 Task: Look for space in Maracena, Spain from 5th September, 2023 to 12th September, 2023 for 2 adults in price range Rs.10000 to Rs.15000.  With 1  bedroom having 1 bed and 1 bathroom. Property type can be house, flat, guest house, hotel. Booking option can be shelf check-in. Required host language is English.
Action: Mouse moved to (367, 181)
Screenshot: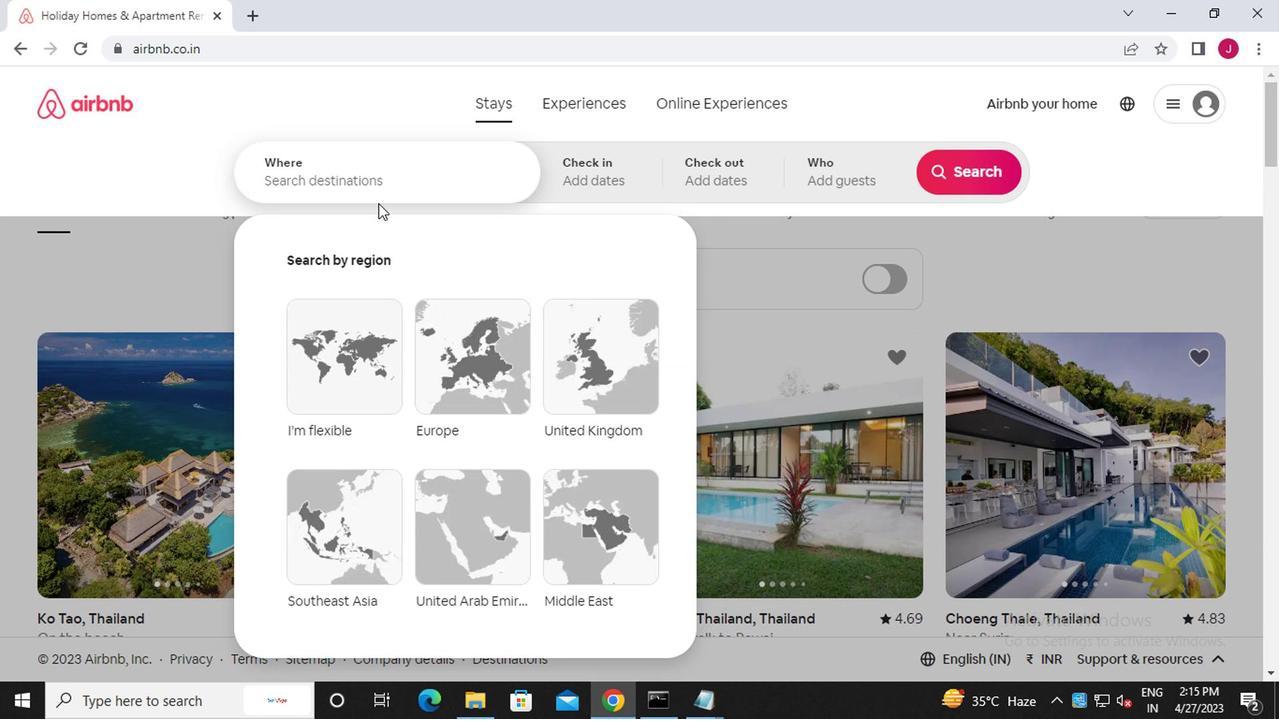 
Action: Mouse pressed left at (367, 181)
Screenshot: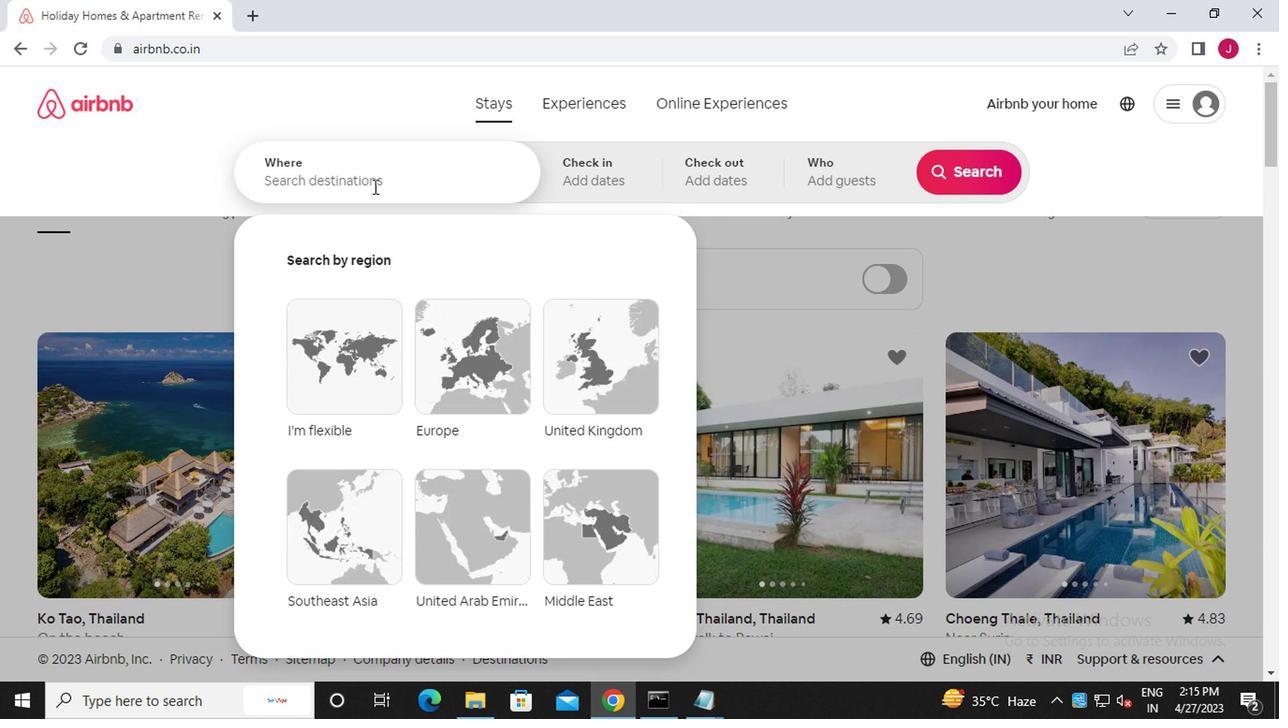 
Action: Mouse moved to (367, 181)
Screenshot: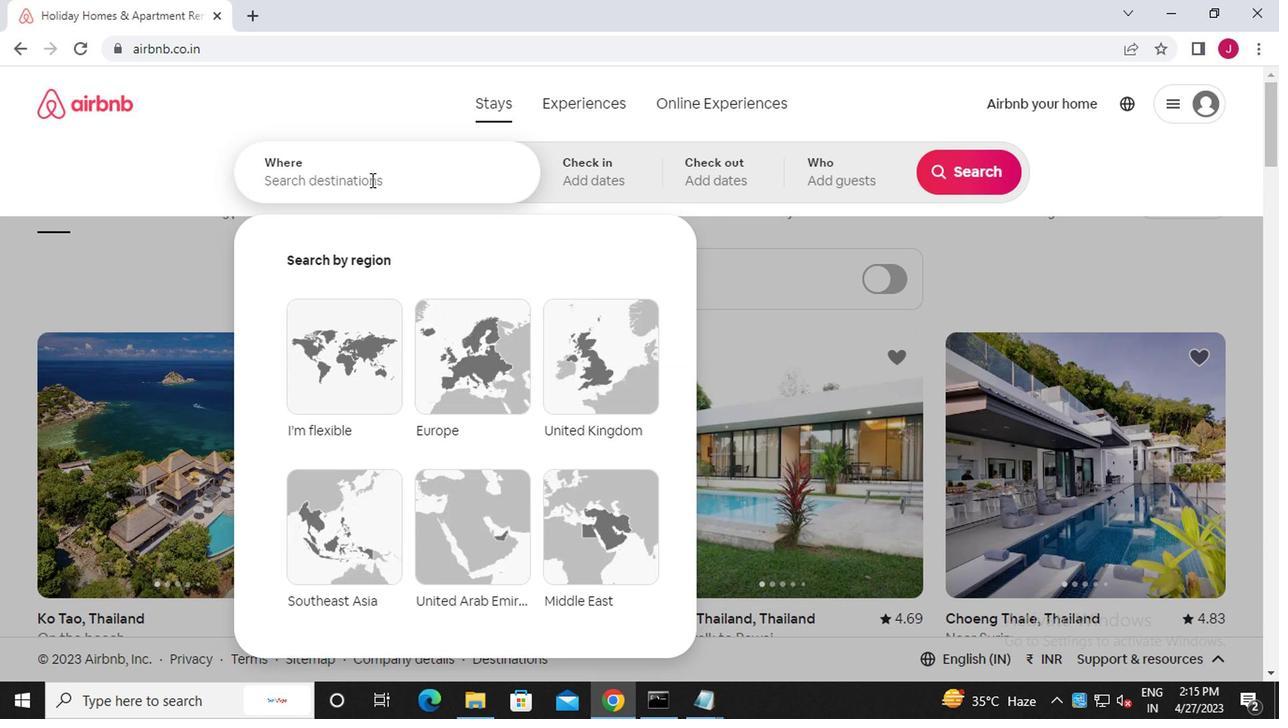 
Action: Key pressed m<Key.caps_lock>aracena
Screenshot: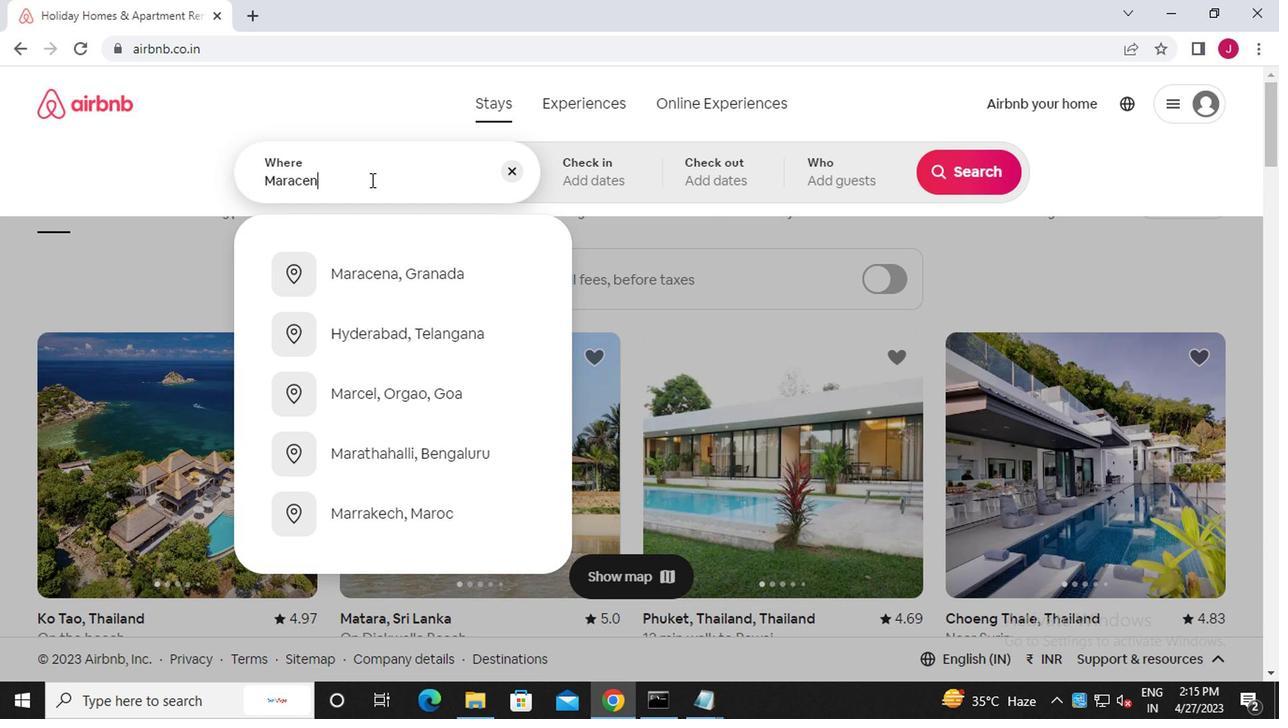 
Action: Mouse moved to (434, 335)
Screenshot: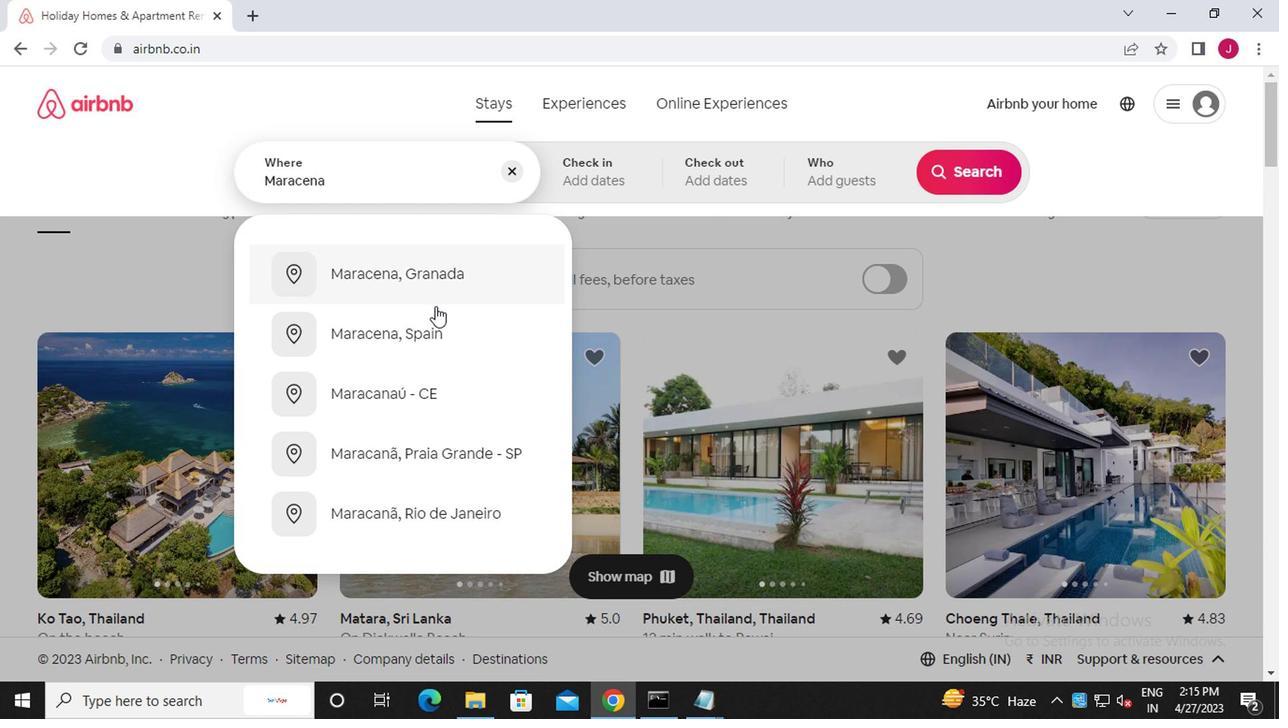 
Action: Mouse pressed left at (434, 335)
Screenshot: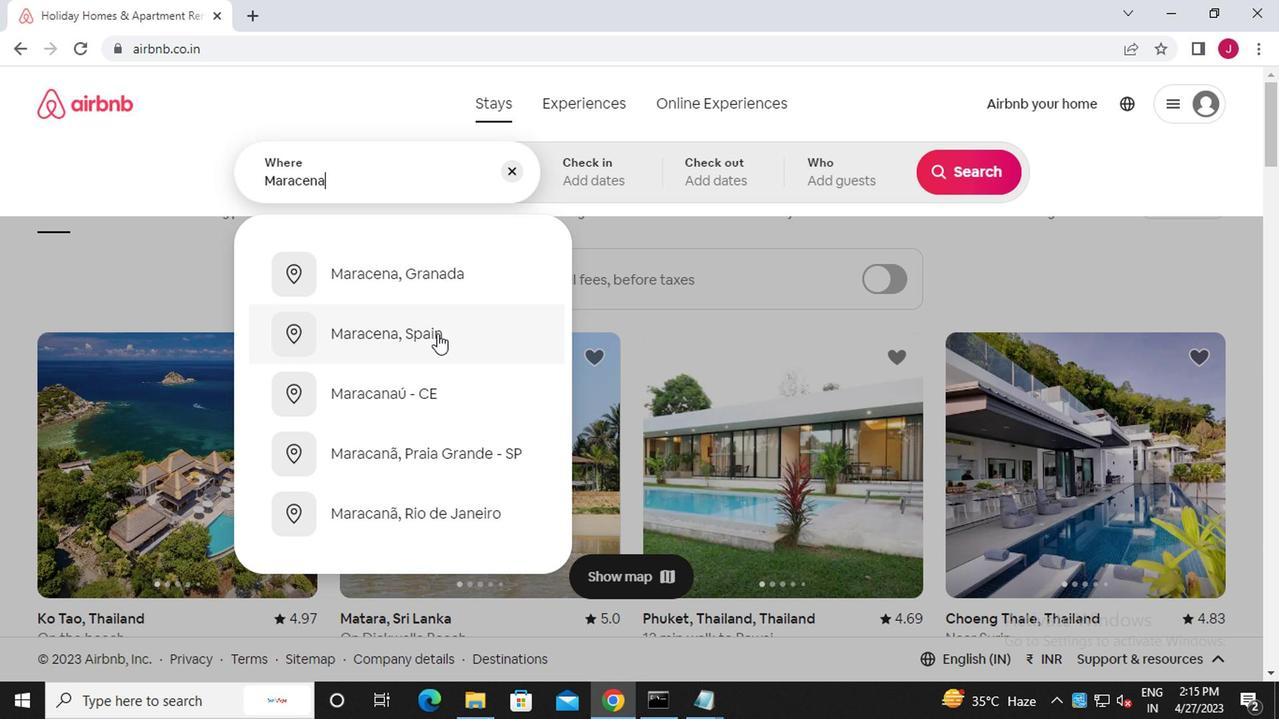 
Action: Mouse moved to (964, 324)
Screenshot: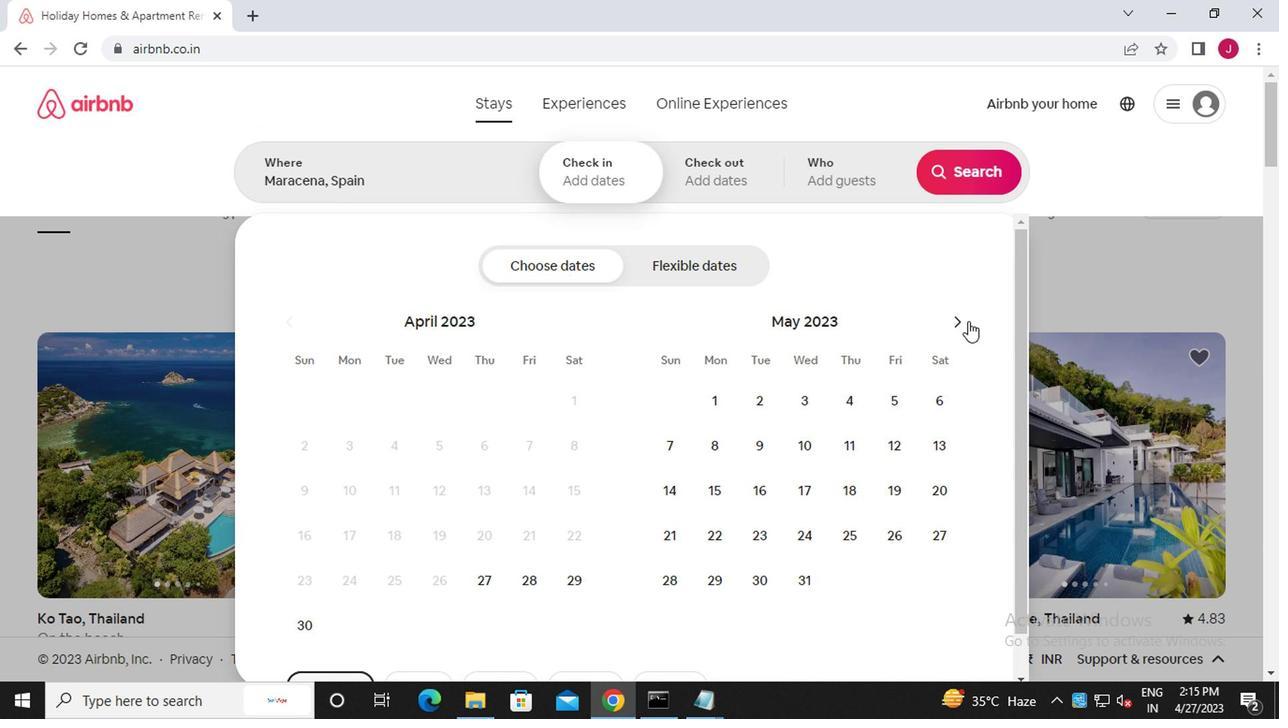 
Action: Mouse pressed left at (964, 324)
Screenshot: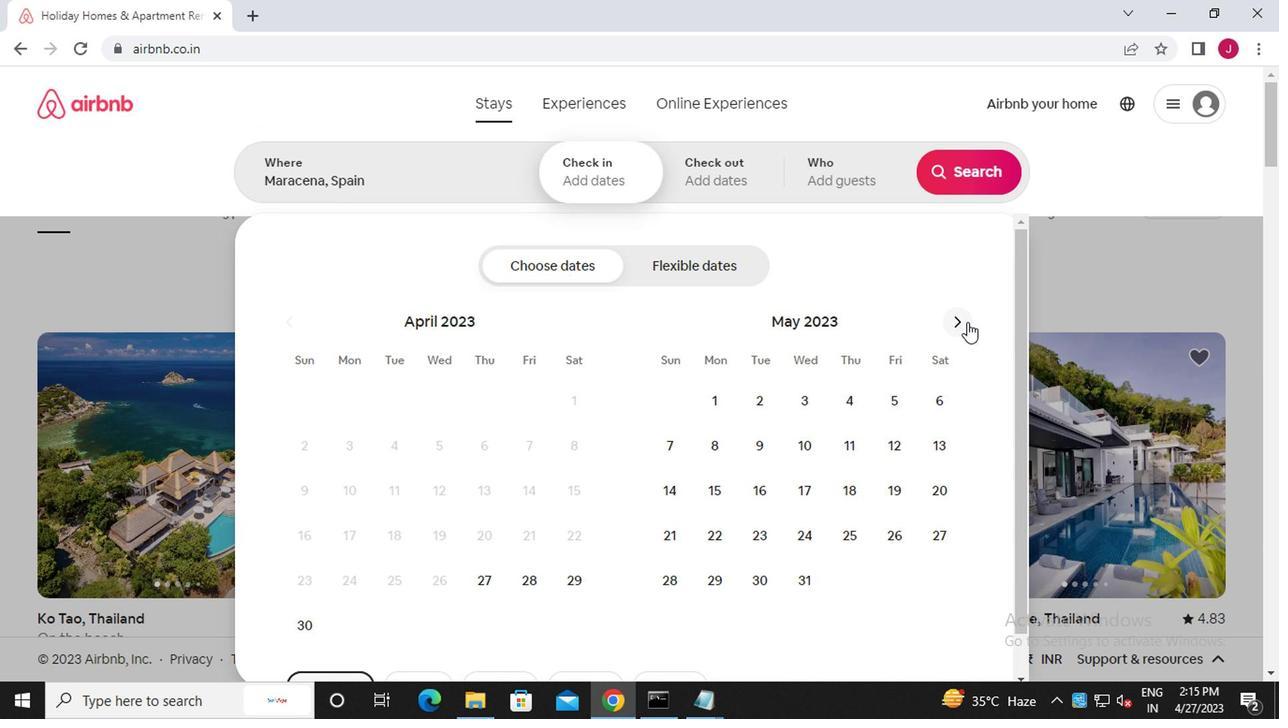 
Action: Mouse moved to (966, 324)
Screenshot: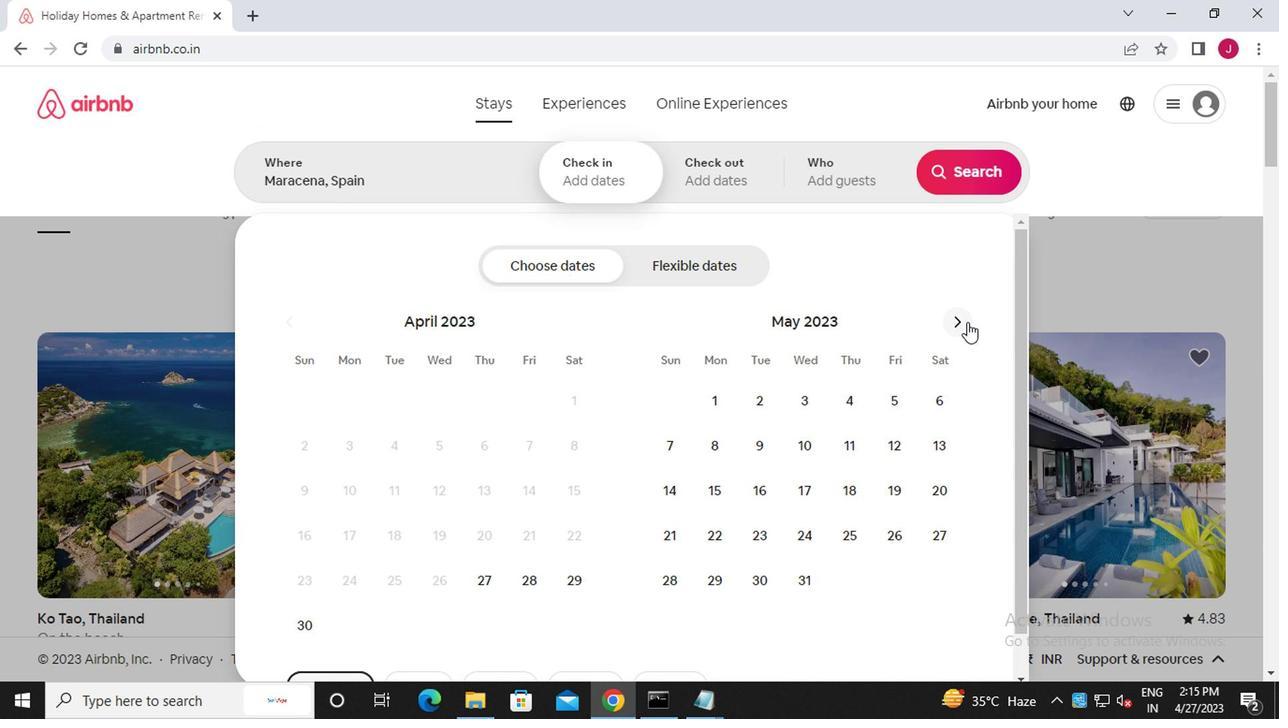 
Action: Mouse pressed left at (966, 324)
Screenshot: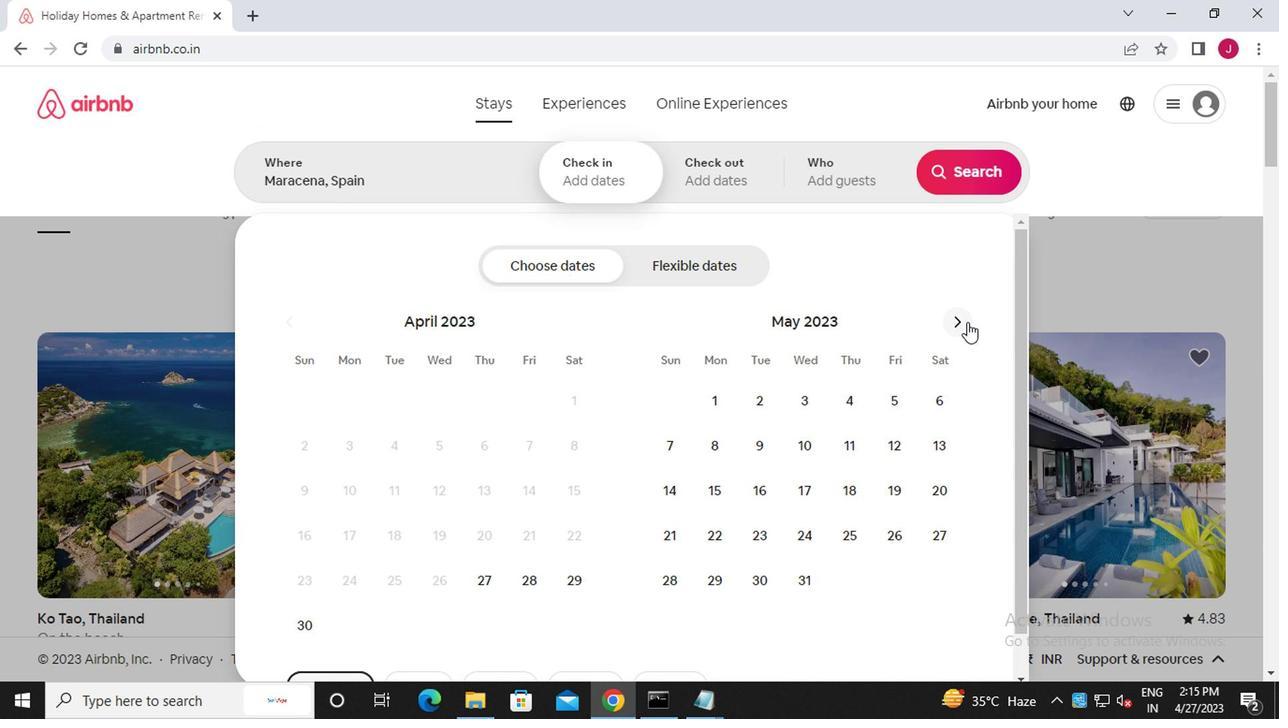 
Action: Mouse pressed left at (966, 324)
Screenshot: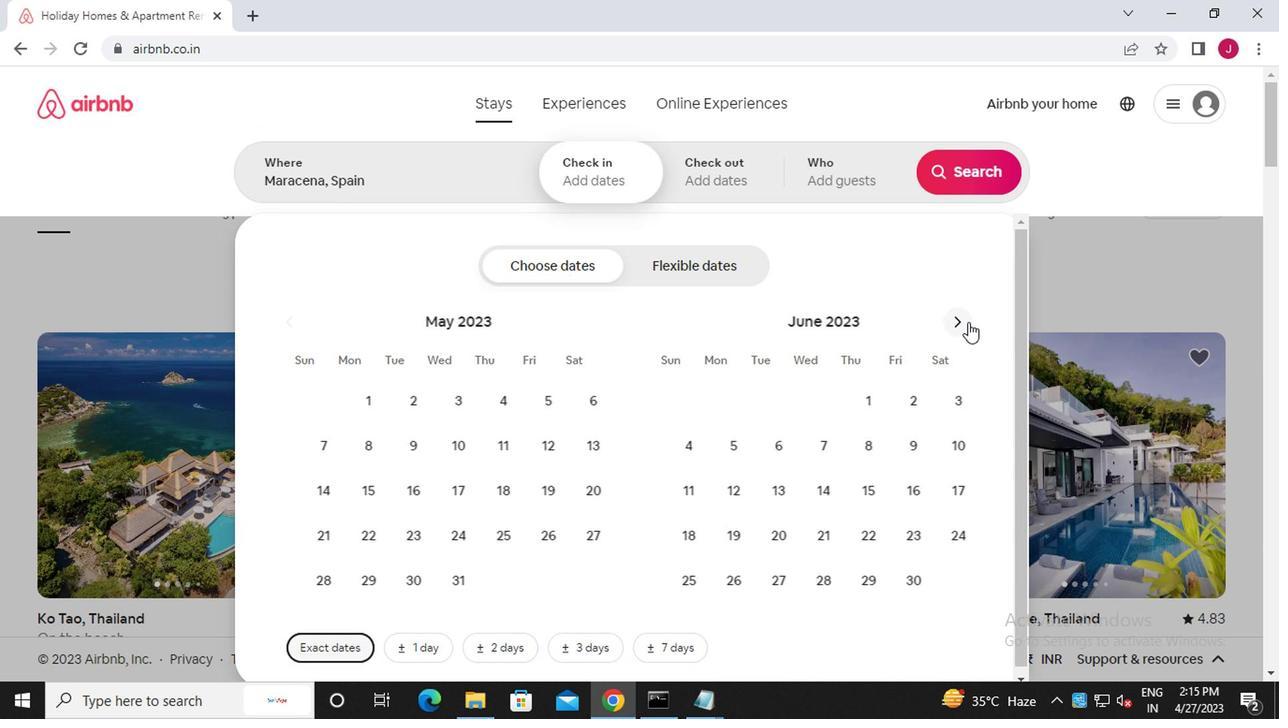 
Action: Mouse pressed left at (966, 324)
Screenshot: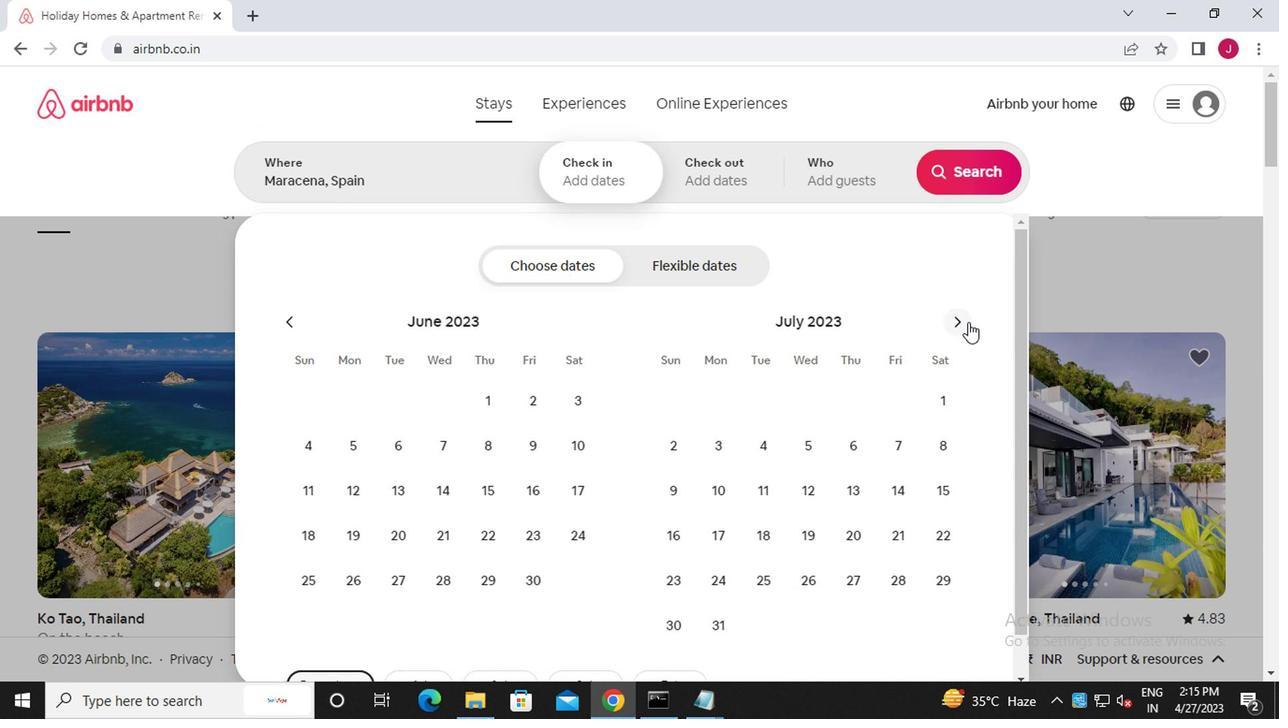 
Action: Mouse moved to (762, 439)
Screenshot: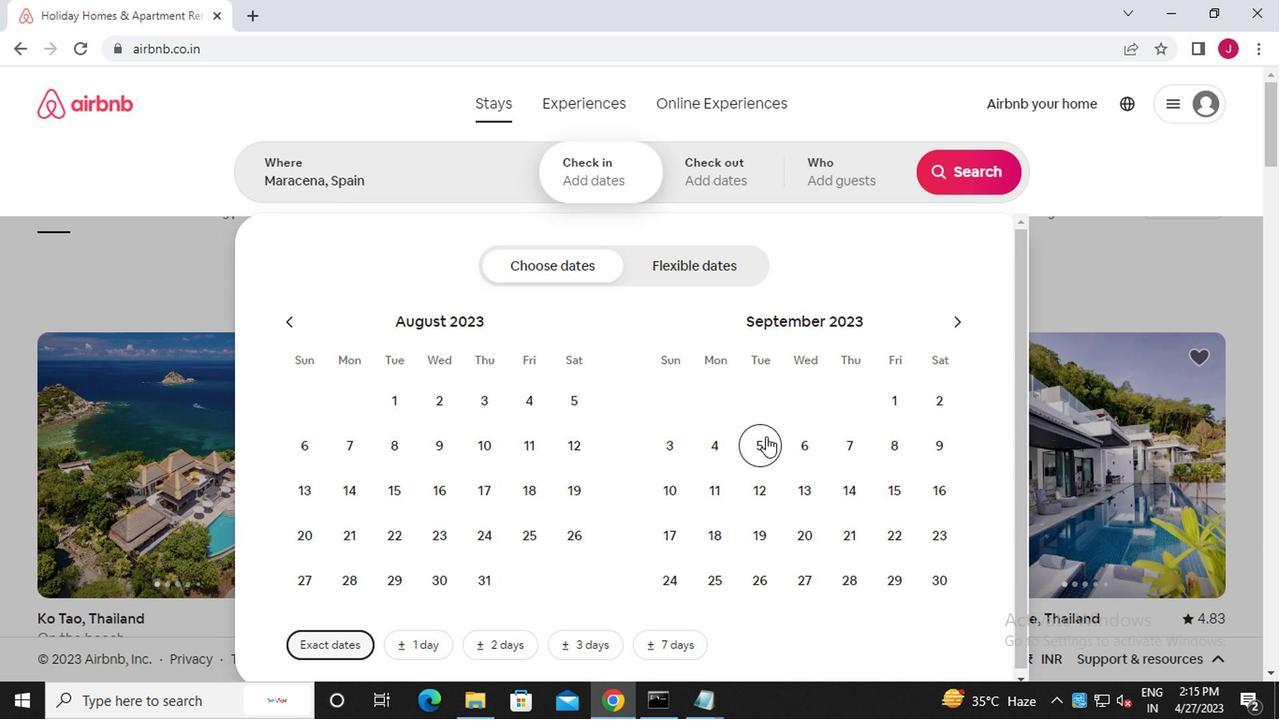 
Action: Mouse pressed left at (762, 439)
Screenshot: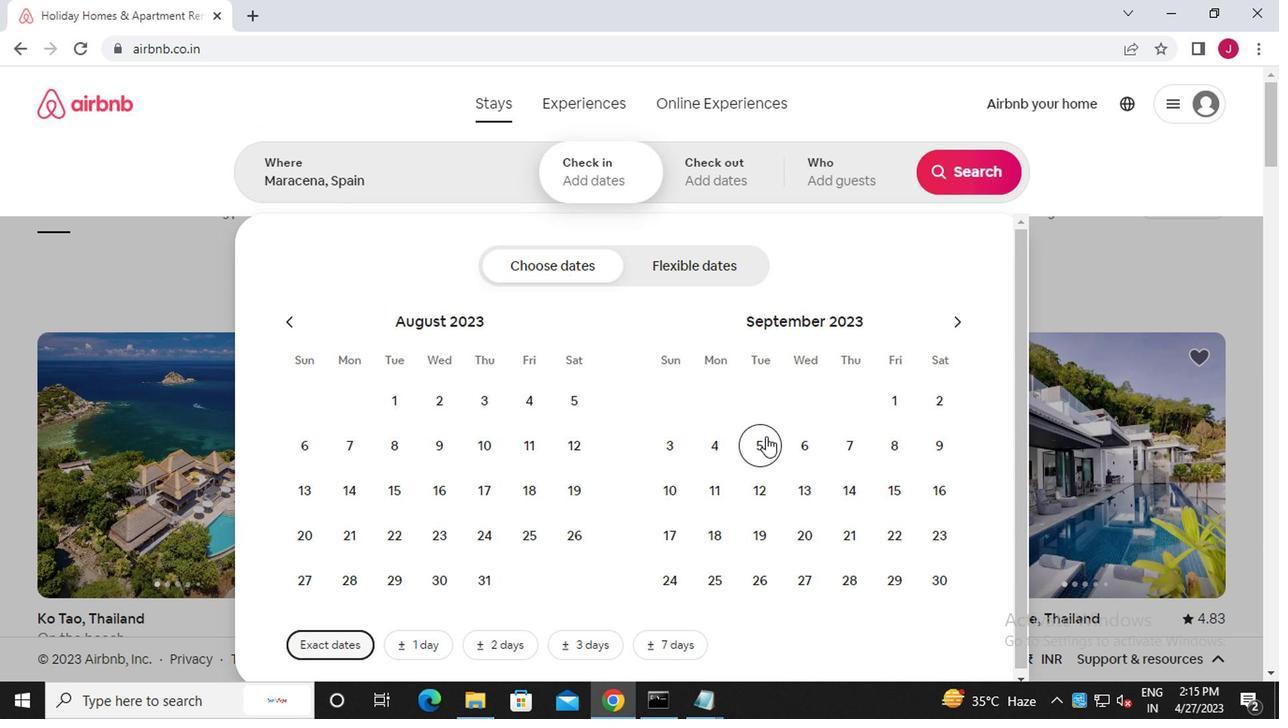
Action: Mouse moved to (757, 484)
Screenshot: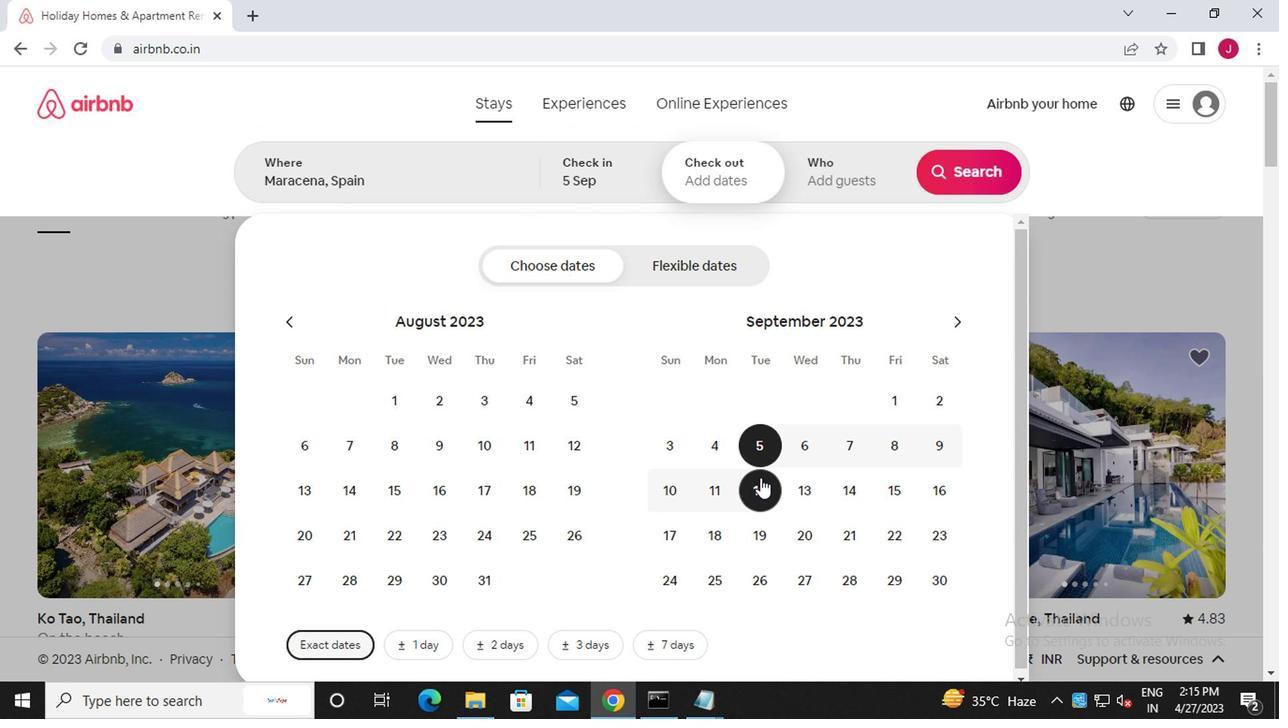 
Action: Mouse pressed left at (757, 484)
Screenshot: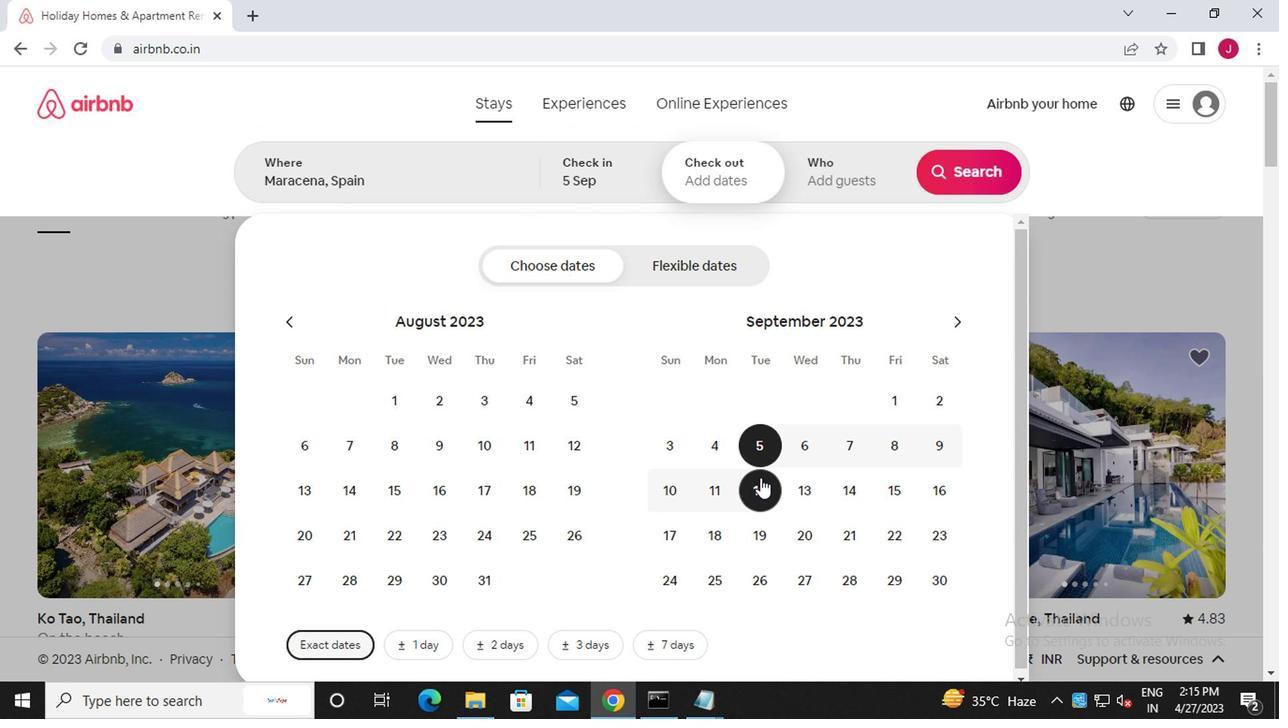 
Action: Mouse moved to (840, 187)
Screenshot: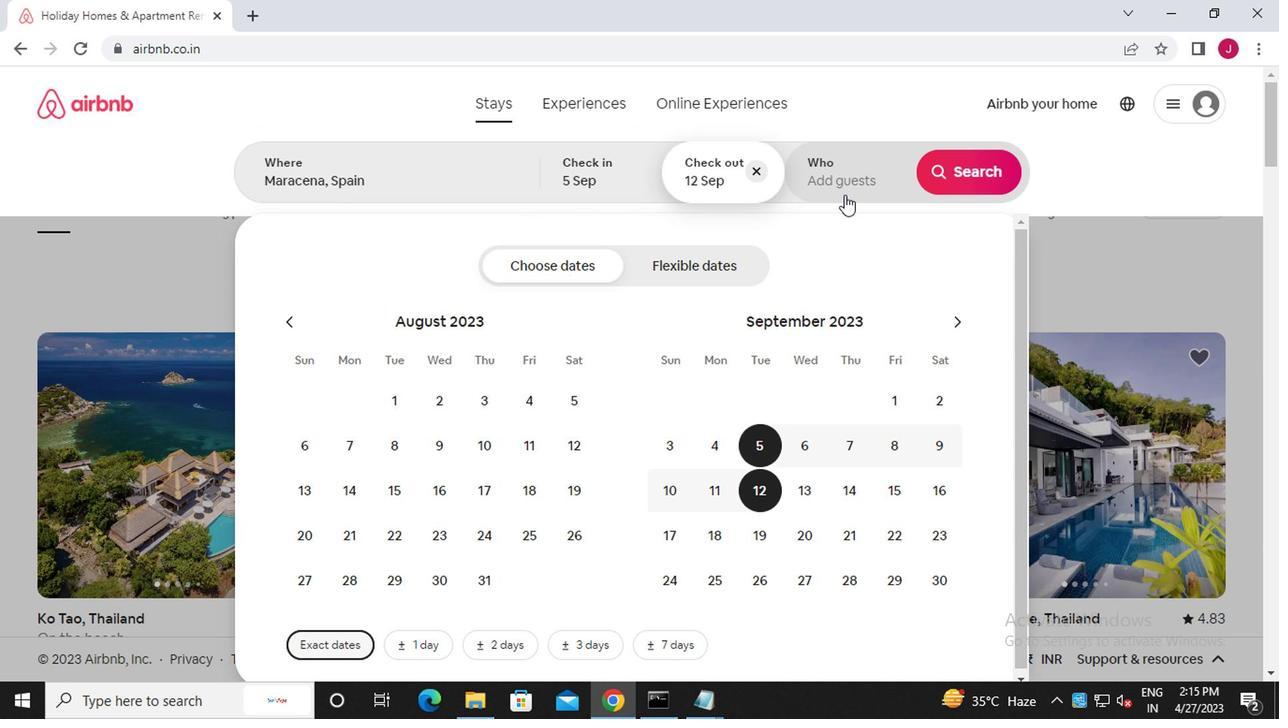 
Action: Mouse pressed left at (840, 187)
Screenshot: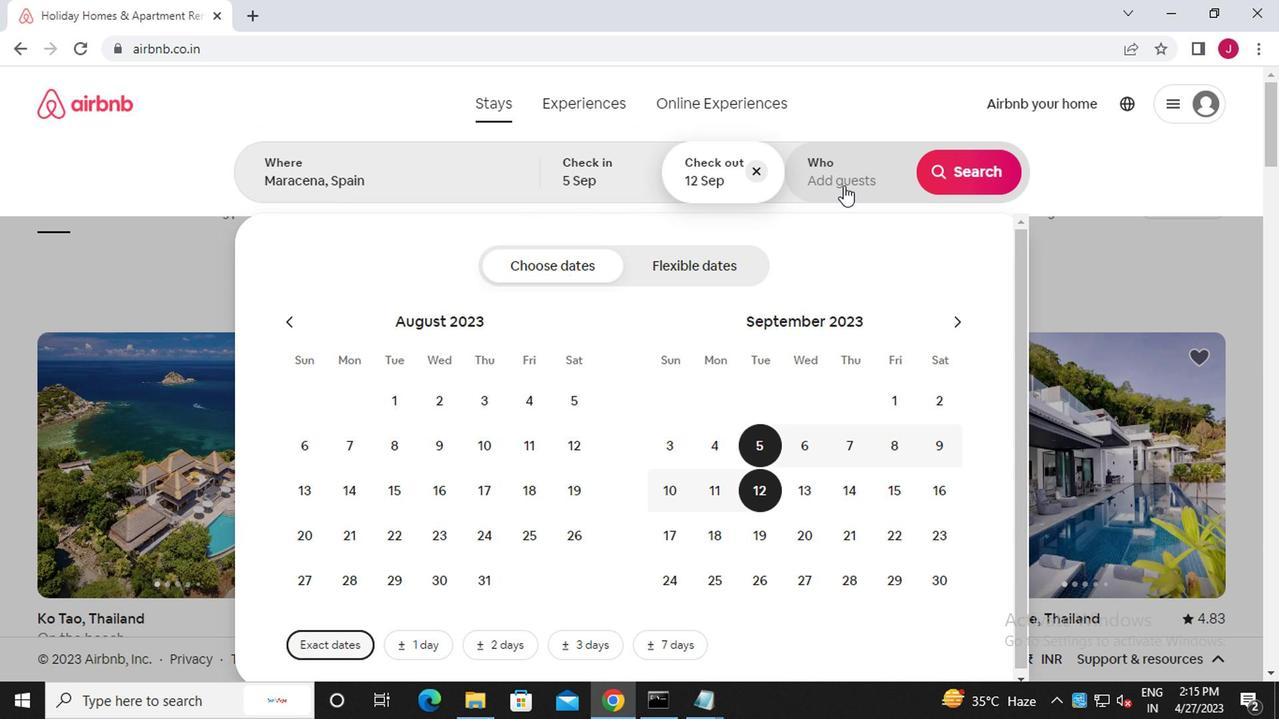 
Action: Mouse moved to (961, 275)
Screenshot: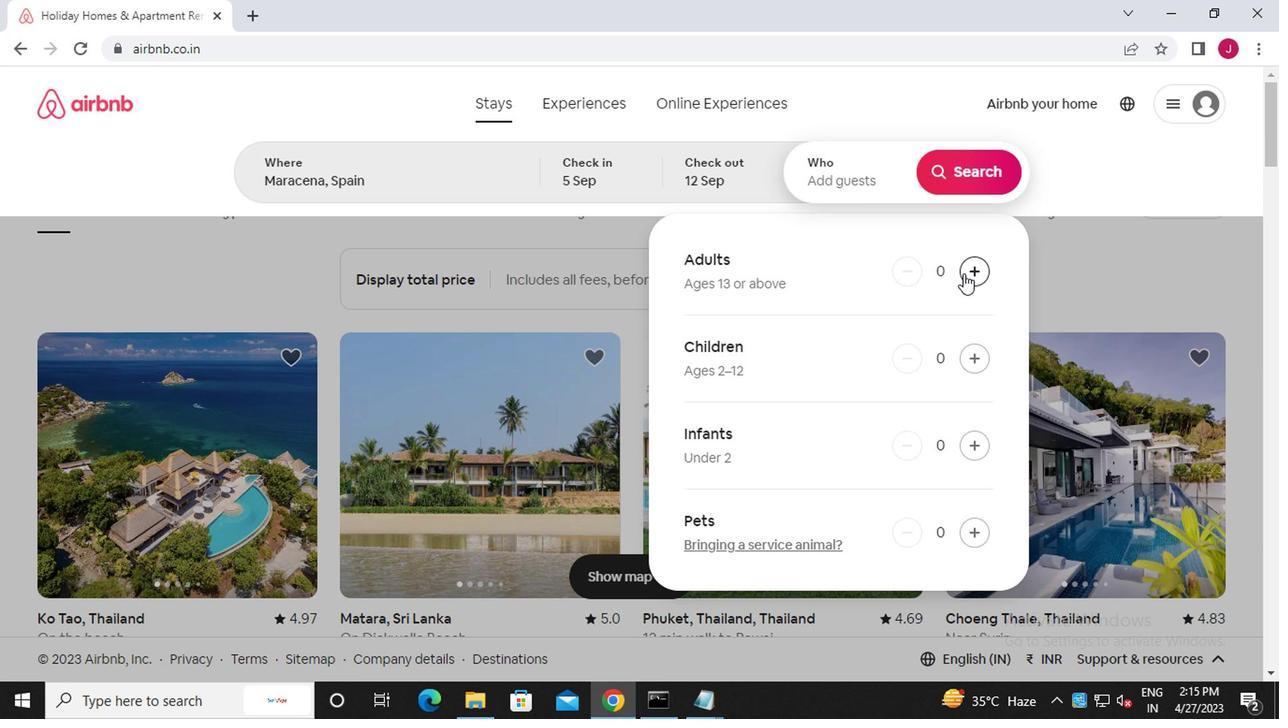 
Action: Mouse pressed left at (961, 275)
Screenshot: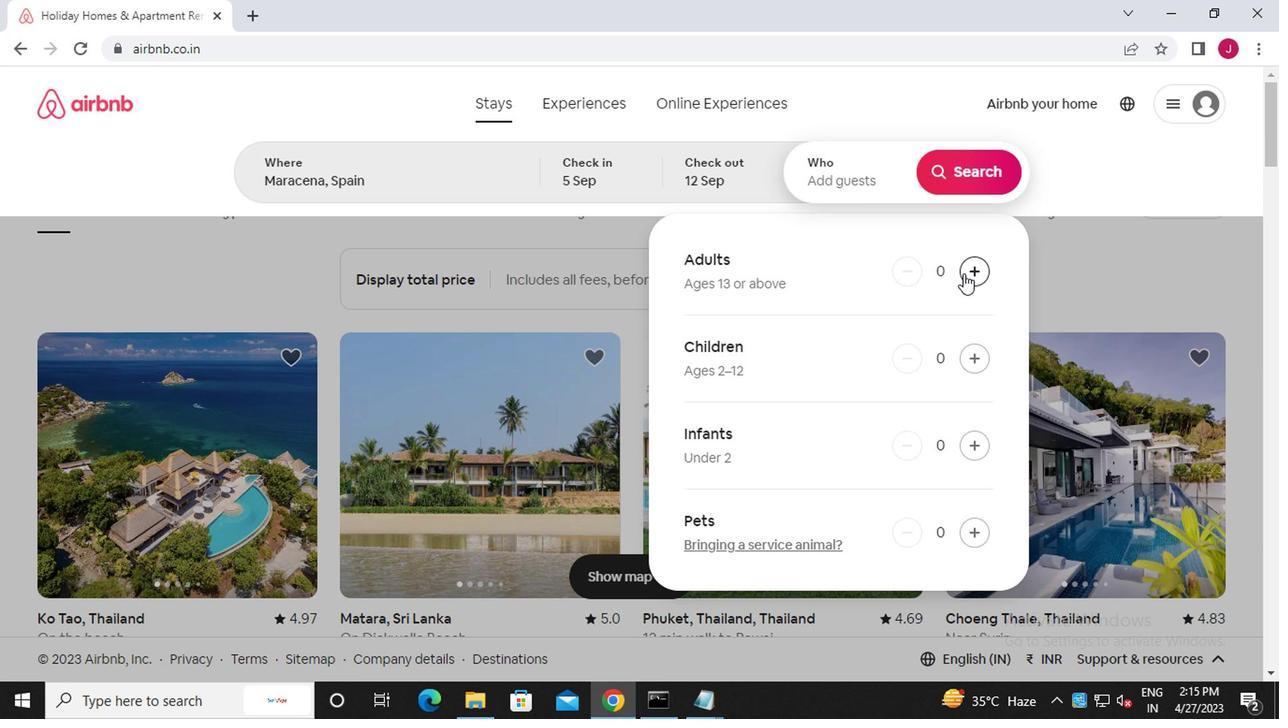
Action: Mouse moved to (964, 275)
Screenshot: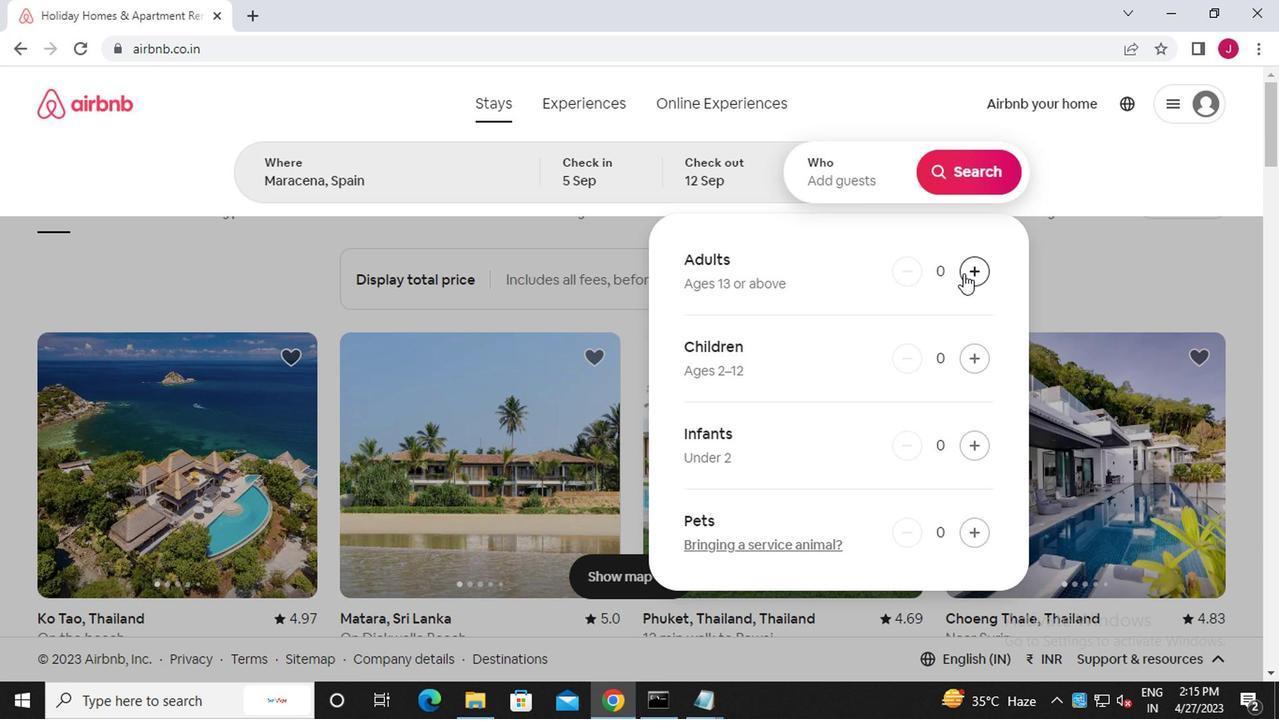 
Action: Mouse pressed left at (964, 275)
Screenshot: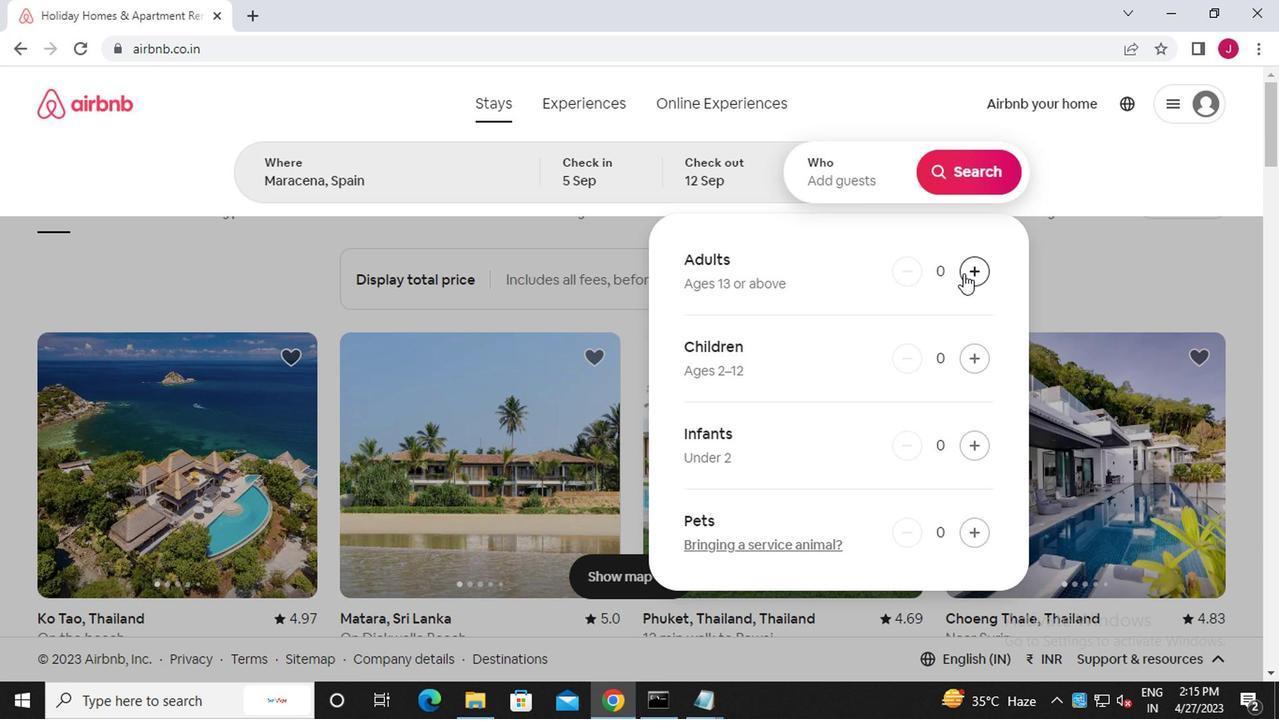 
Action: Mouse moved to (972, 175)
Screenshot: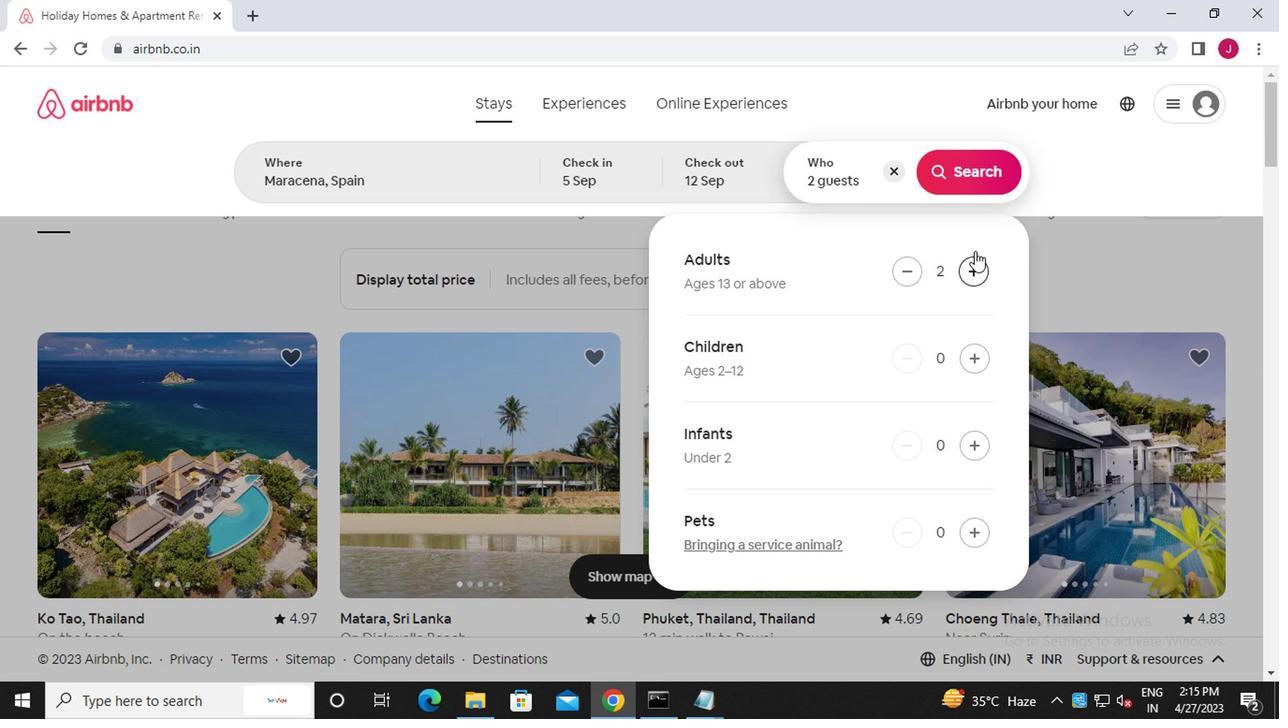 
Action: Mouse pressed left at (972, 175)
Screenshot: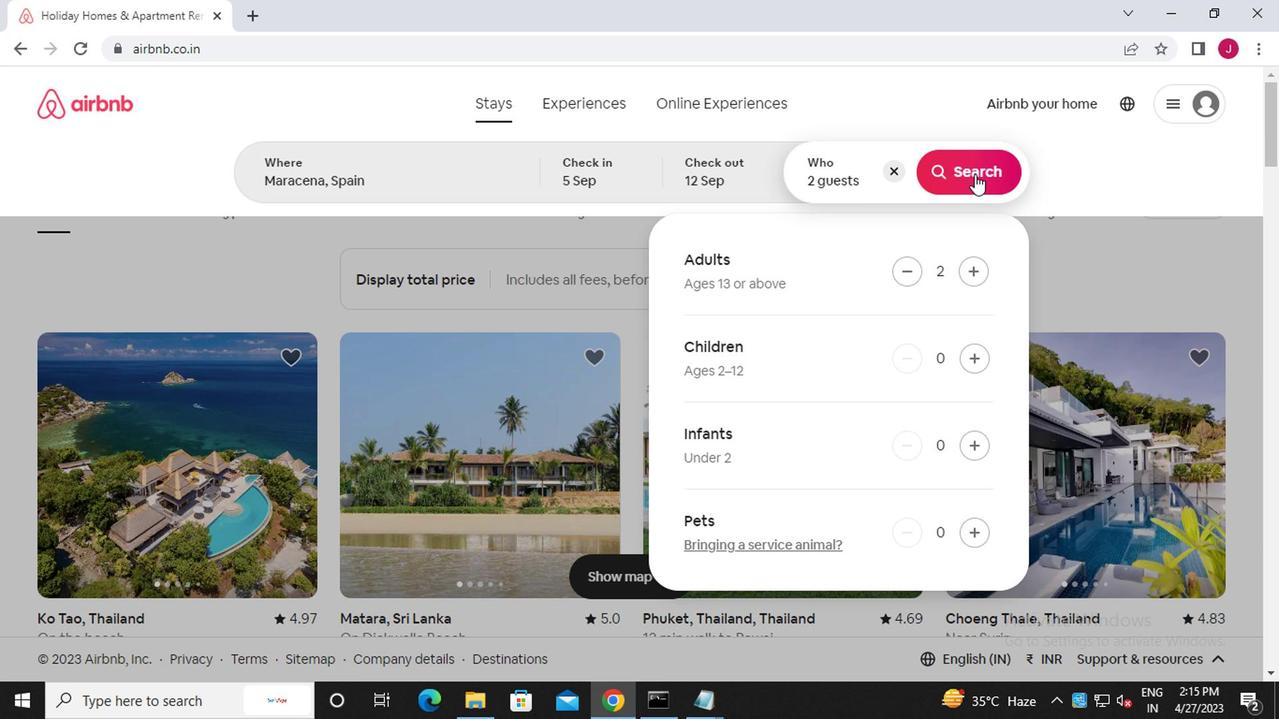 
Action: Mouse moved to (1201, 179)
Screenshot: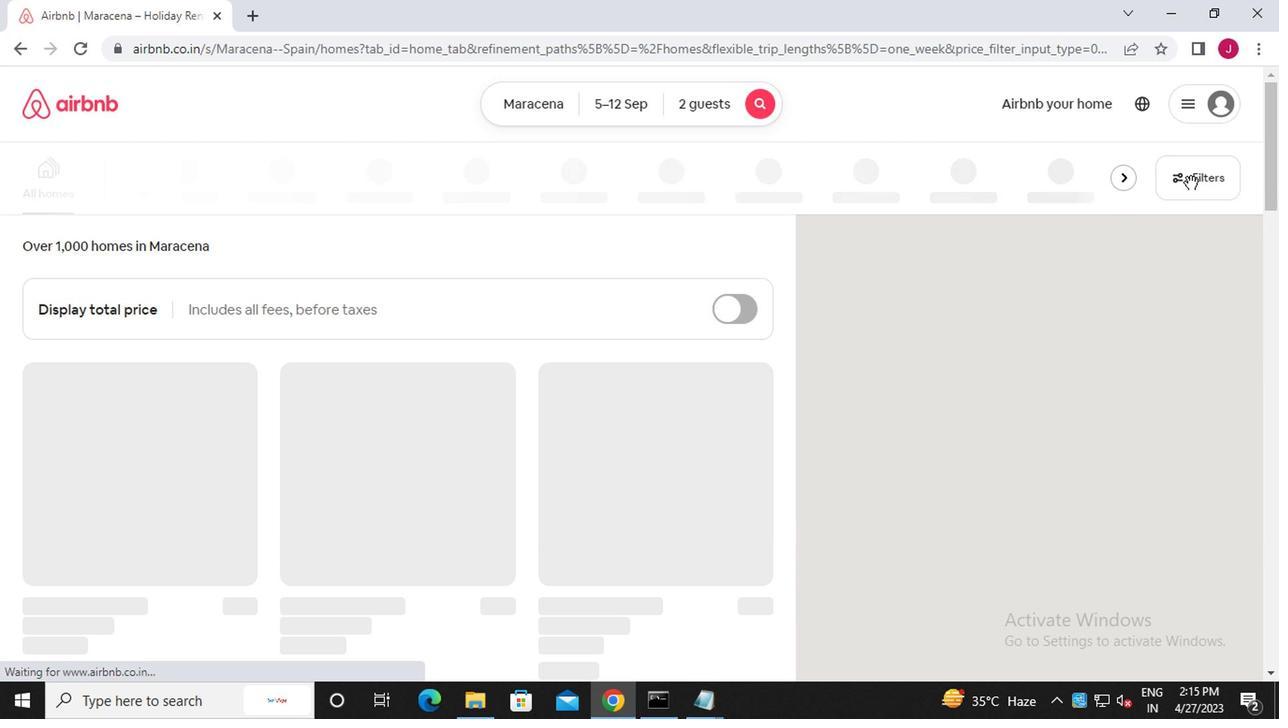 
Action: Mouse pressed left at (1201, 179)
Screenshot: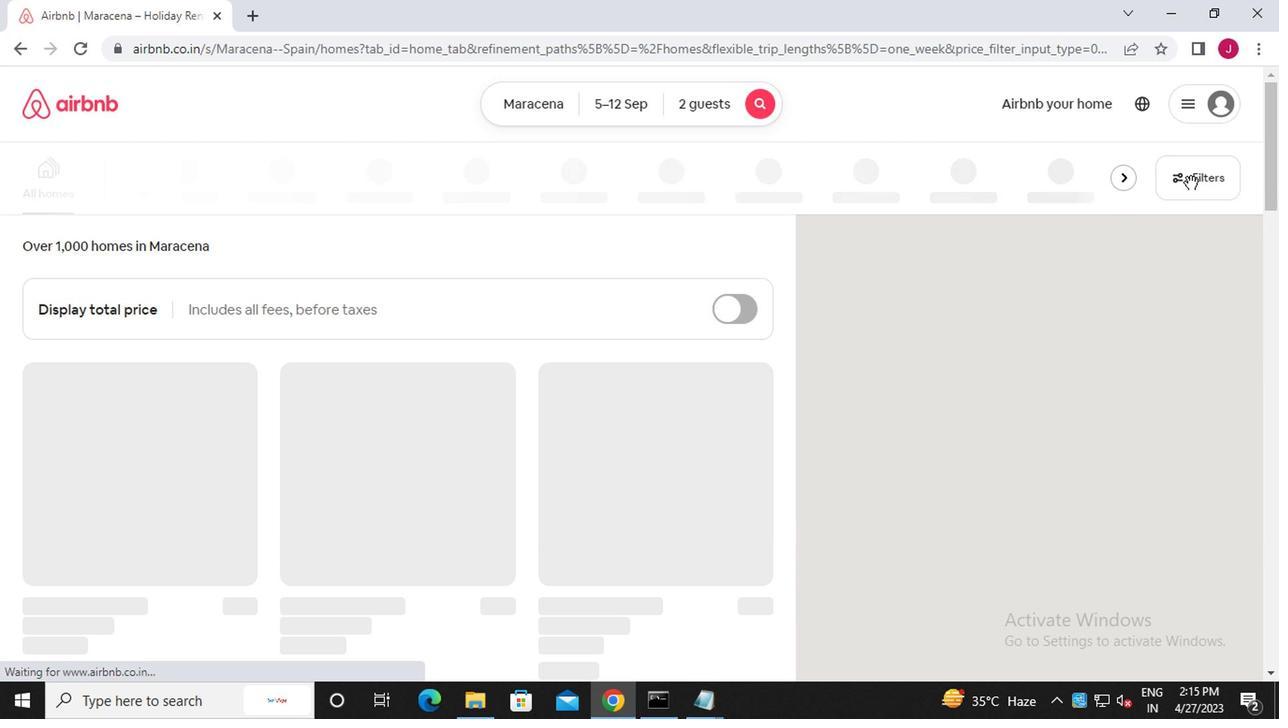 
Action: Mouse moved to (412, 453)
Screenshot: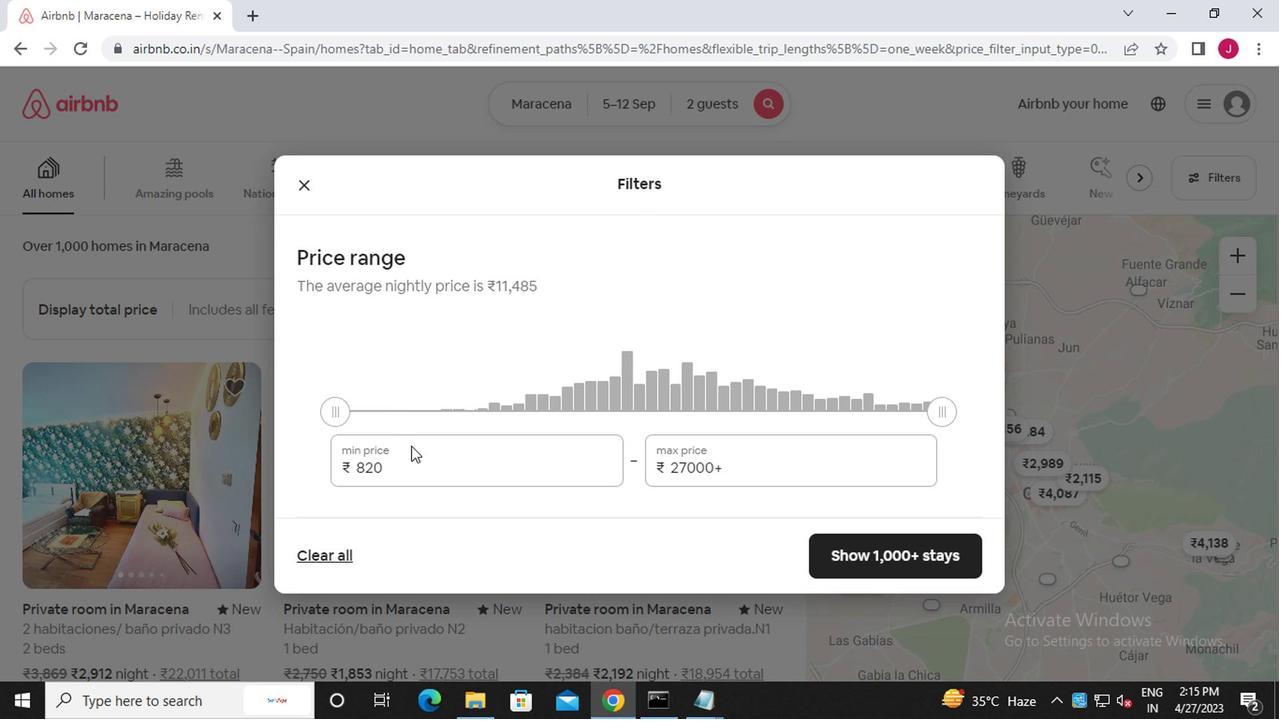 
Action: Mouse pressed left at (412, 453)
Screenshot: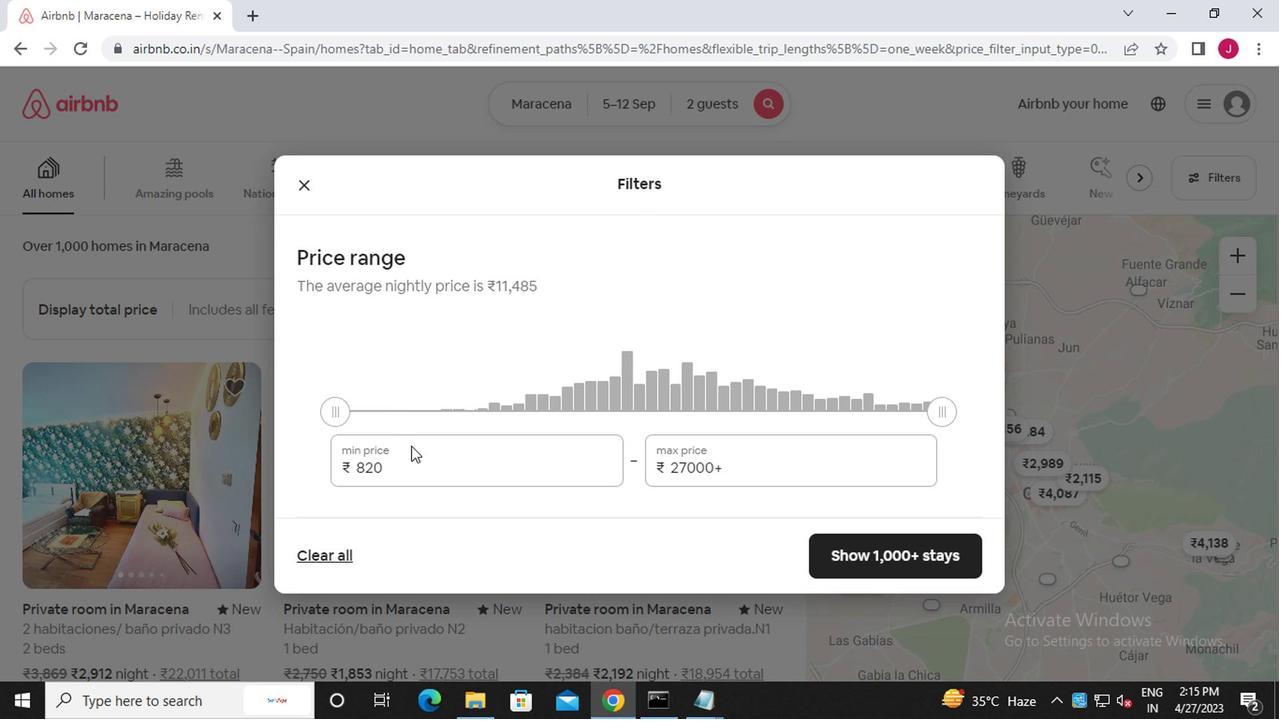 
Action: Mouse moved to (426, 423)
Screenshot: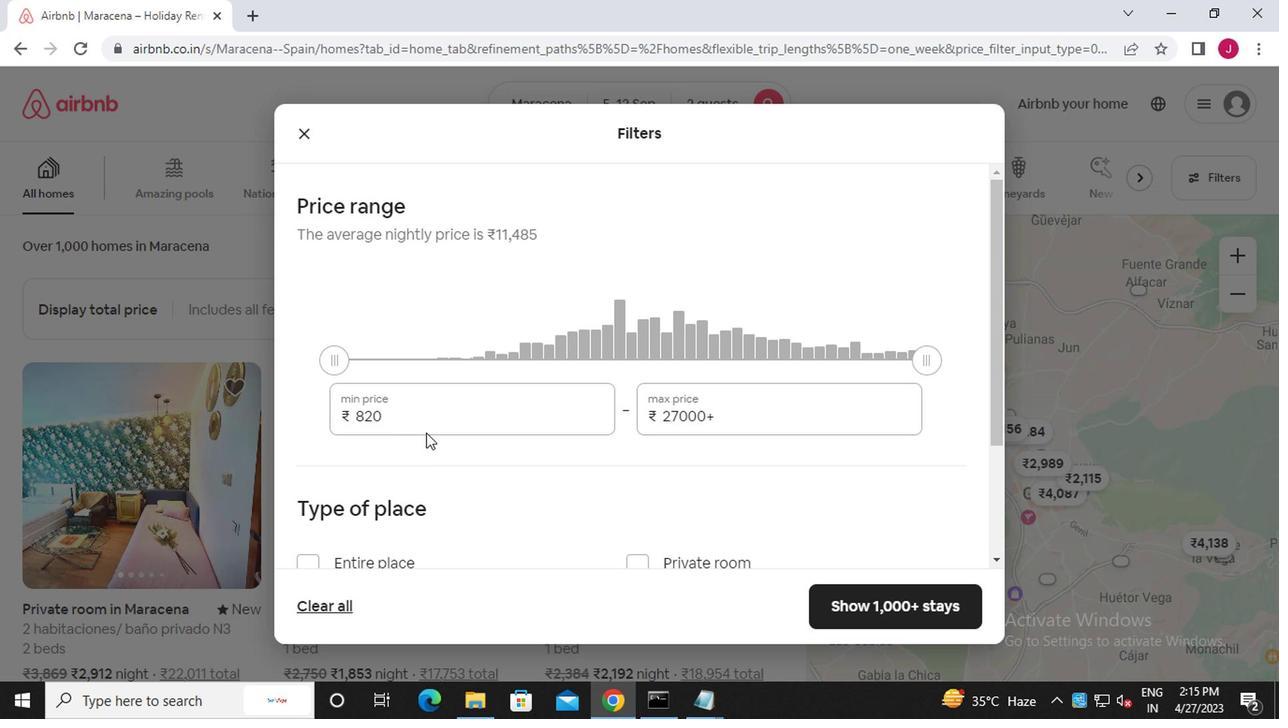 
Action: Mouse pressed left at (426, 423)
Screenshot: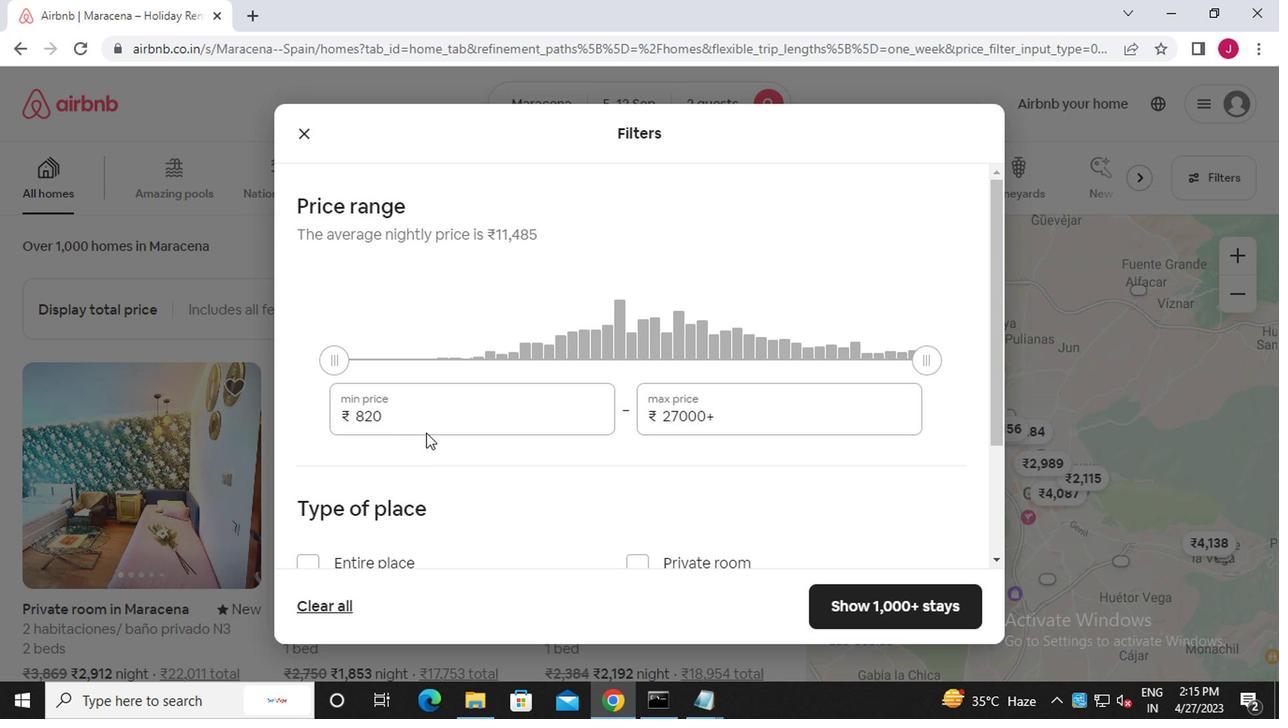 
Action: Mouse moved to (423, 417)
Screenshot: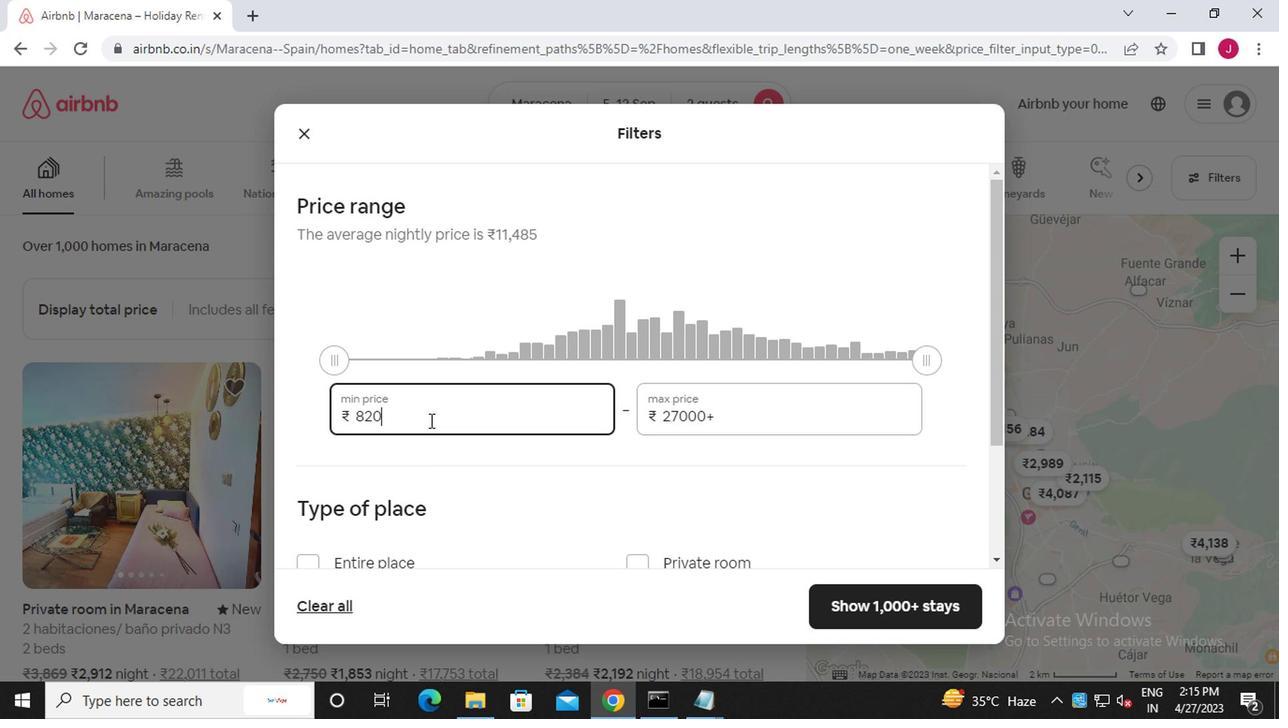 
Action: Key pressed <Key.backspace><Key.backspace><Key.backspace><Key.backspace><Key.backspace><Key.backspace><Key.backspace><Key.backspace><Key.backspace><<97>><<96>><<96>><<96>><<96>>
Screenshot: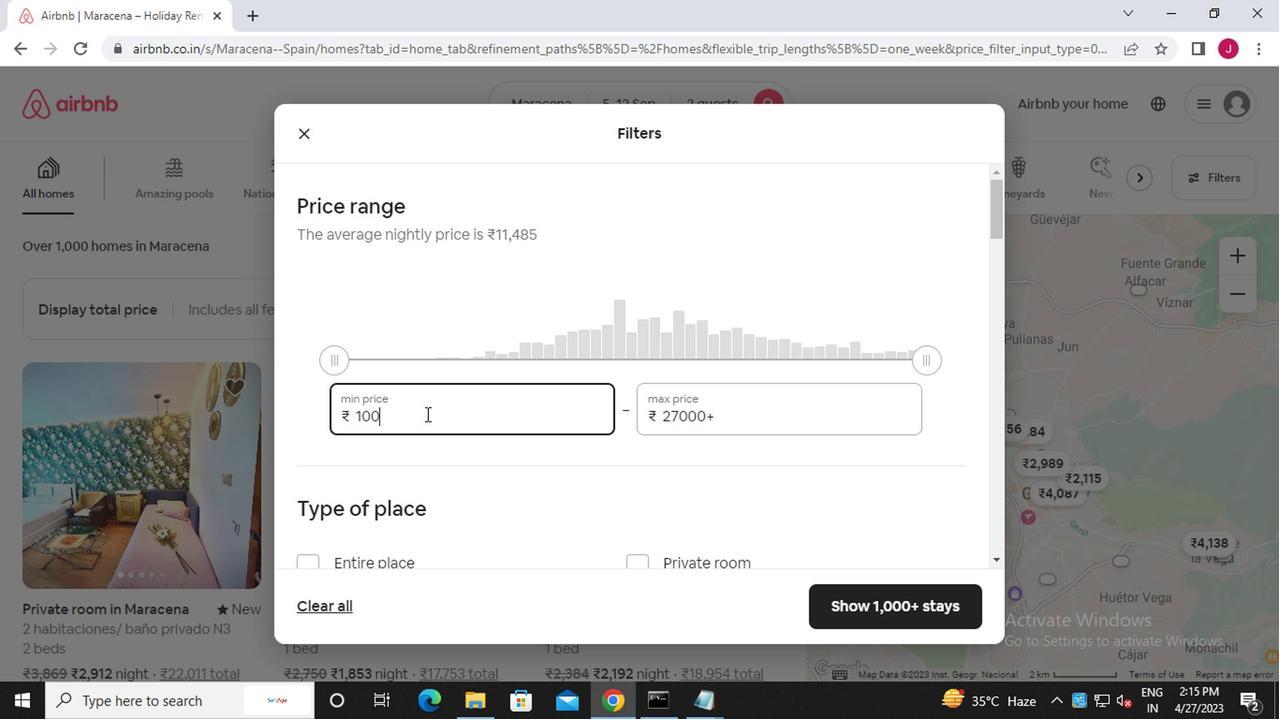 
Action: Mouse moved to (782, 413)
Screenshot: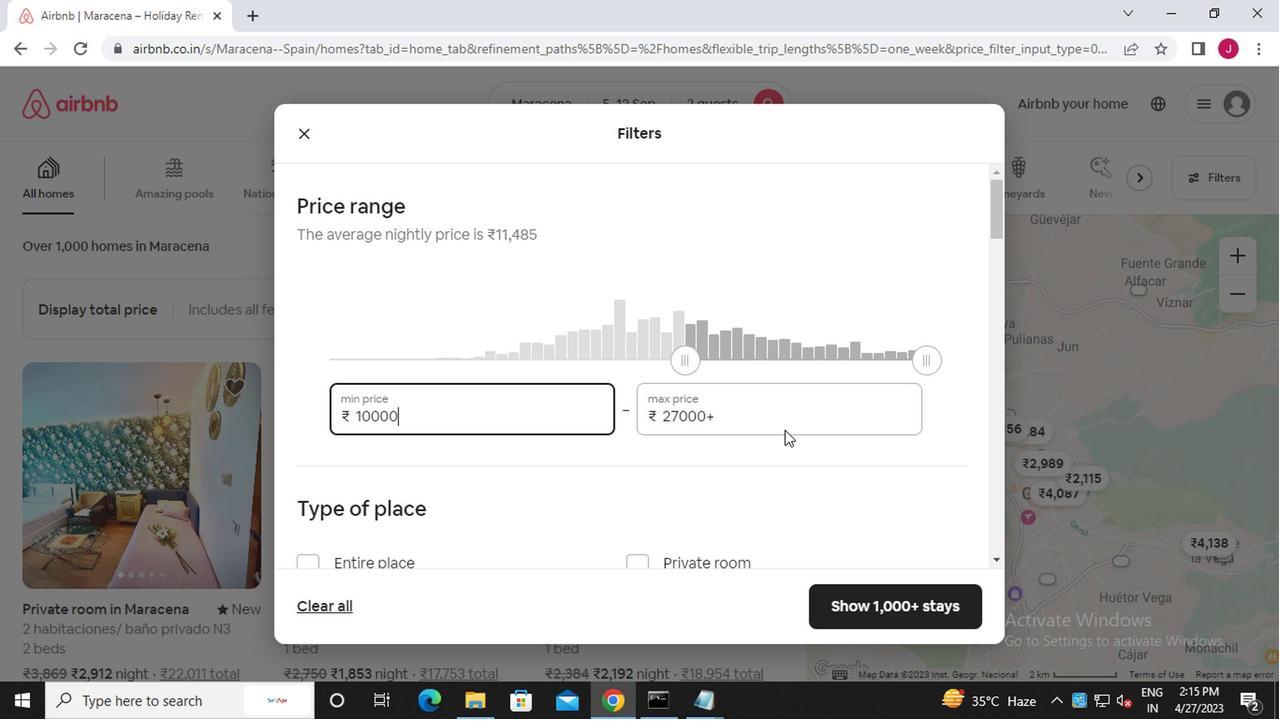 
Action: Mouse pressed left at (782, 413)
Screenshot: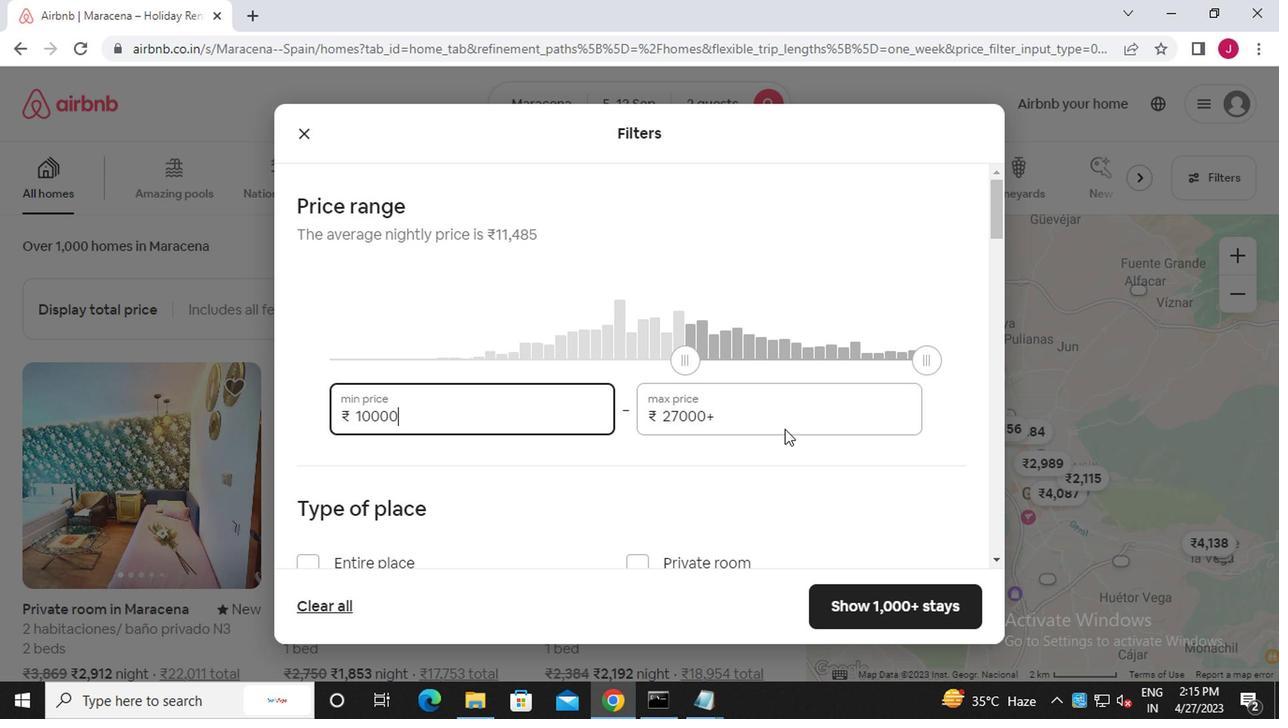 
Action: Mouse moved to (784, 413)
Screenshot: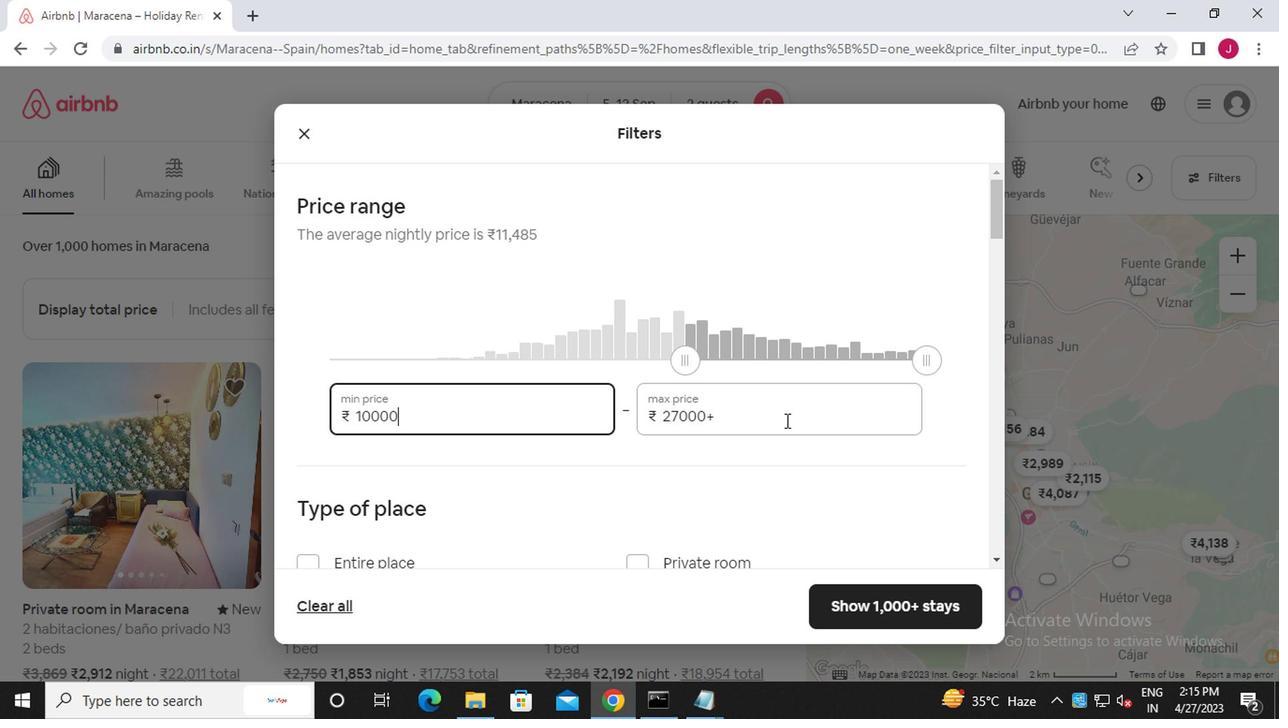 
Action: Key pressed <Key.backspace><Key.backspace><Key.backspace><Key.backspace><Key.backspace><Key.backspace><Key.backspace><Key.backspace><Key.backspace><Key.backspace><Key.backspace><Key.backspace><<97>><<101>><<96>><<96>><<96>>
Screenshot: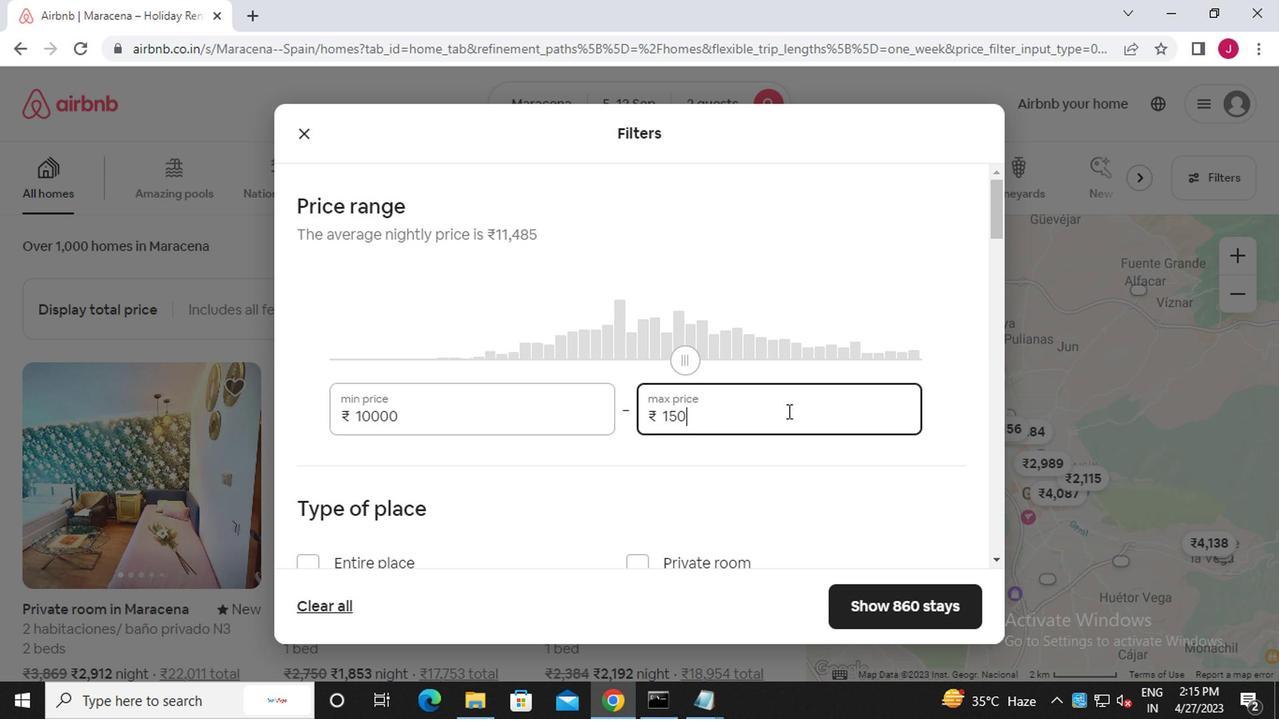 
Action: Mouse scrolled (784, 413) with delta (0, 0)
Screenshot: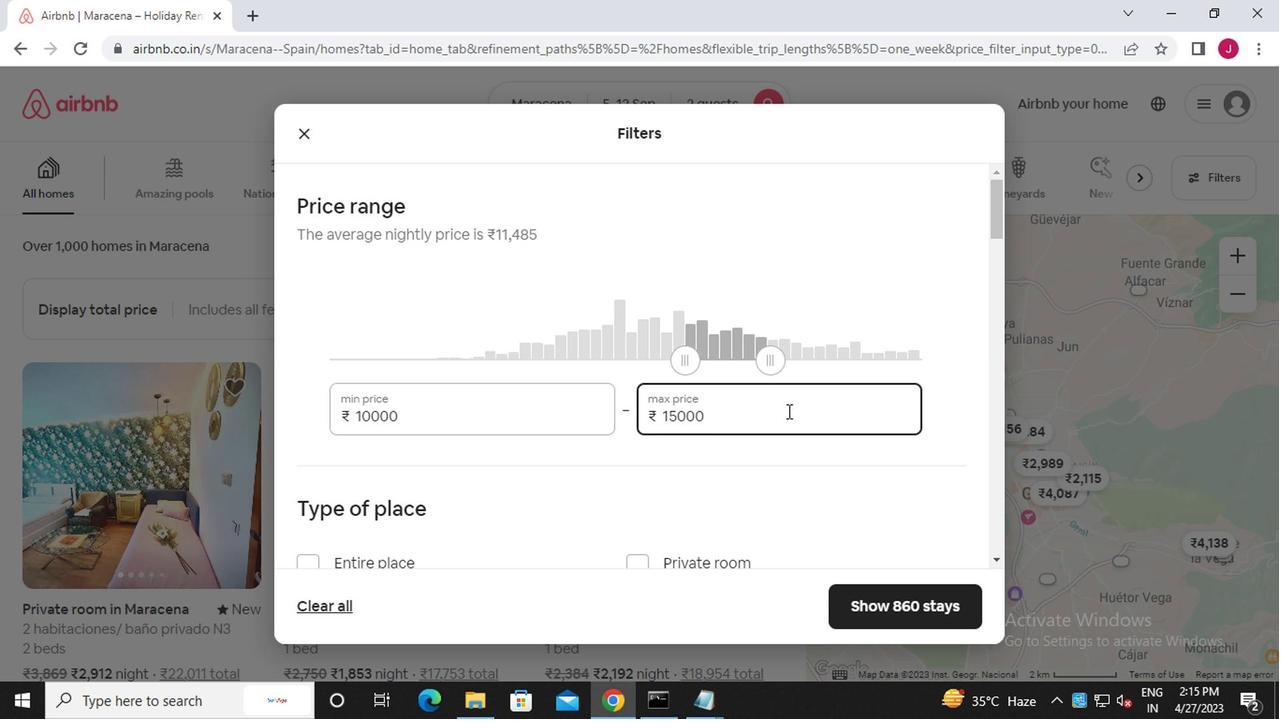 
Action: Mouse scrolled (784, 413) with delta (0, 0)
Screenshot: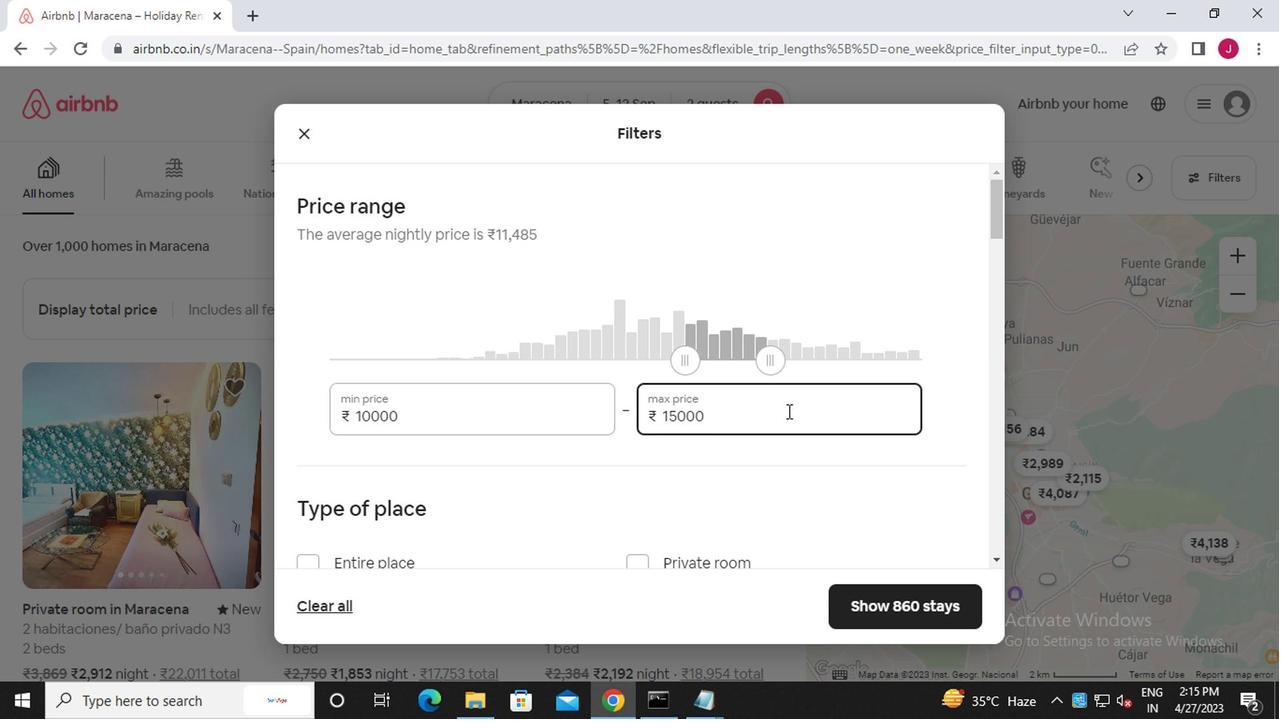 
Action: Mouse moved to (784, 413)
Screenshot: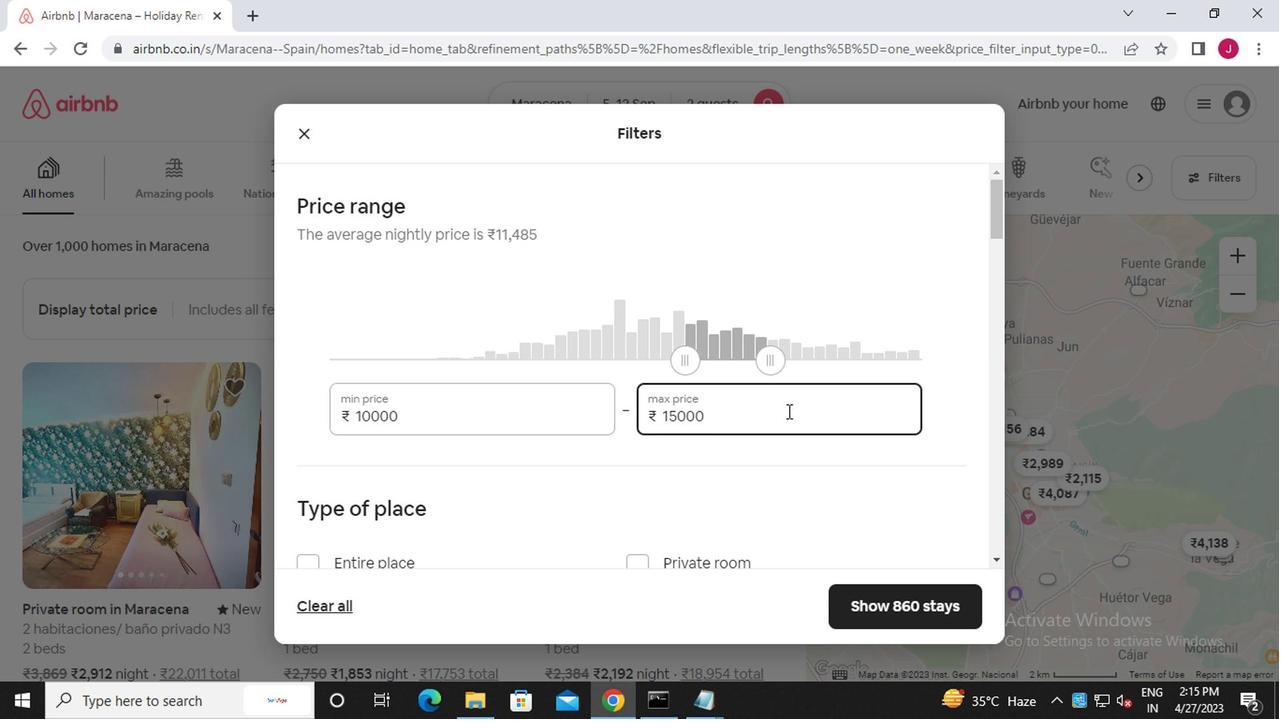 
Action: Mouse scrolled (784, 413) with delta (0, 0)
Screenshot: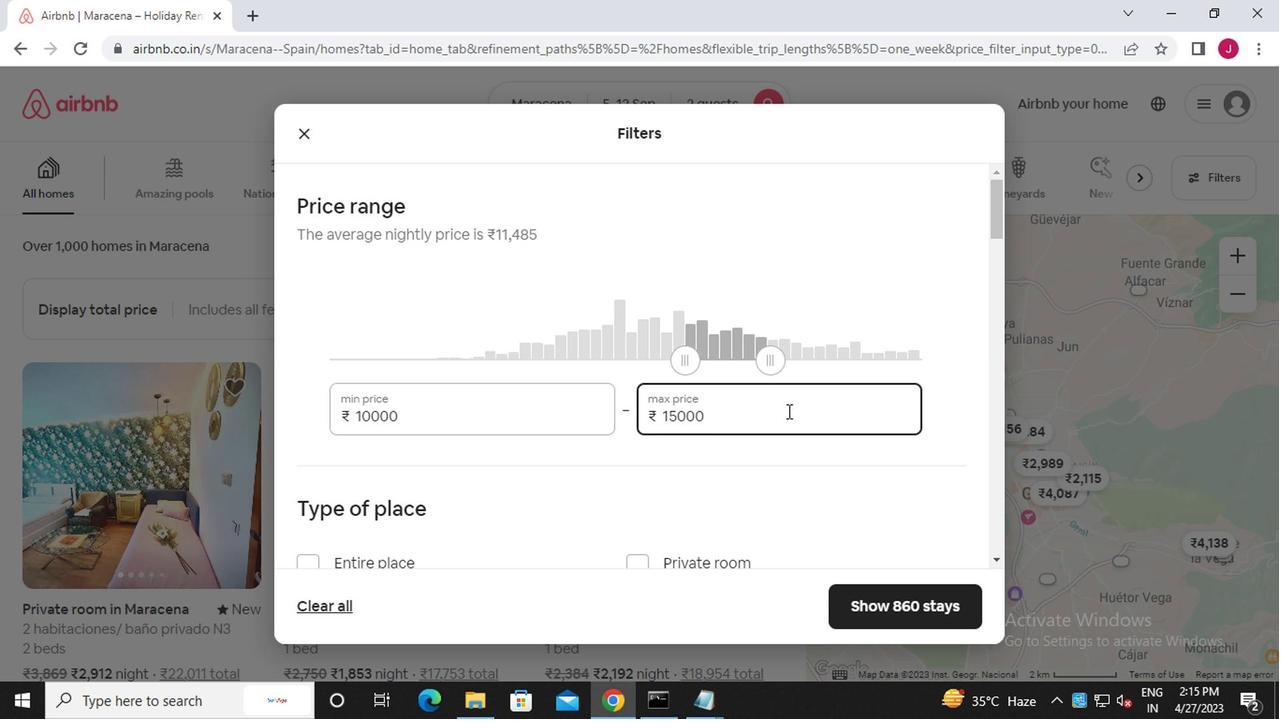 
Action: Mouse moved to (489, 389)
Screenshot: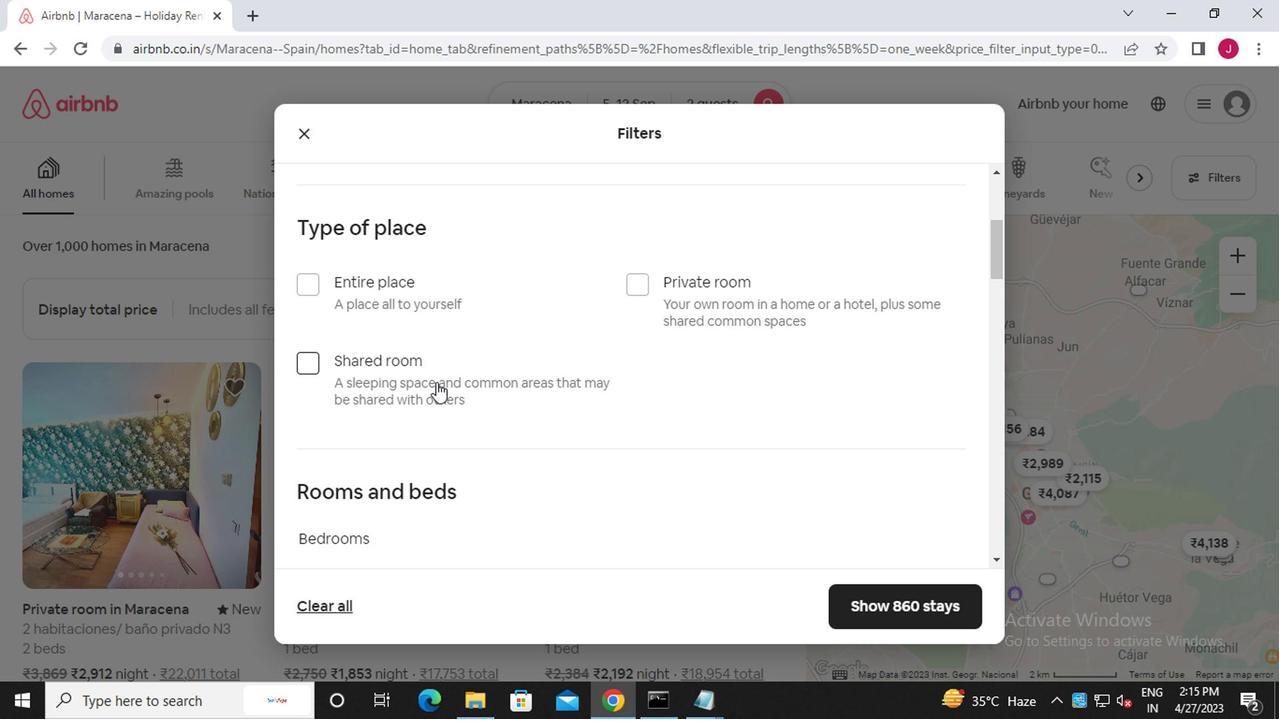 
Action: Mouse scrolled (489, 388) with delta (0, -1)
Screenshot: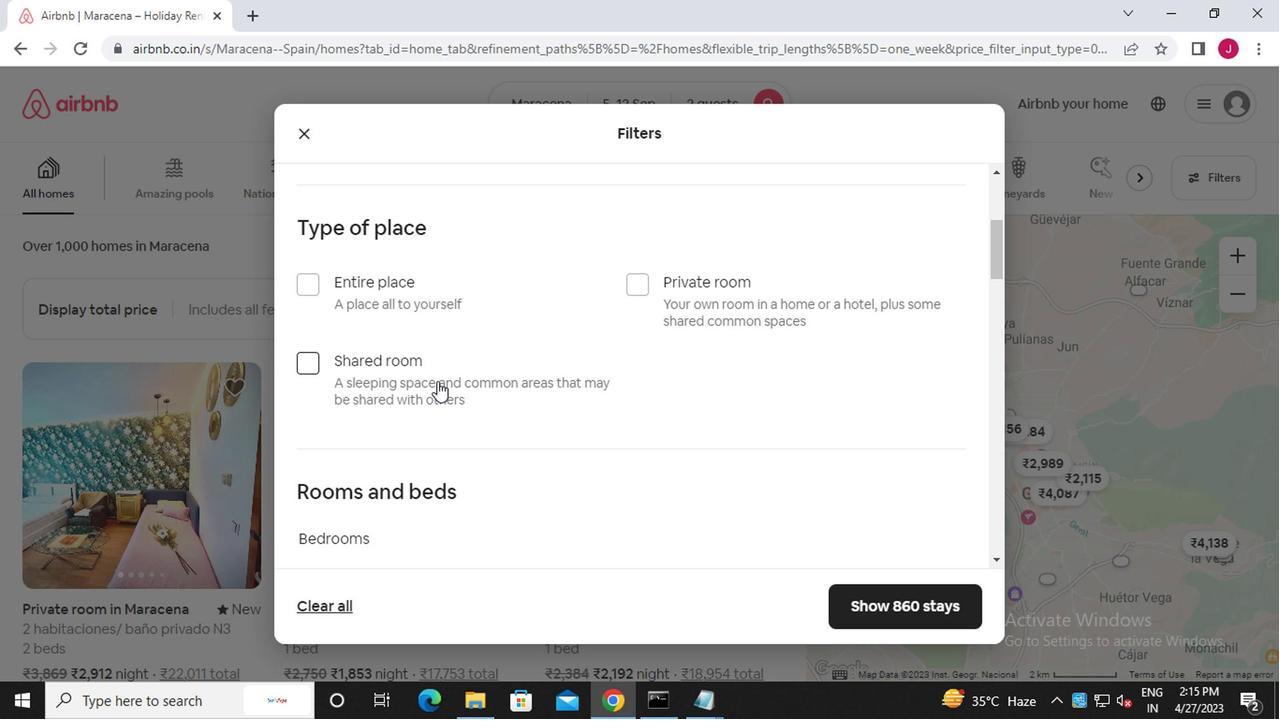 
Action: Mouse moved to (489, 389)
Screenshot: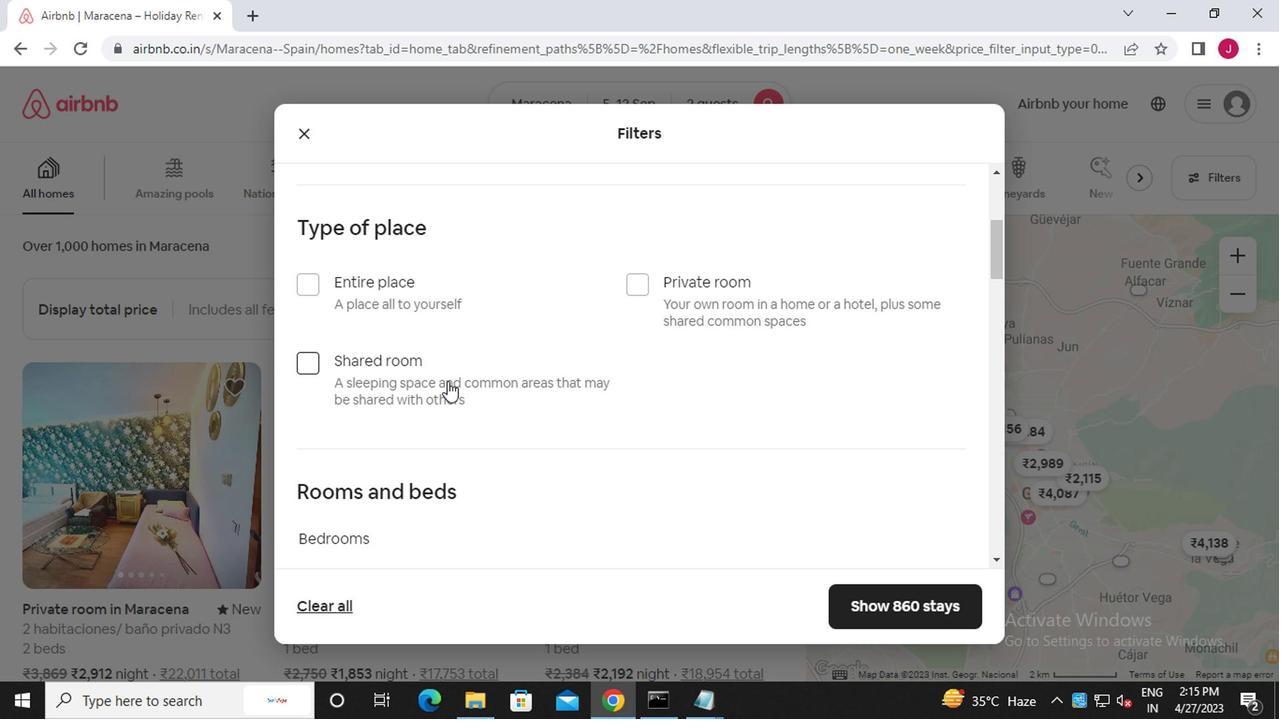 
Action: Mouse scrolled (489, 388) with delta (0, -1)
Screenshot: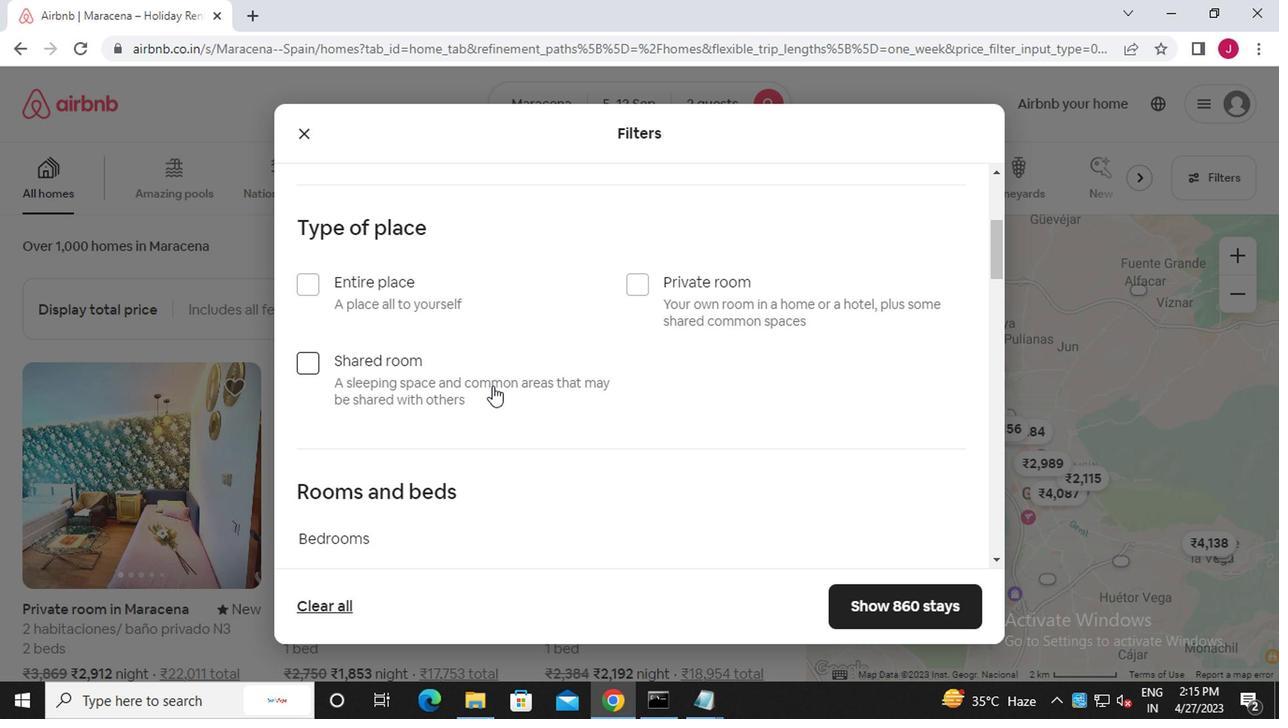 
Action: Mouse scrolled (489, 388) with delta (0, -1)
Screenshot: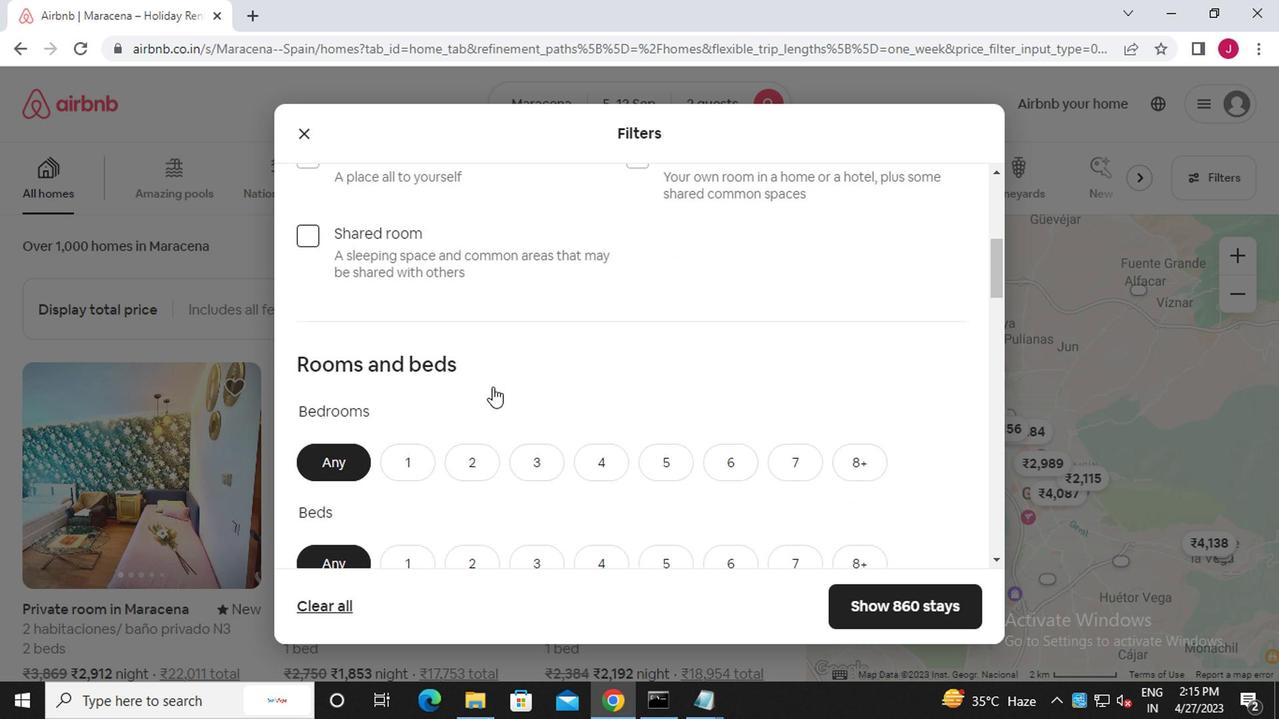 
Action: Mouse moved to (414, 309)
Screenshot: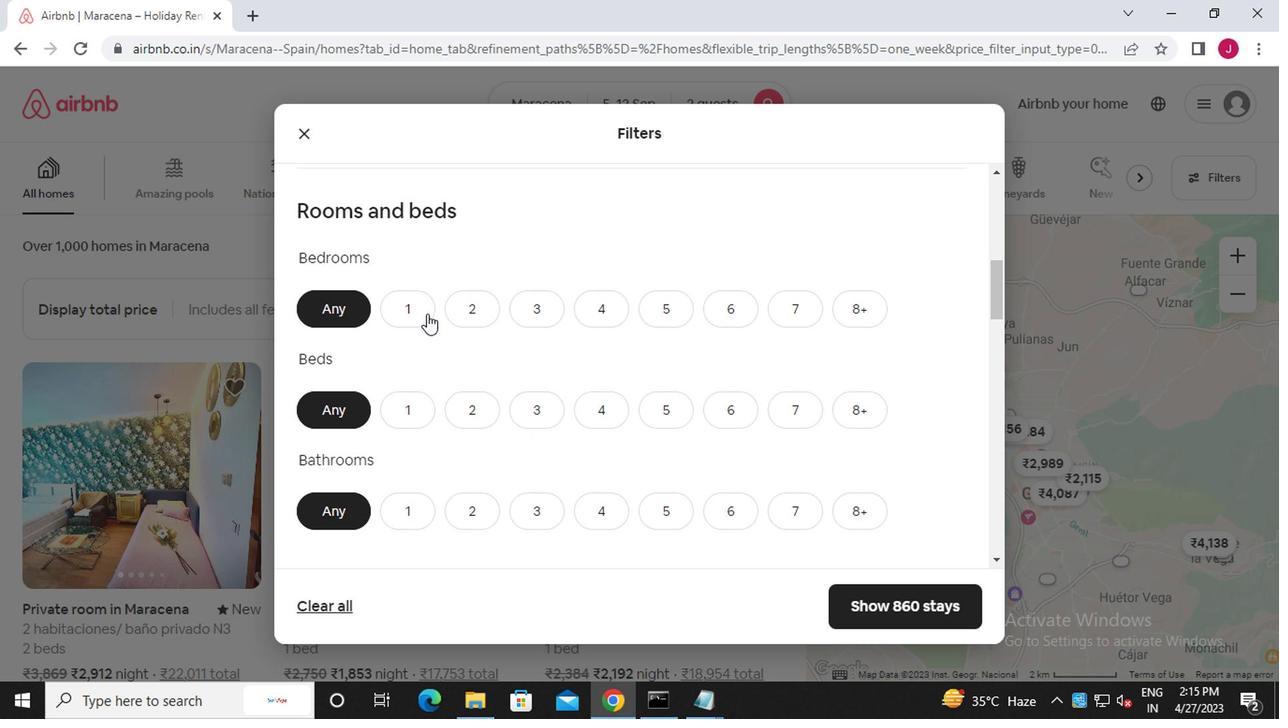 
Action: Mouse pressed left at (414, 309)
Screenshot: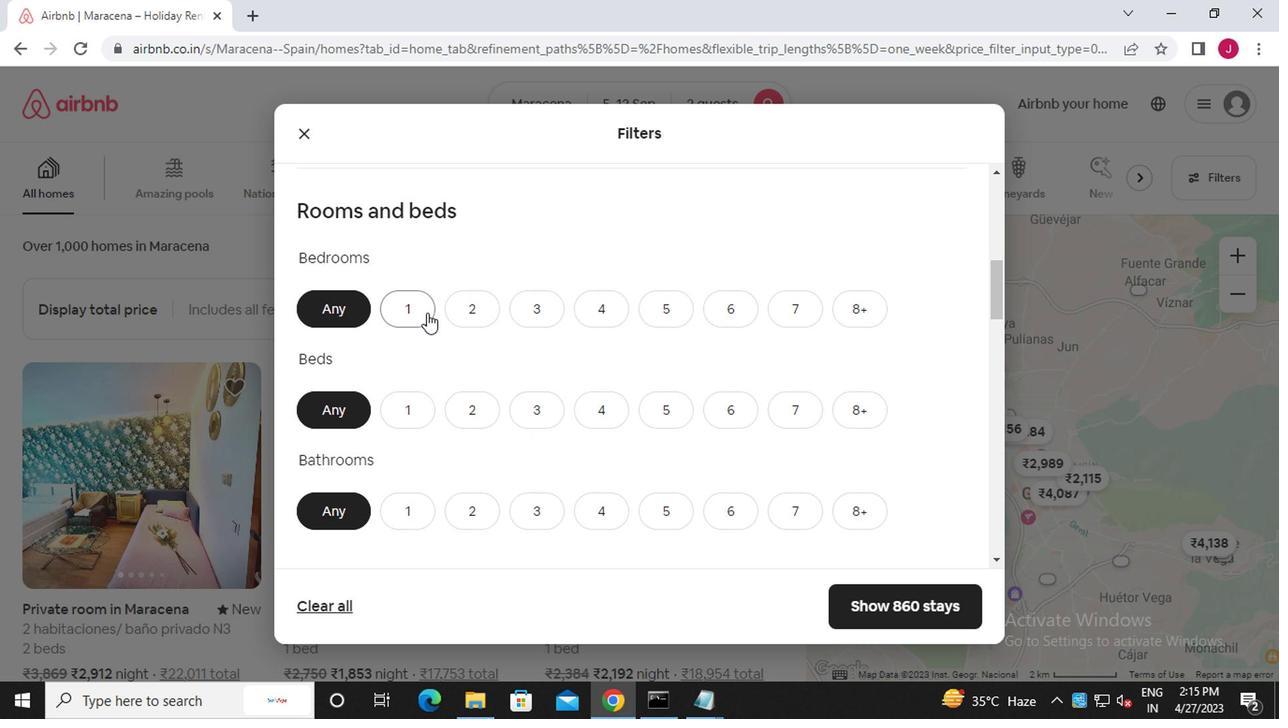 
Action: Mouse moved to (415, 401)
Screenshot: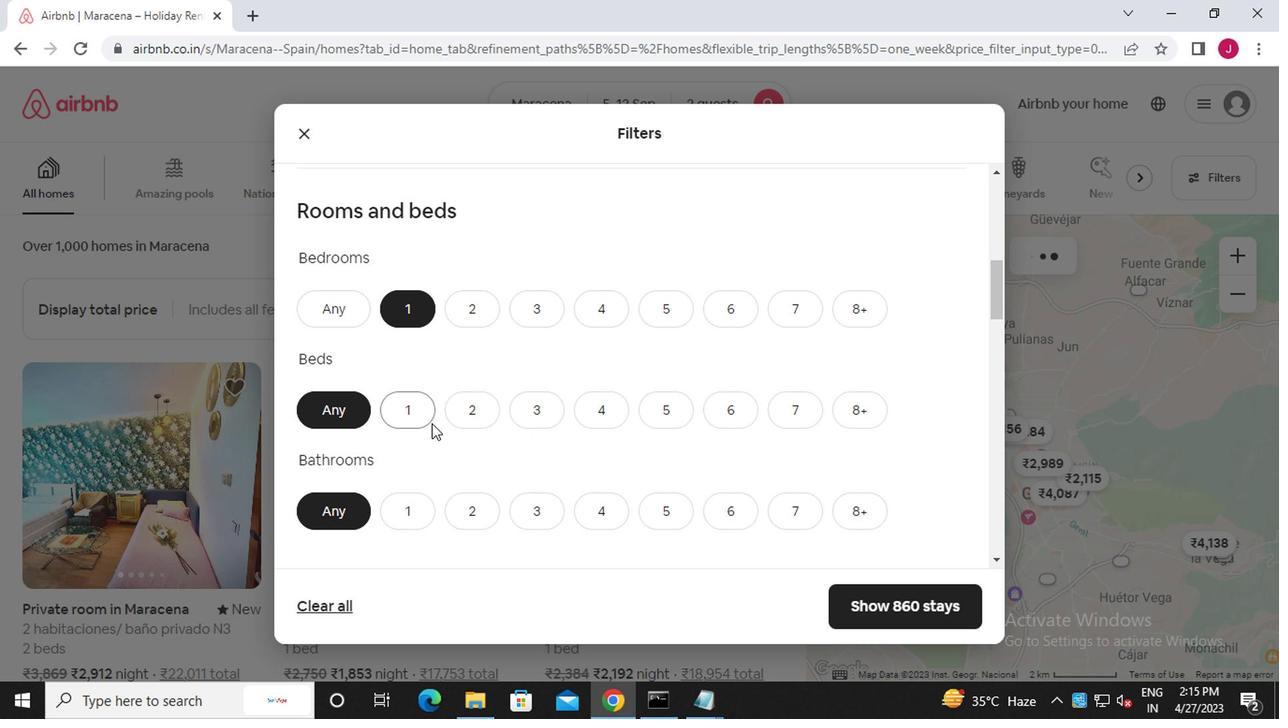 
Action: Mouse pressed left at (415, 401)
Screenshot: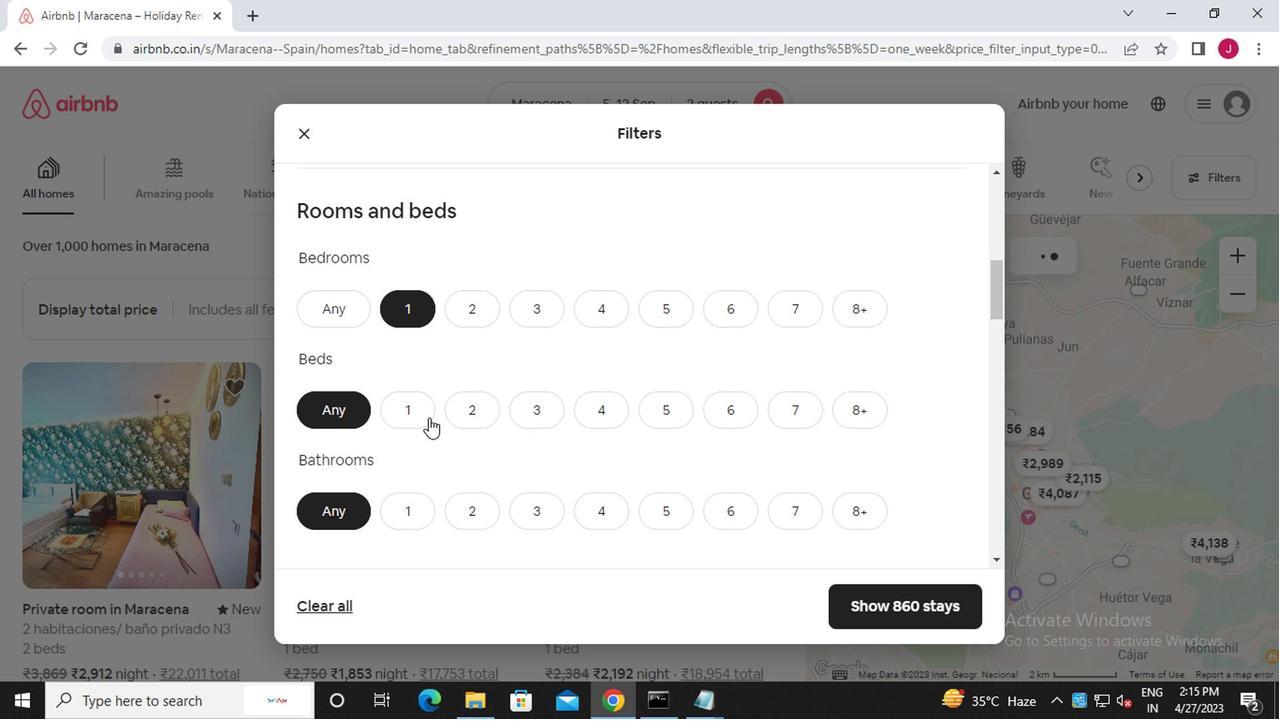 
Action: Mouse moved to (413, 516)
Screenshot: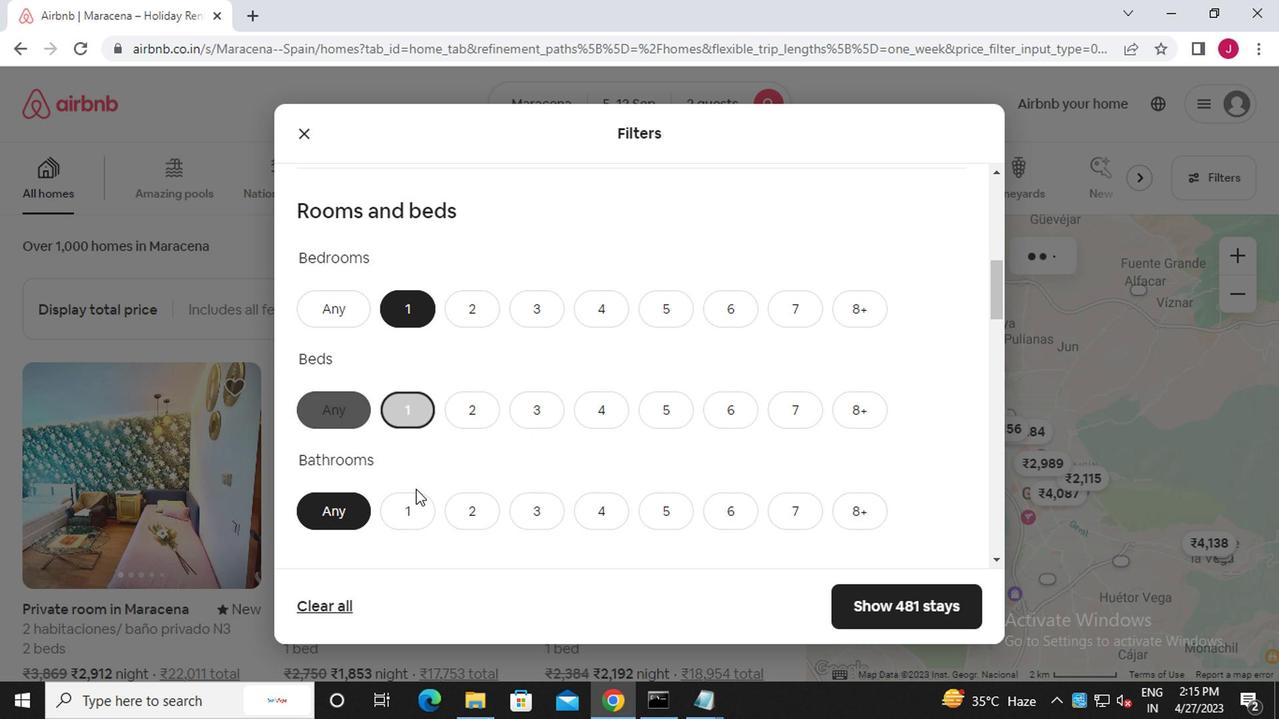 
Action: Mouse pressed left at (413, 516)
Screenshot: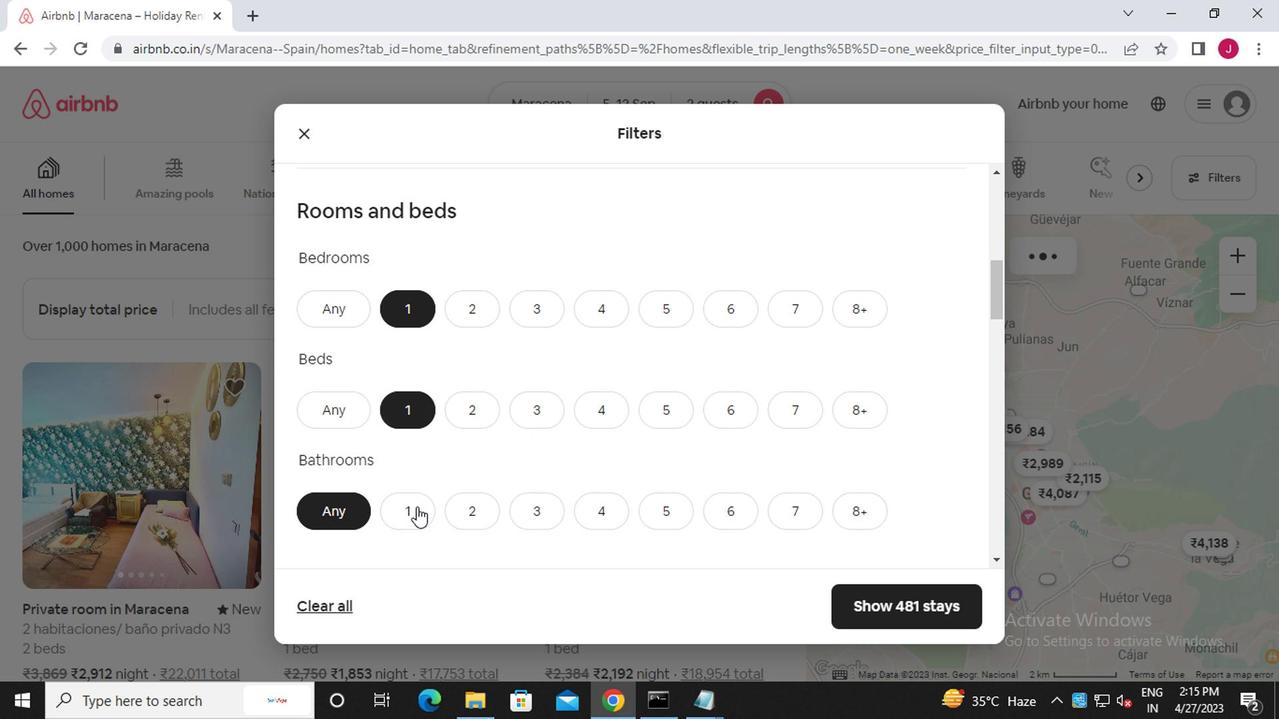 
Action: Mouse moved to (457, 497)
Screenshot: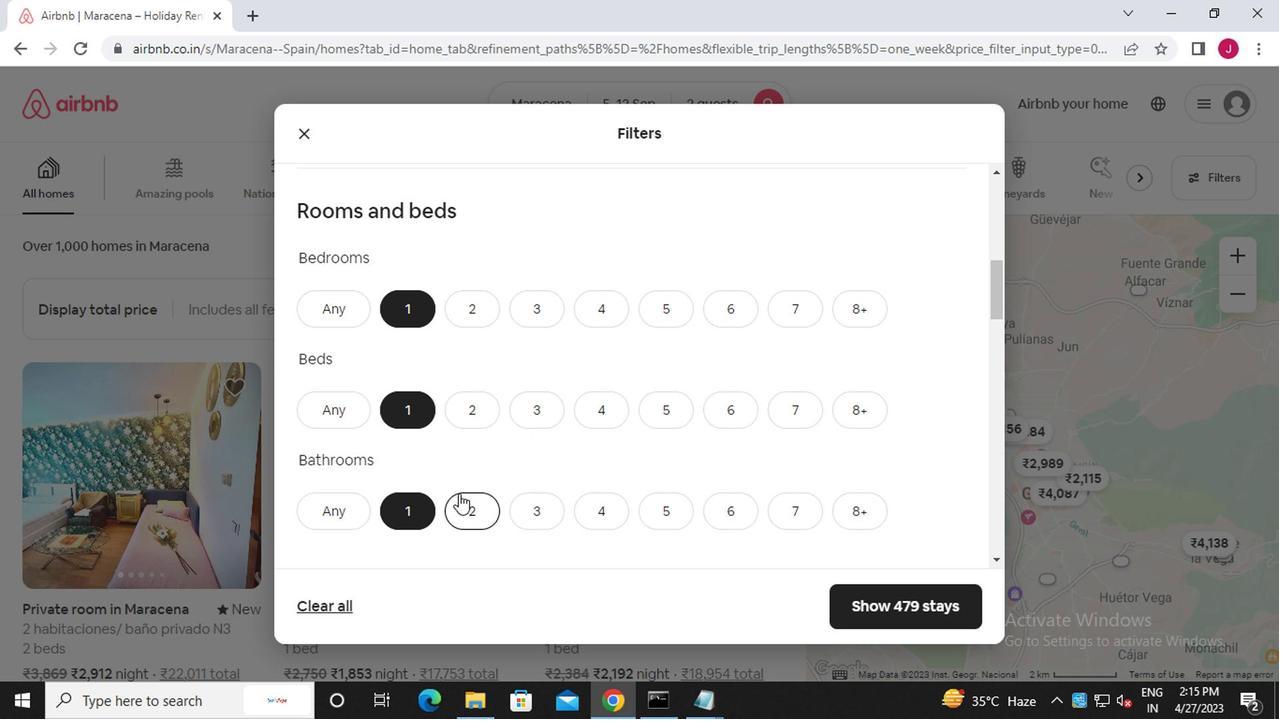 
Action: Mouse scrolled (457, 495) with delta (0, -1)
Screenshot: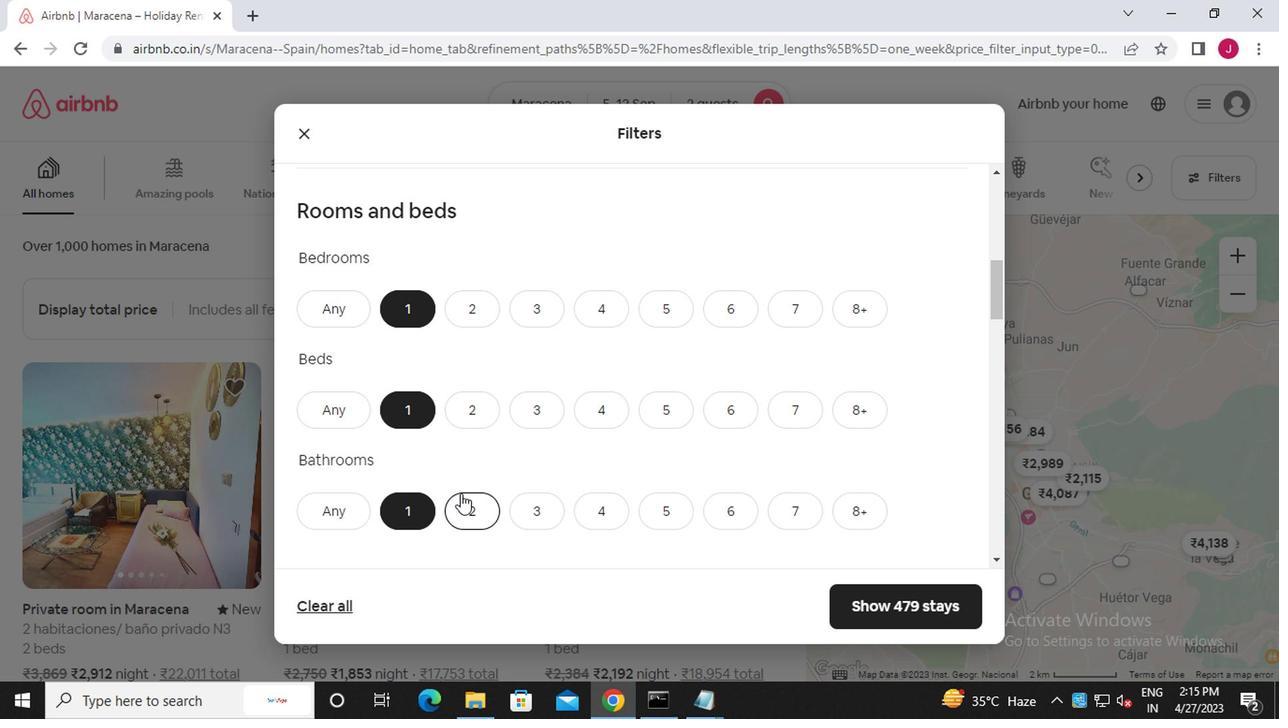 
Action: Mouse scrolled (457, 495) with delta (0, -1)
Screenshot: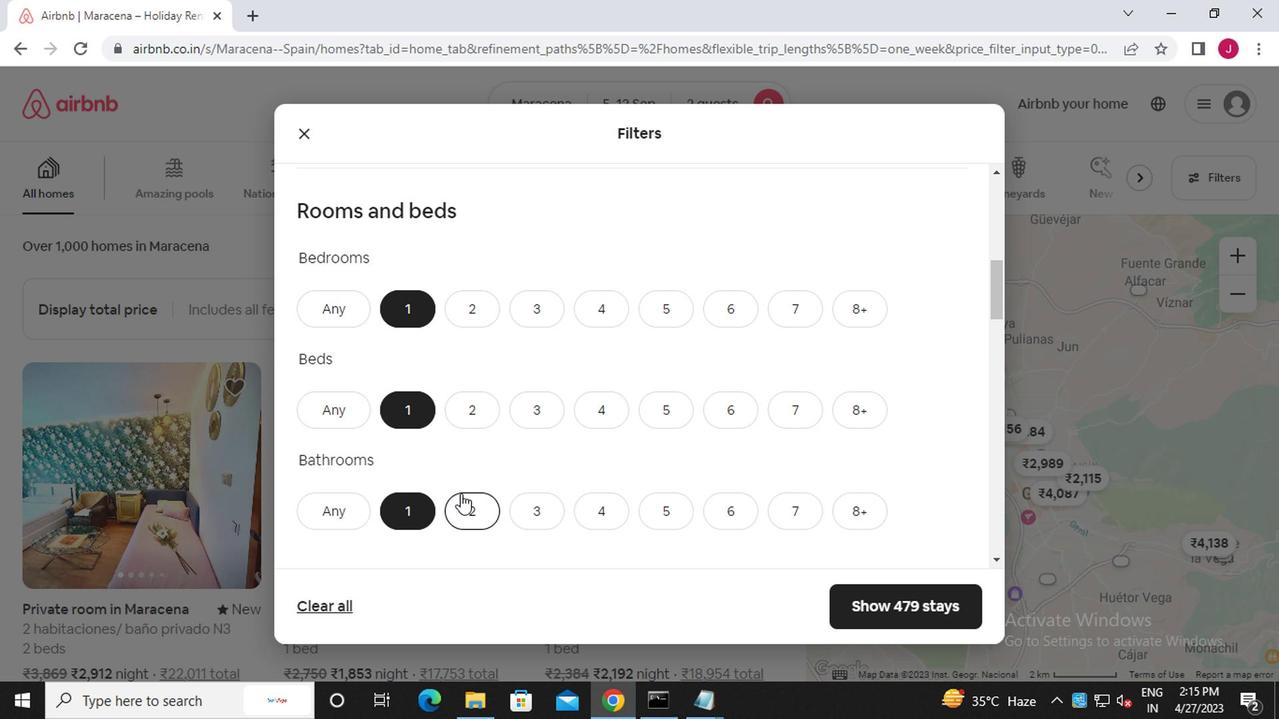 
Action: Mouse moved to (369, 518)
Screenshot: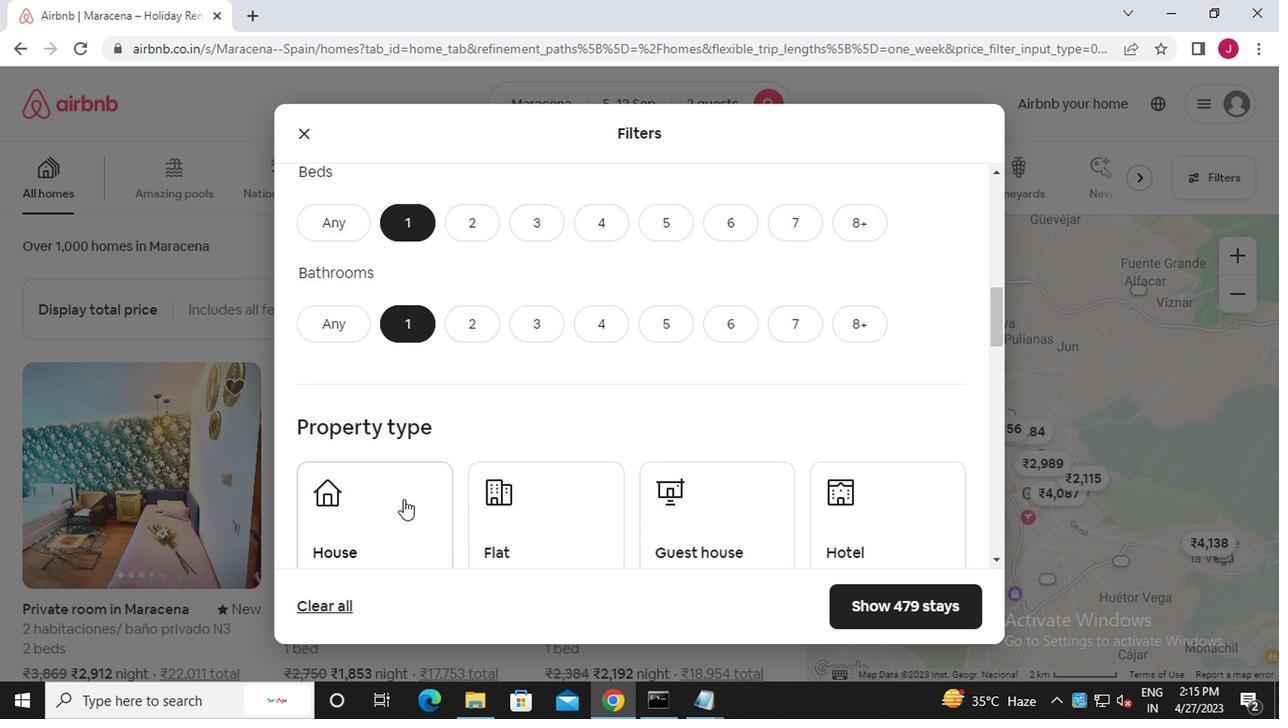 
Action: Mouse pressed left at (369, 518)
Screenshot: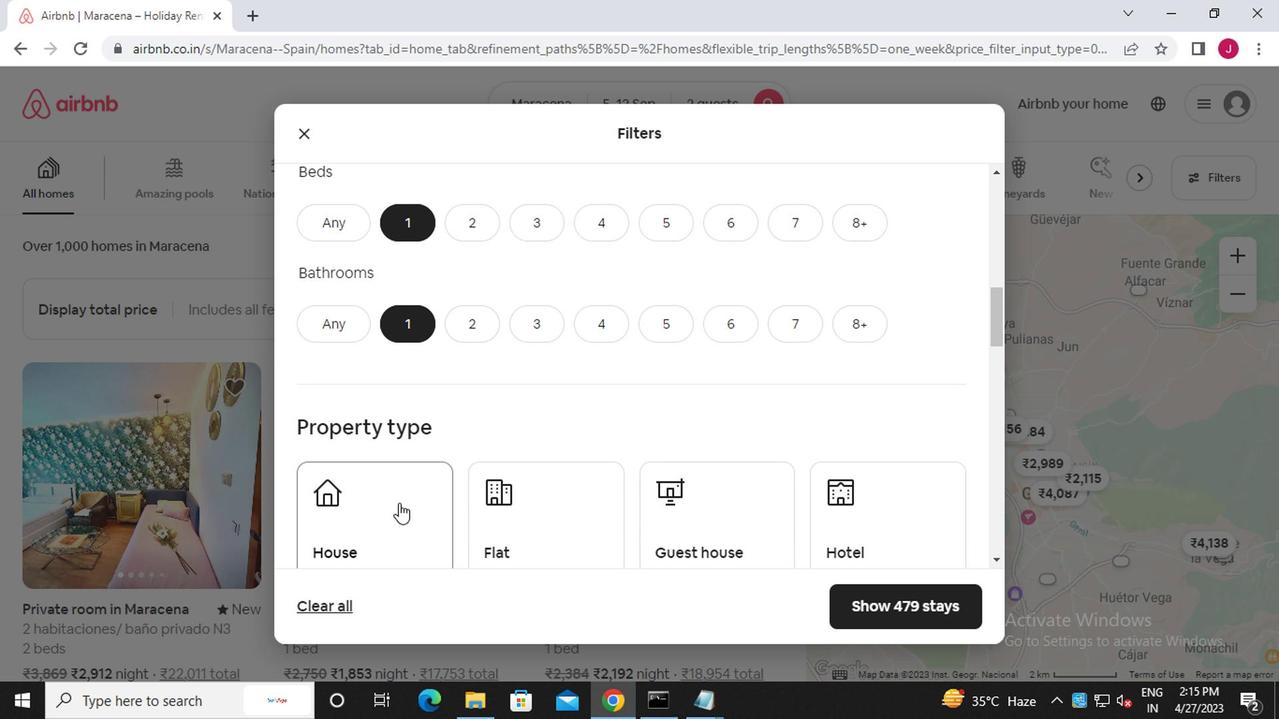 
Action: Mouse moved to (503, 522)
Screenshot: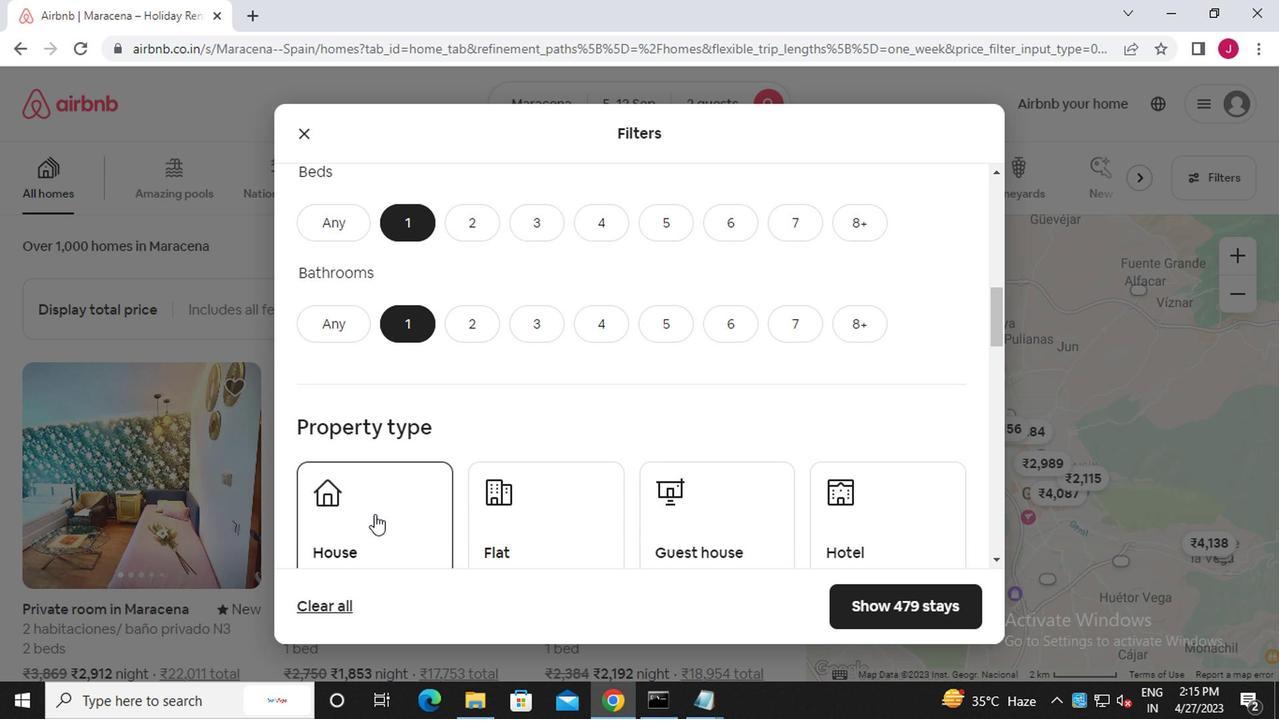 
Action: Mouse pressed left at (503, 522)
Screenshot: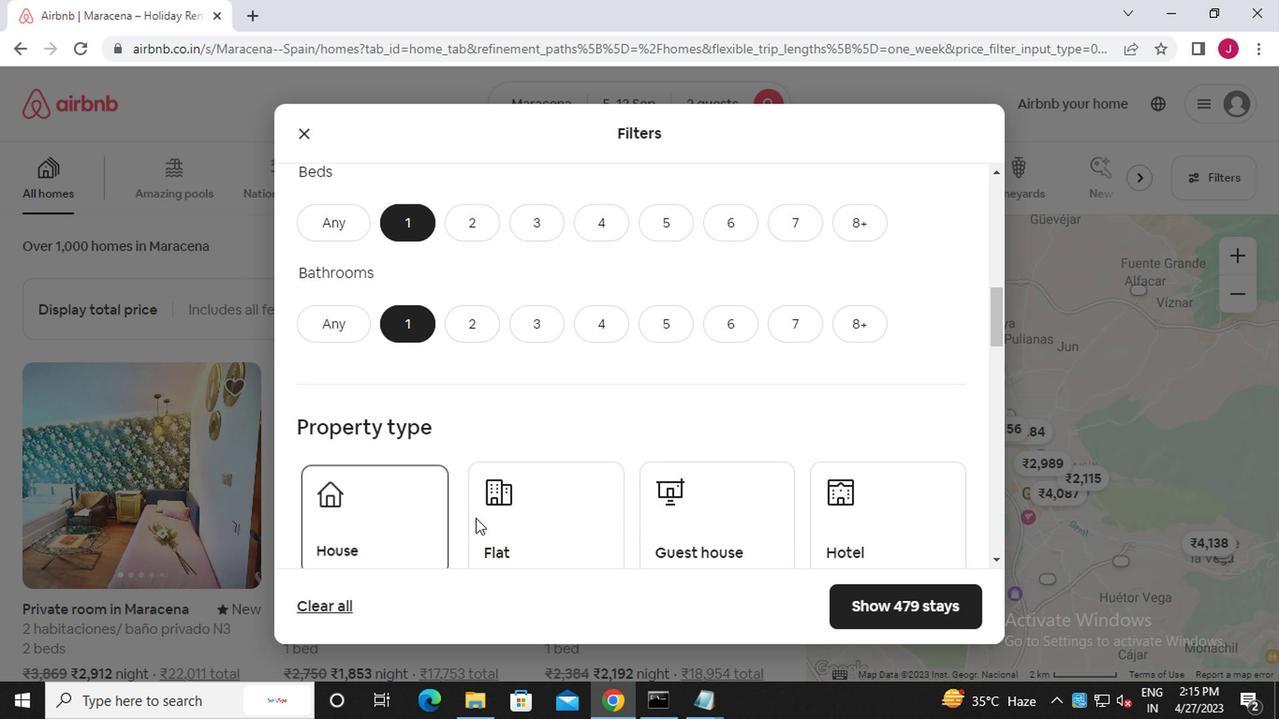 
Action: Mouse moved to (686, 524)
Screenshot: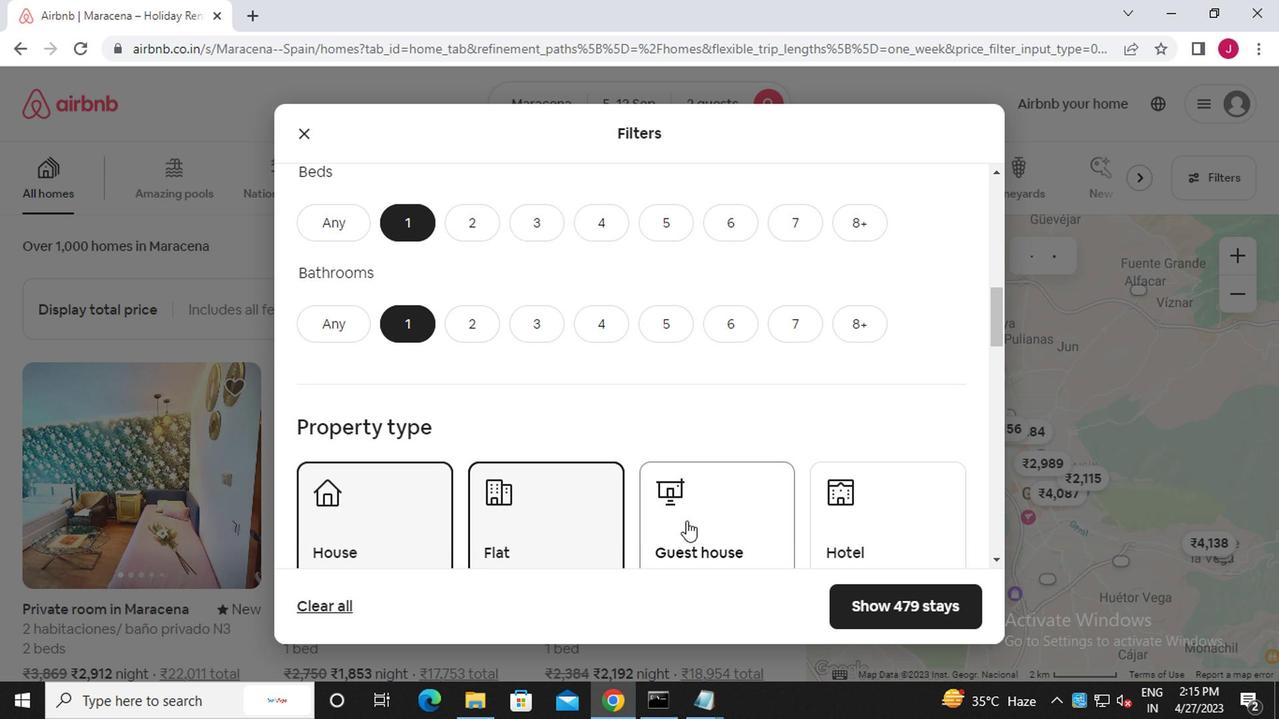 
Action: Mouse pressed left at (686, 524)
Screenshot: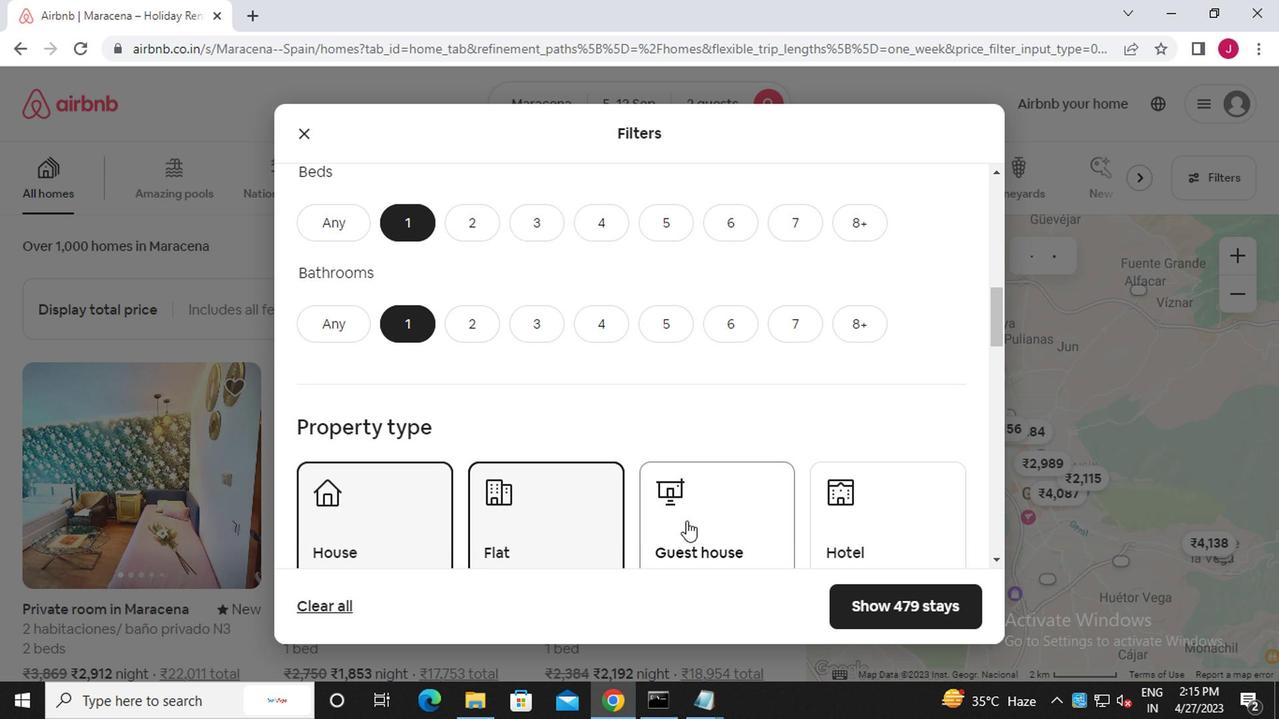 
Action: Mouse moved to (855, 527)
Screenshot: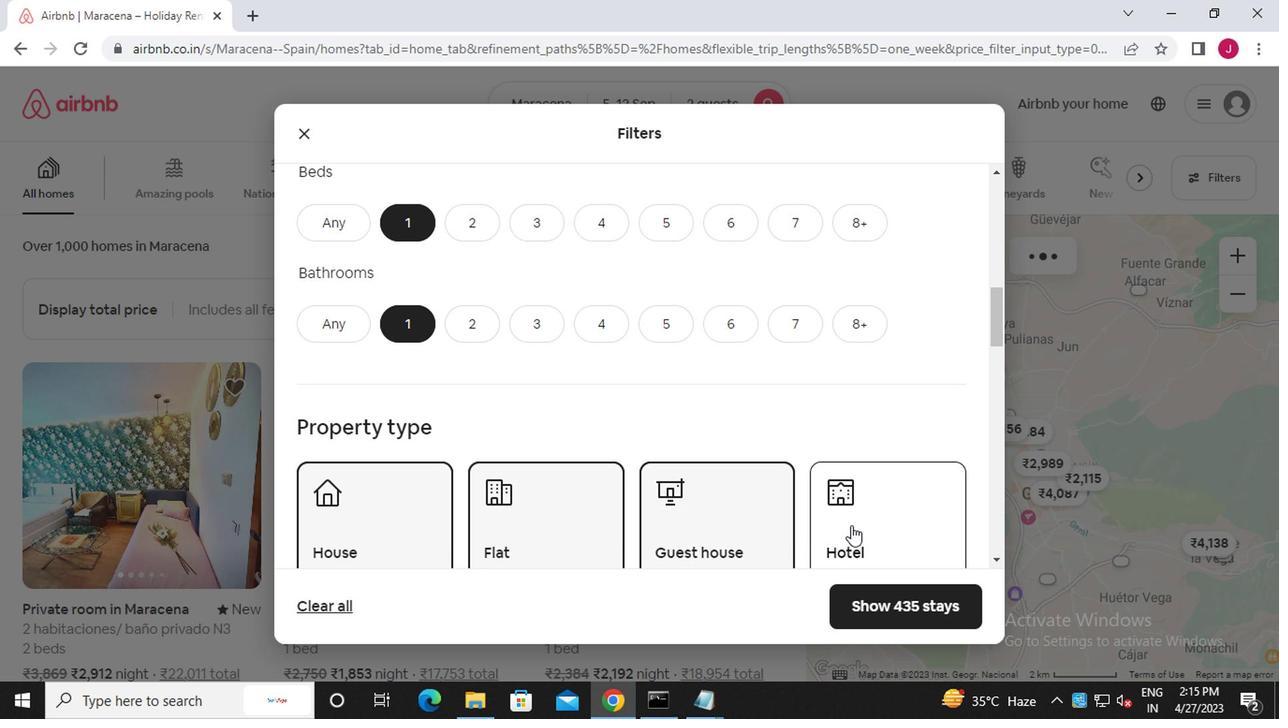 
Action: Mouse pressed left at (855, 527)
Screenshot: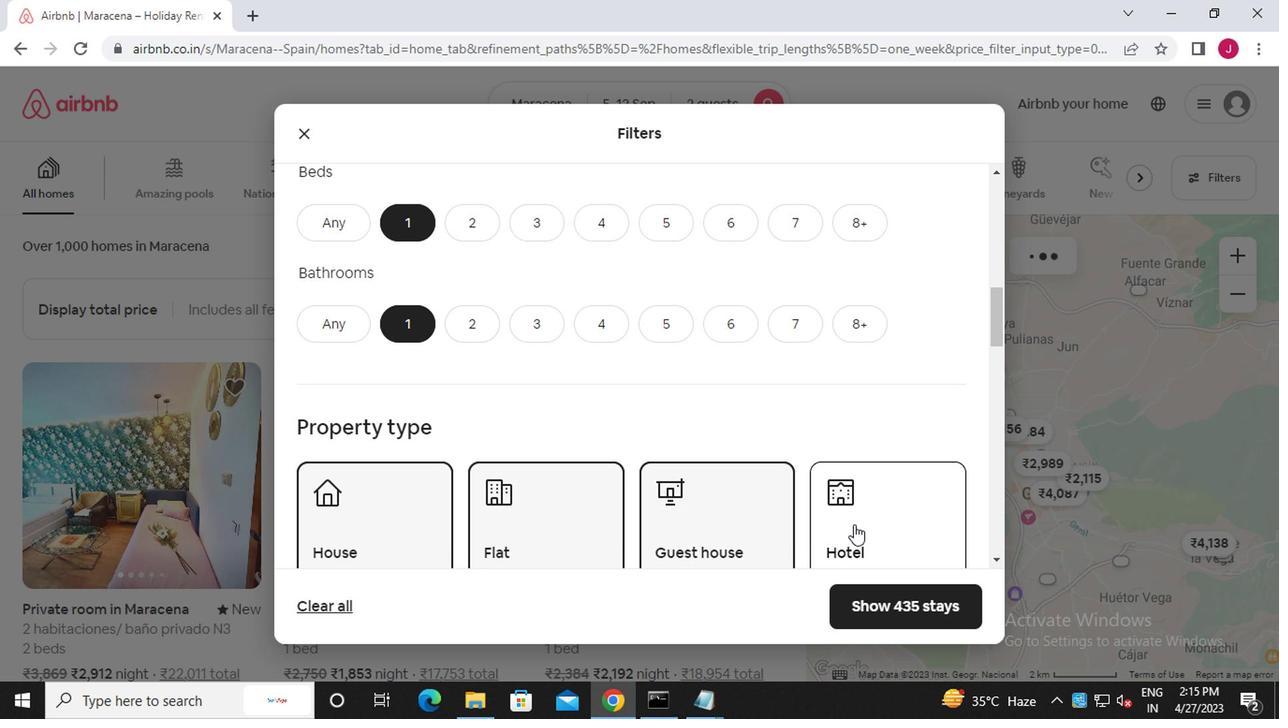 
Action: Mouse moved to (839, 529)
Screenshot: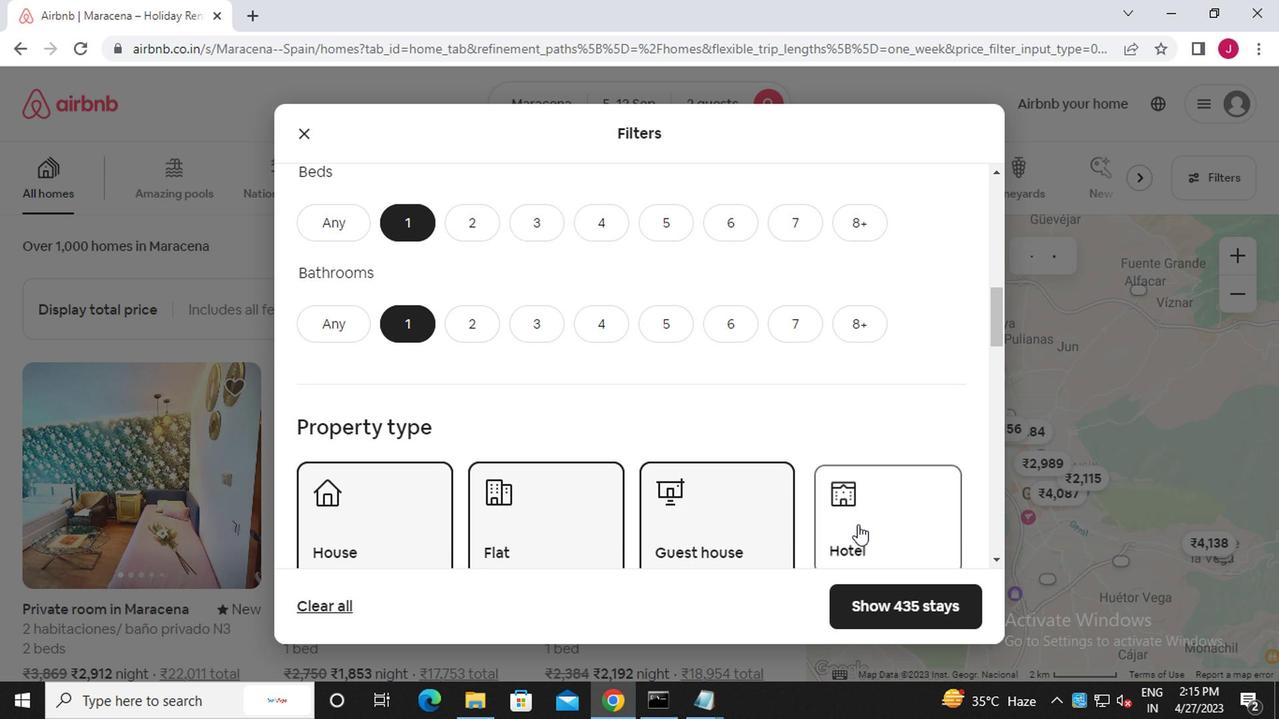 
Action: Mouse scrolled (839, 527) with delta (0, -1)
Screenshot: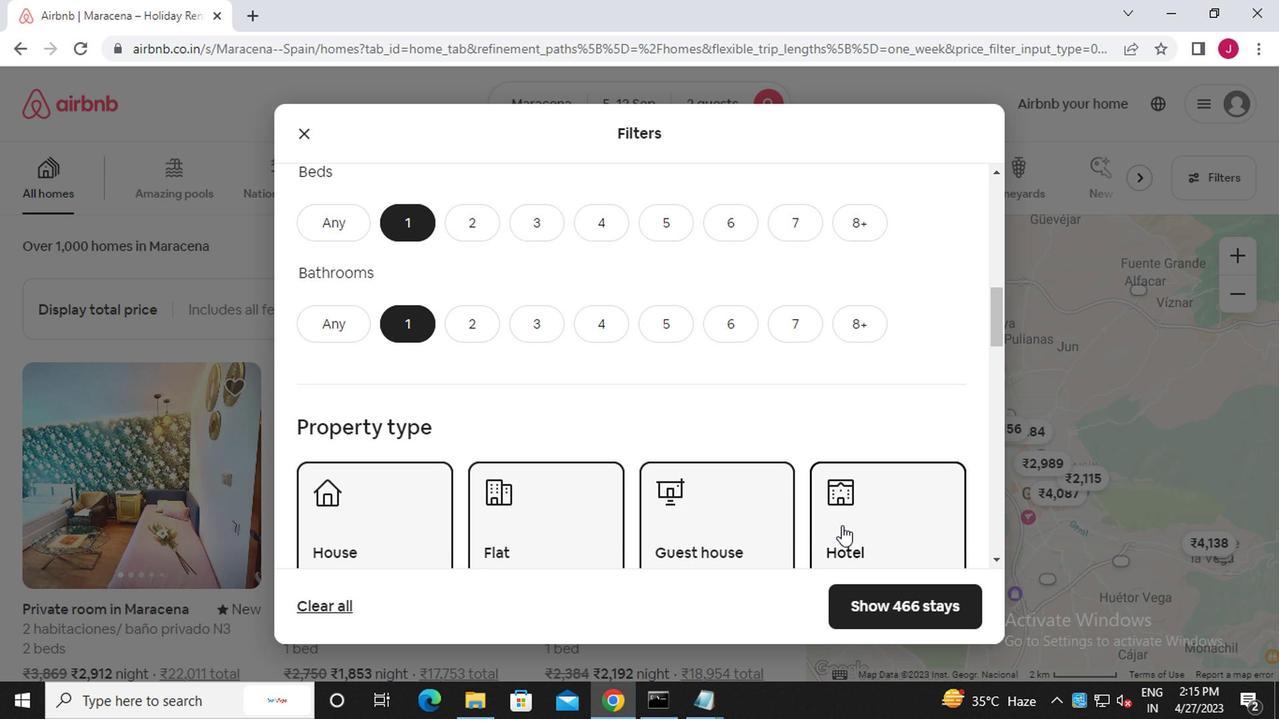 
Action: Mouse scrolled (839, 527) with delta (0, -1)
Screenshot: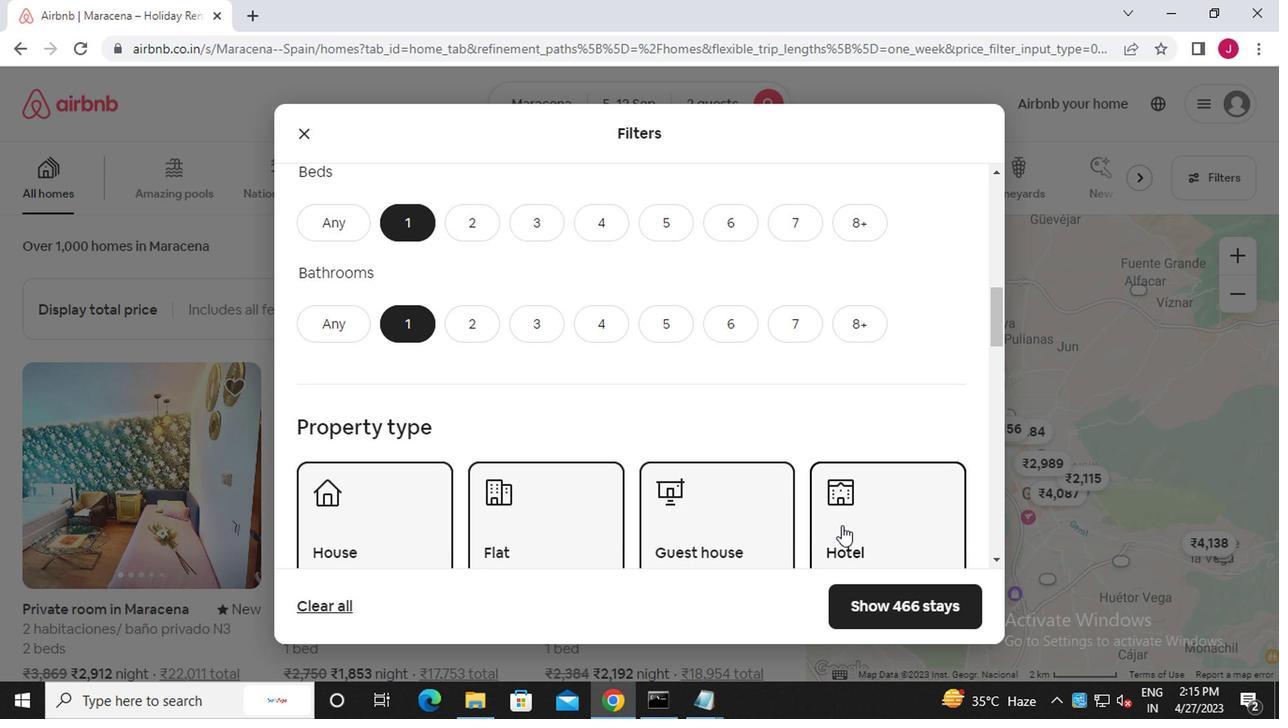 
Action: Mouse scrolled (839, 527) with delta (0, -1)
Screenshot: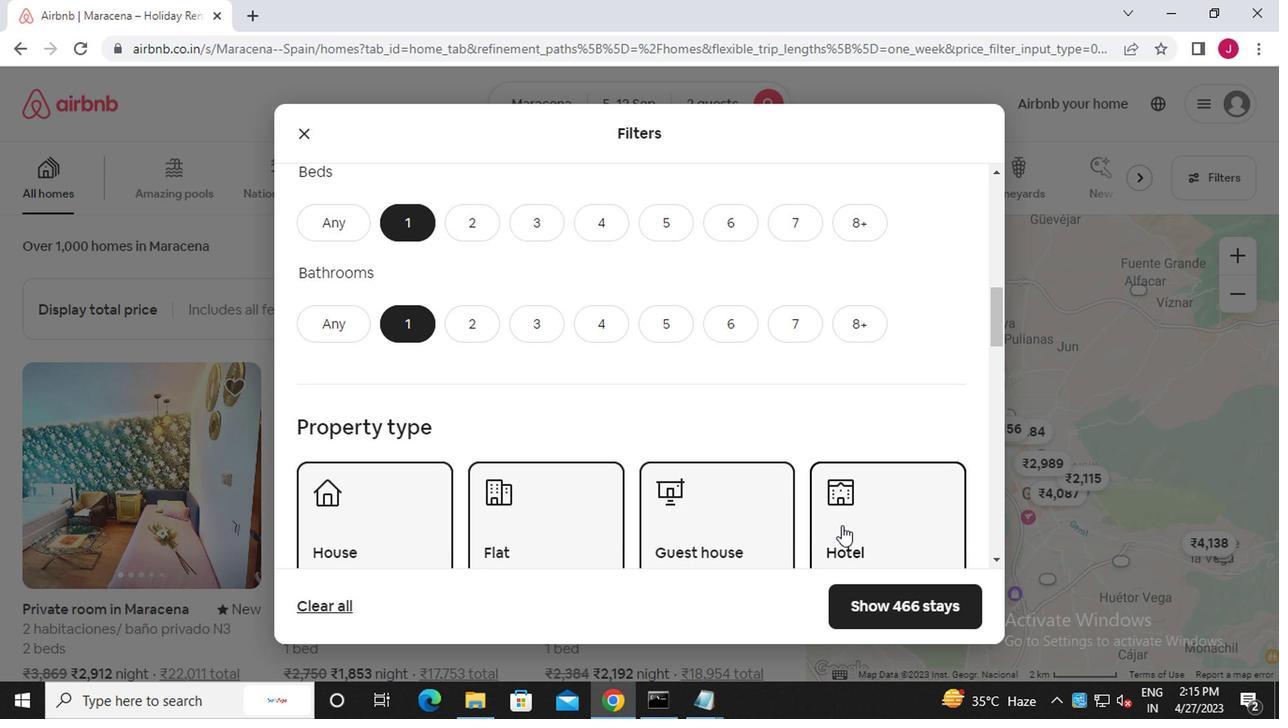 
Action: Mouse scrolled (839, 527) with delta (0, -1)
Screenshot: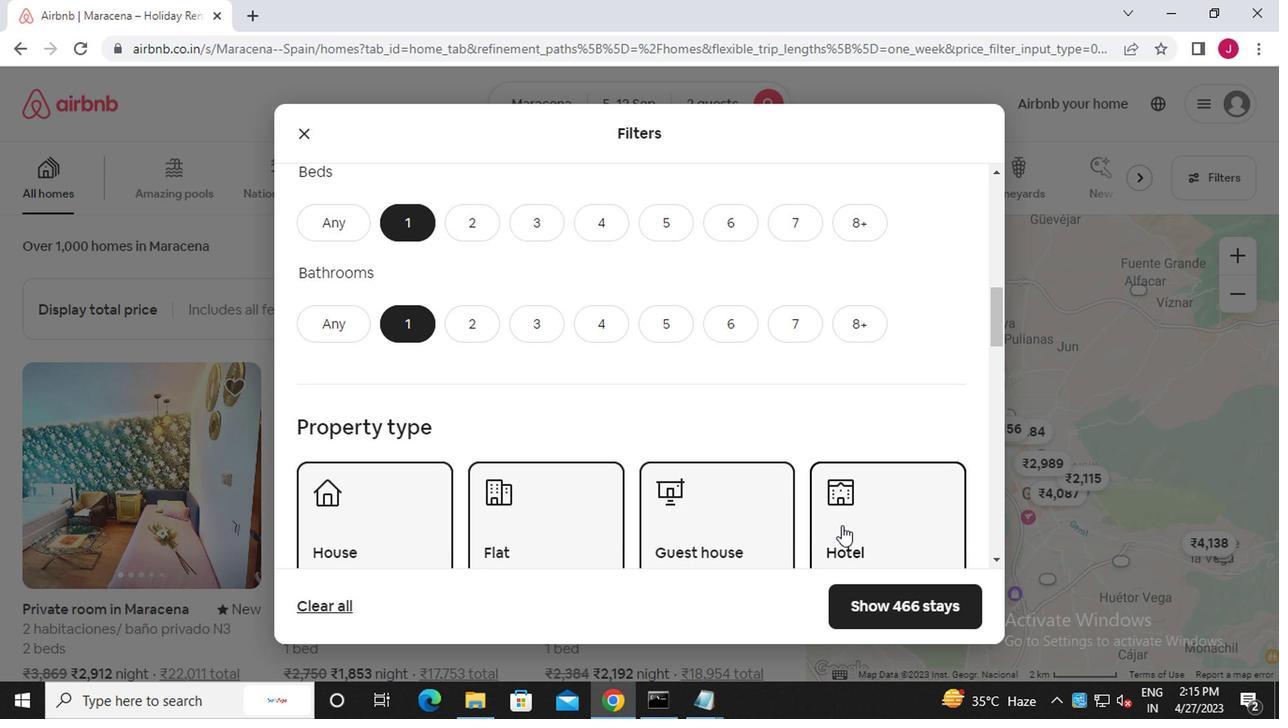 
Action: Mouse scrolled (839, 527) with delta (0, -1)
Screenshot: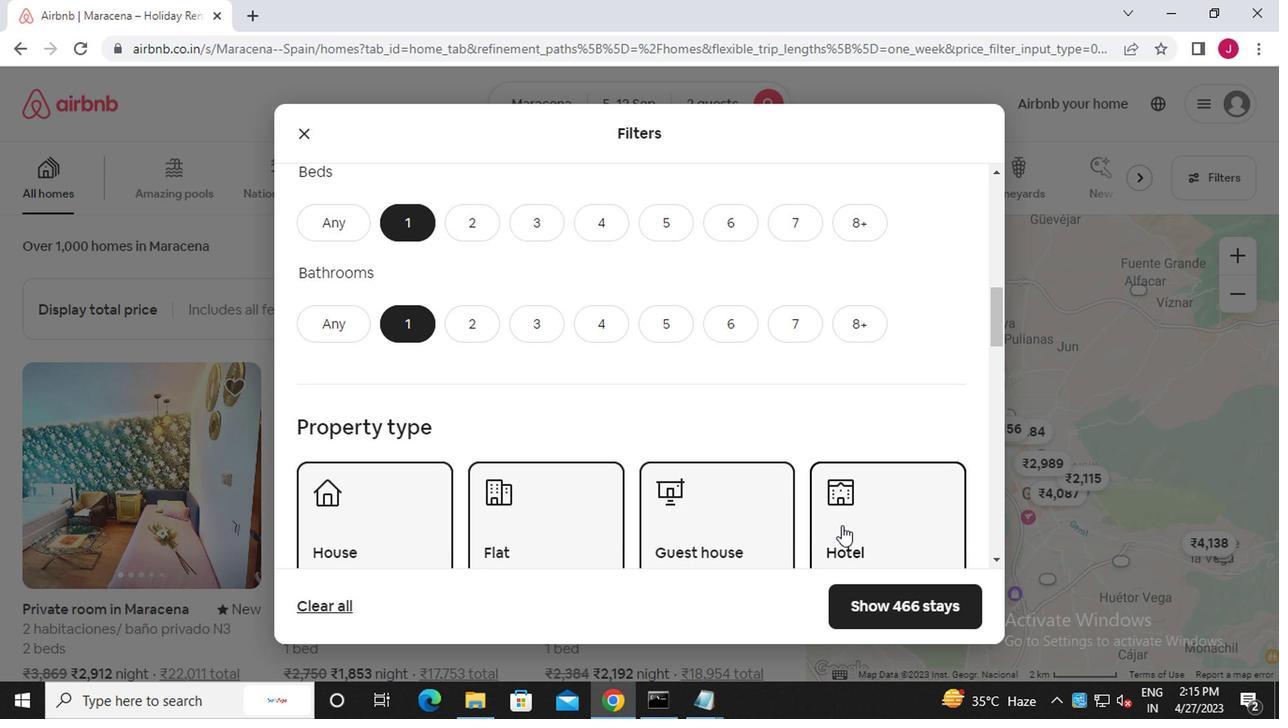 
Action: Mouse scrolled (839, 527) with delta (0, -1)
Screenshot: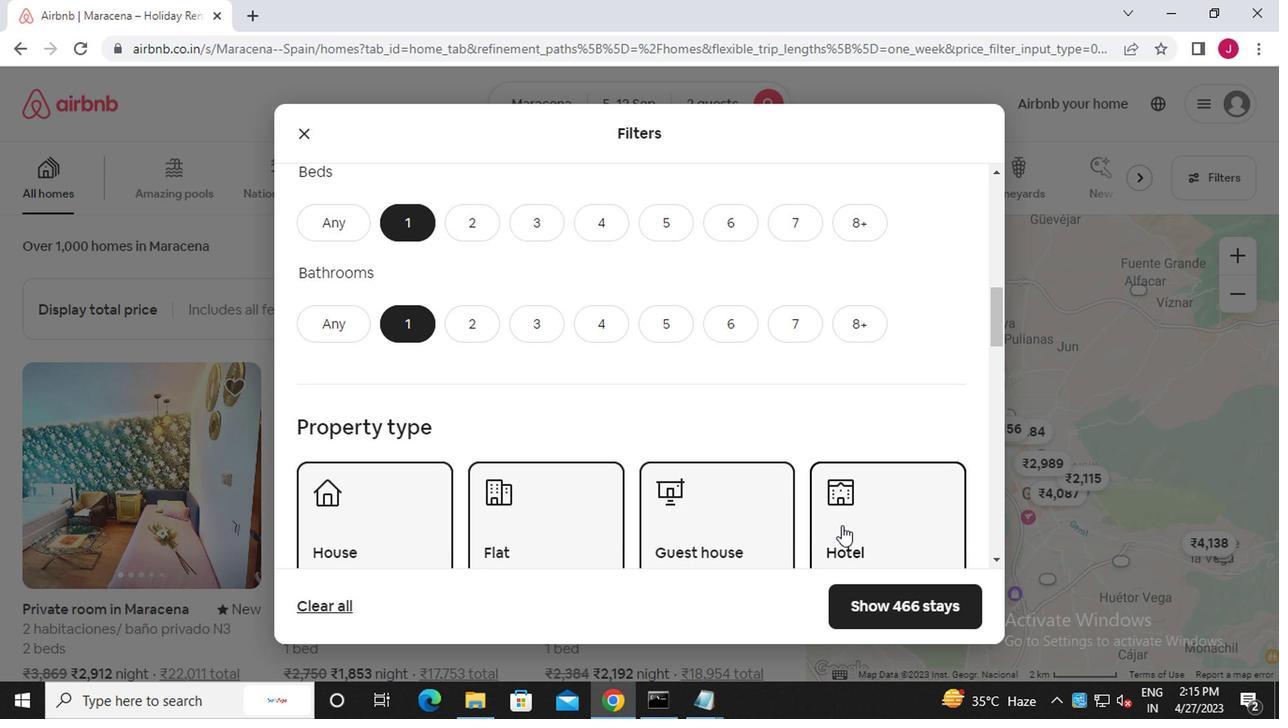 
Action: Mouse moved to (926, 530)
Screenshot: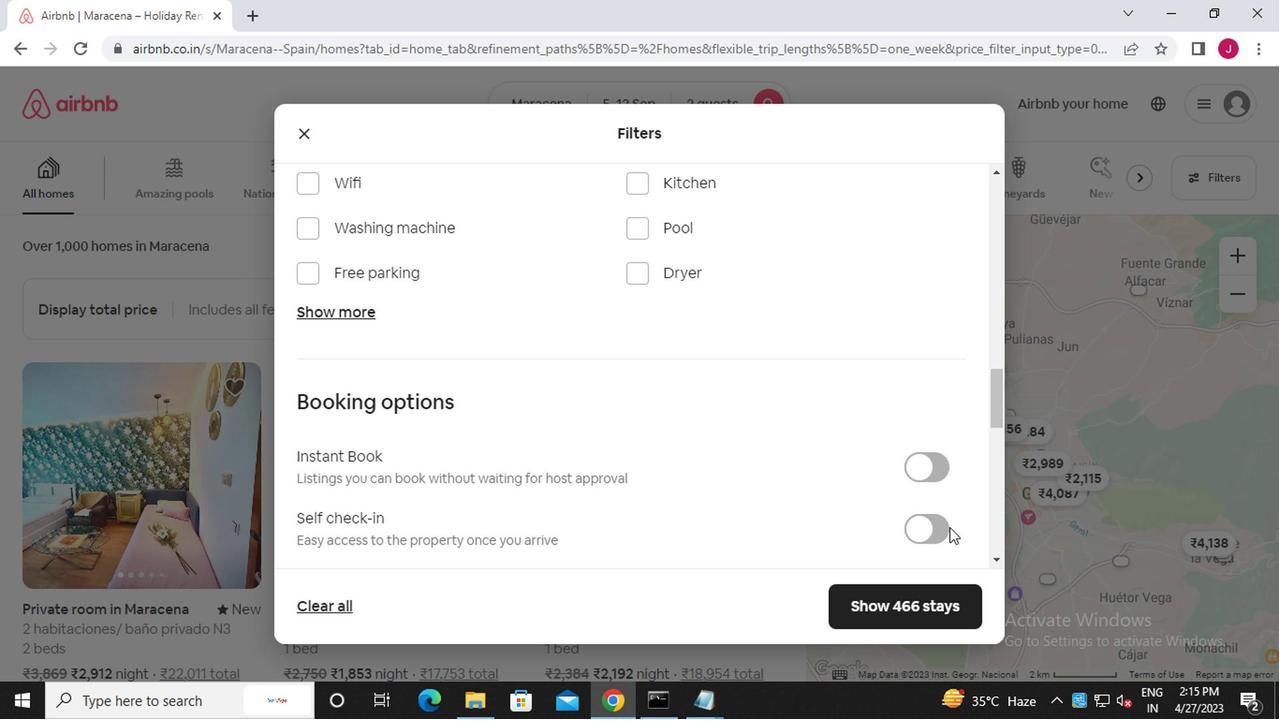 
Action: Mouse pressed left at (926, 530)
Screenshot: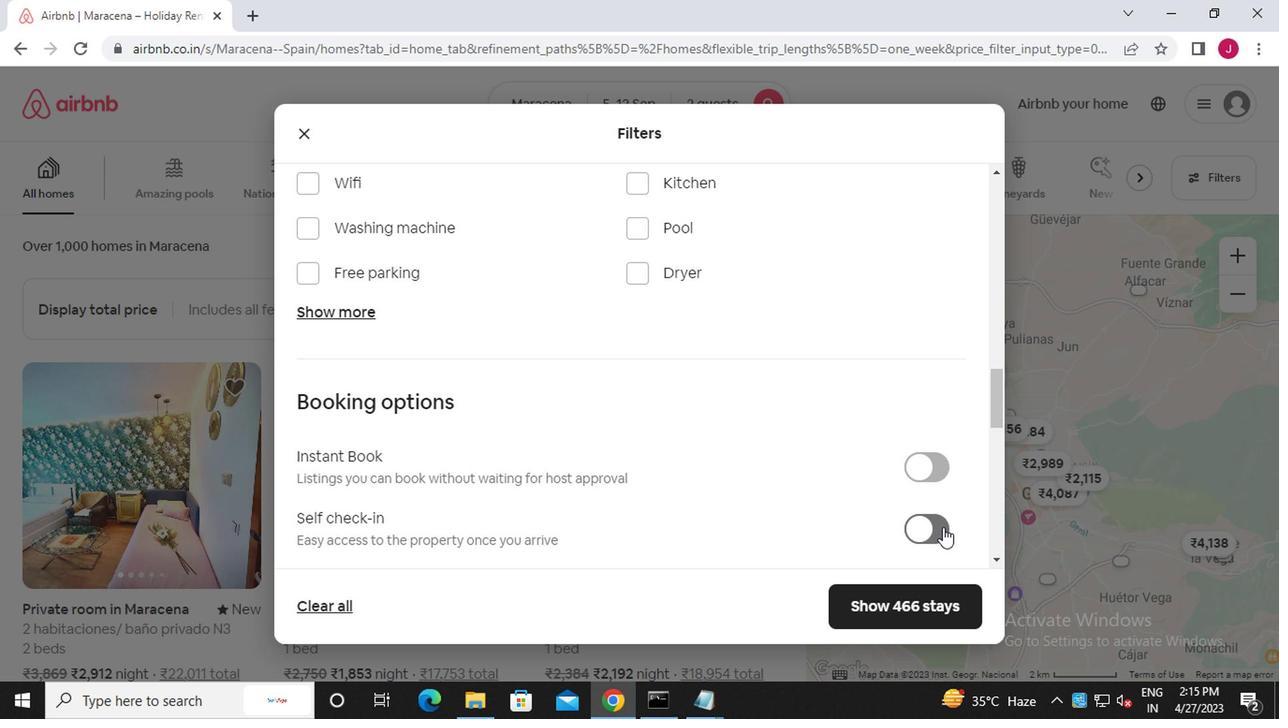 
Action: Mouse moved to (646, 503)
Screenshot: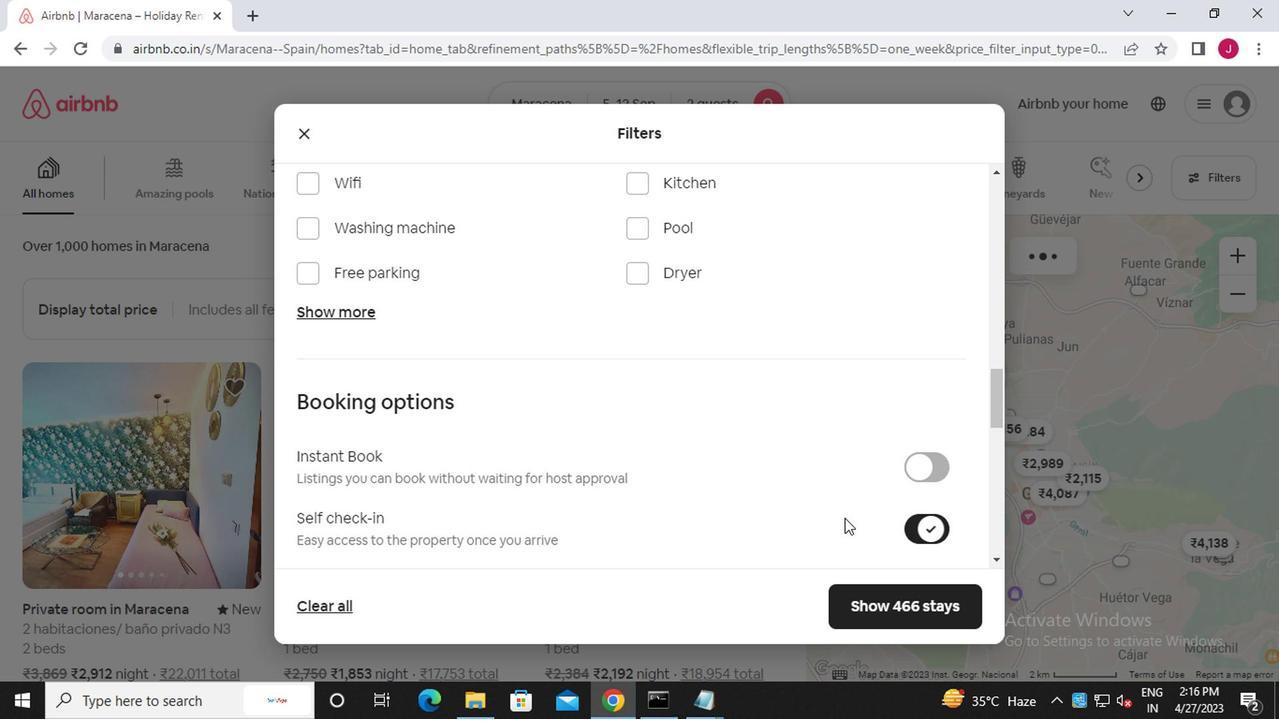 
Action: Mouse scrolled (646, 502) with delta (0, -1)
Screenshot: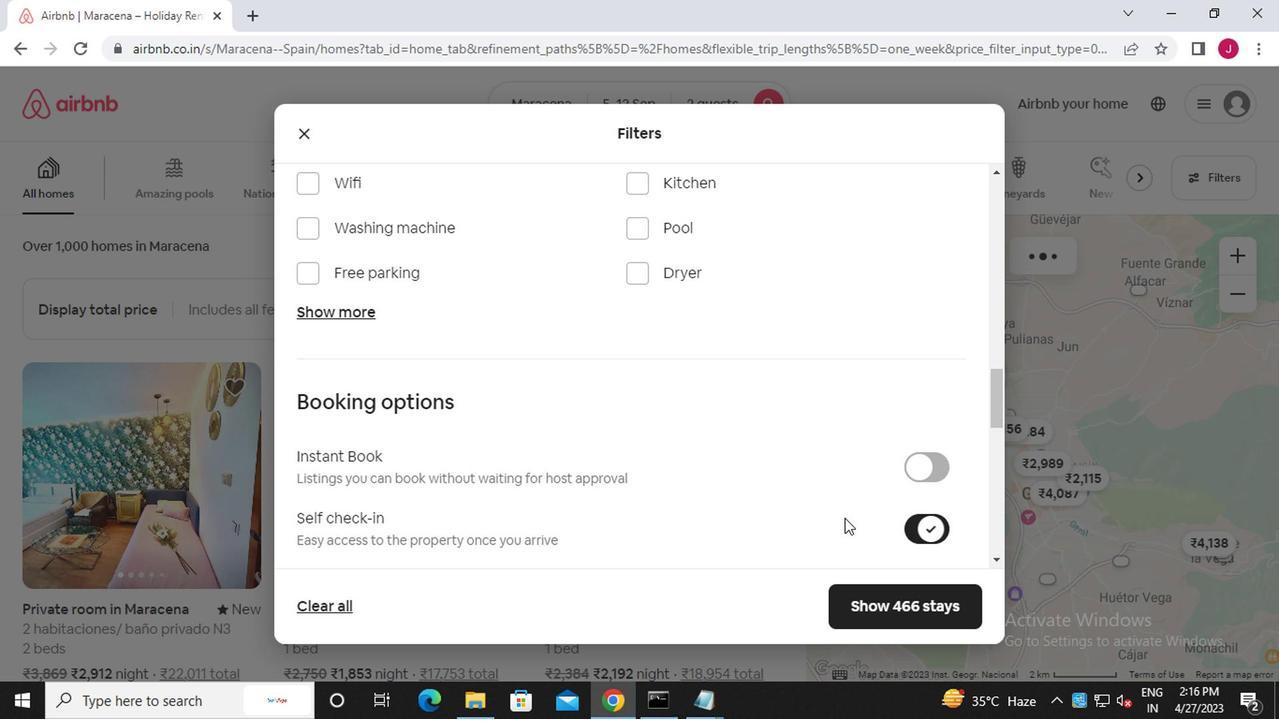 
Action: Mouse moved to (642, 503)
Screenshot: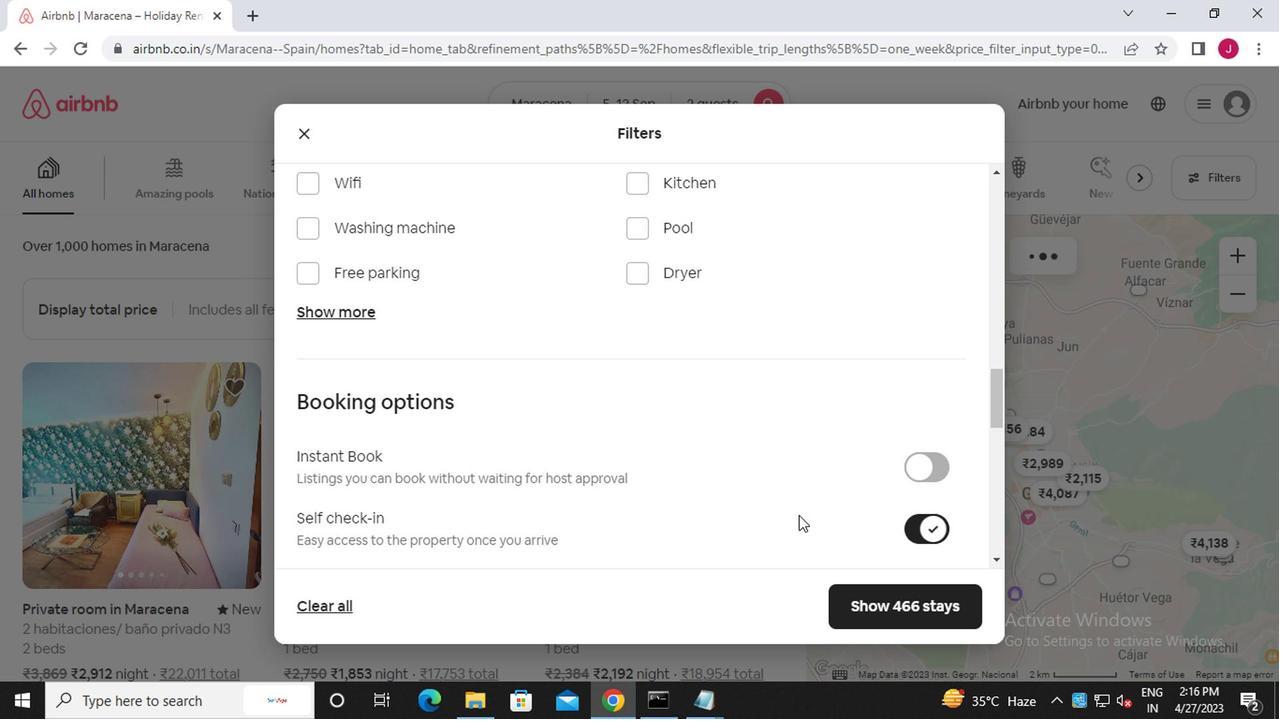 
Action: Mouse scrolled (642, 502) with delta (0, -1)
Screenshot: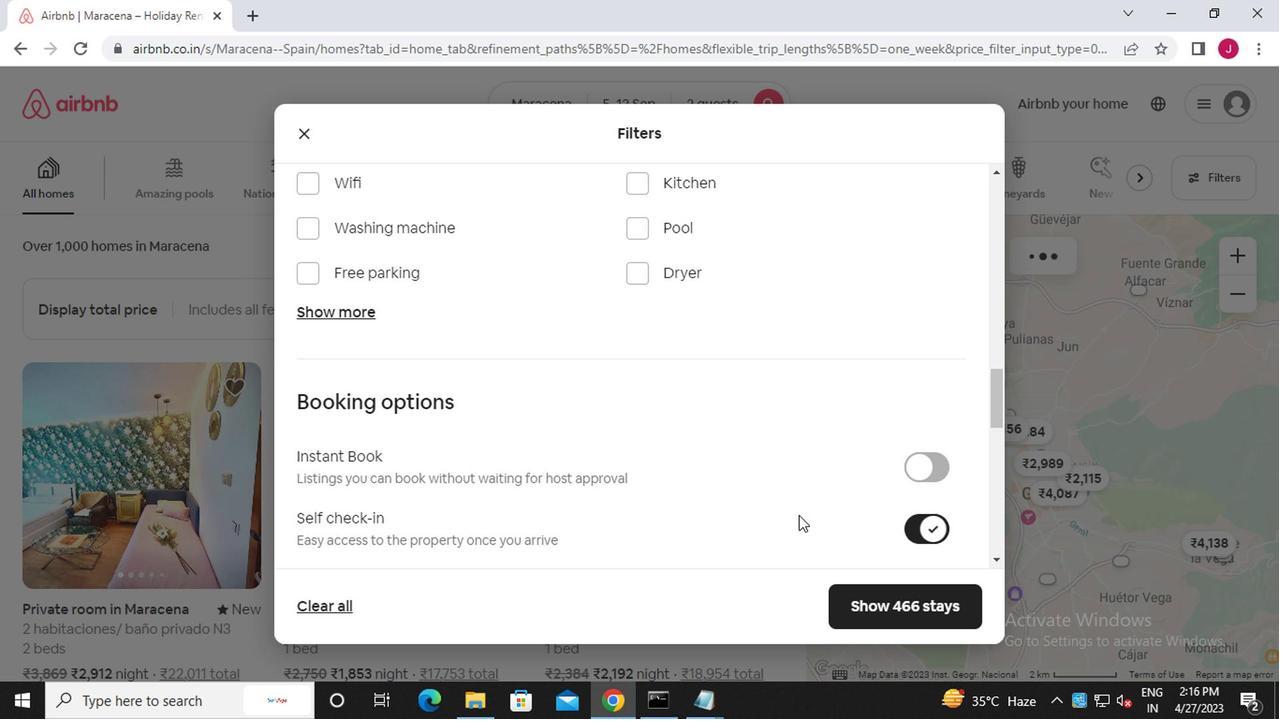 
Action: Mouse moved to (641, 503)
Screenshot: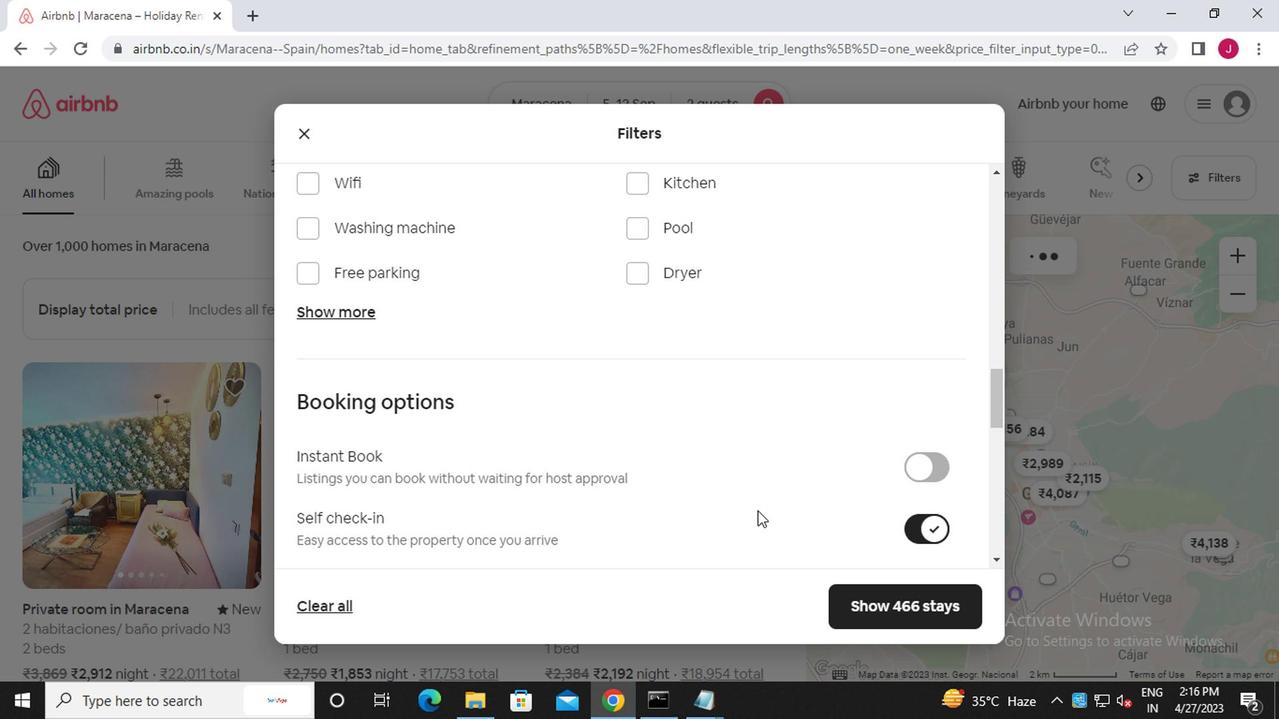 
Action: Mouse scrolled (641, 502) with delta (0, -1)
Screenshot: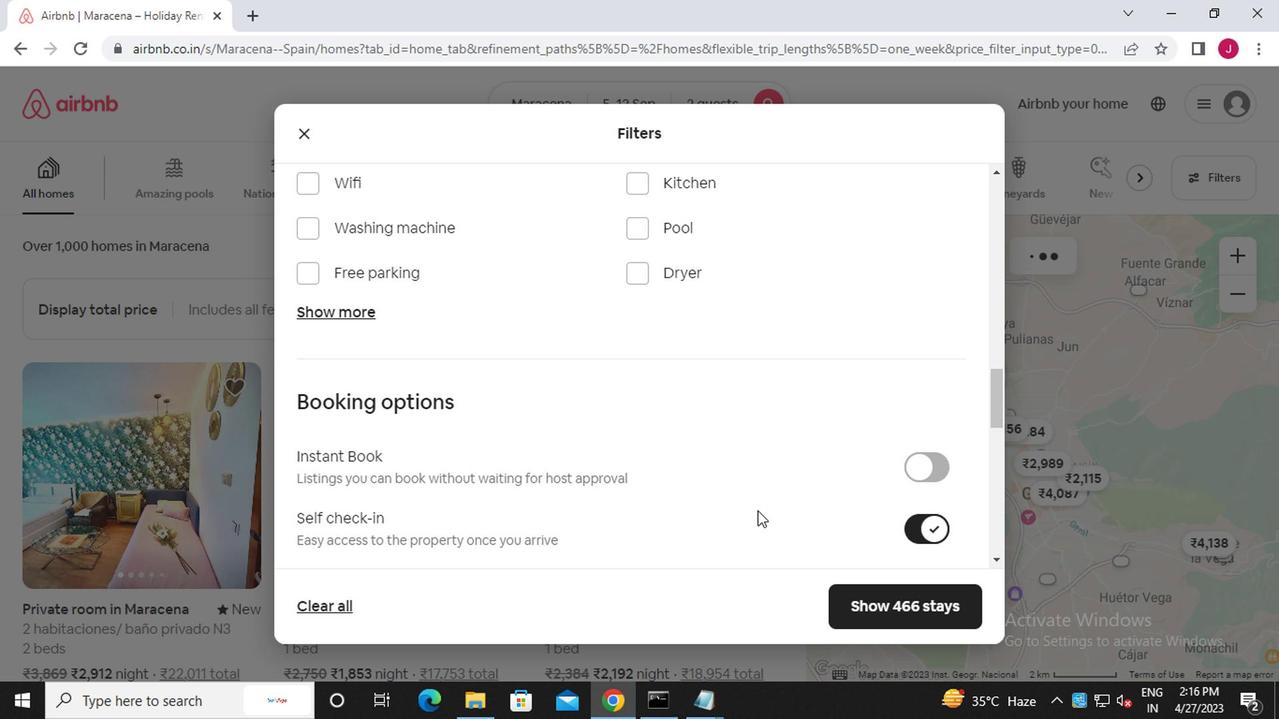 
Action: Mouse moved to (639, 503)
Screenshot: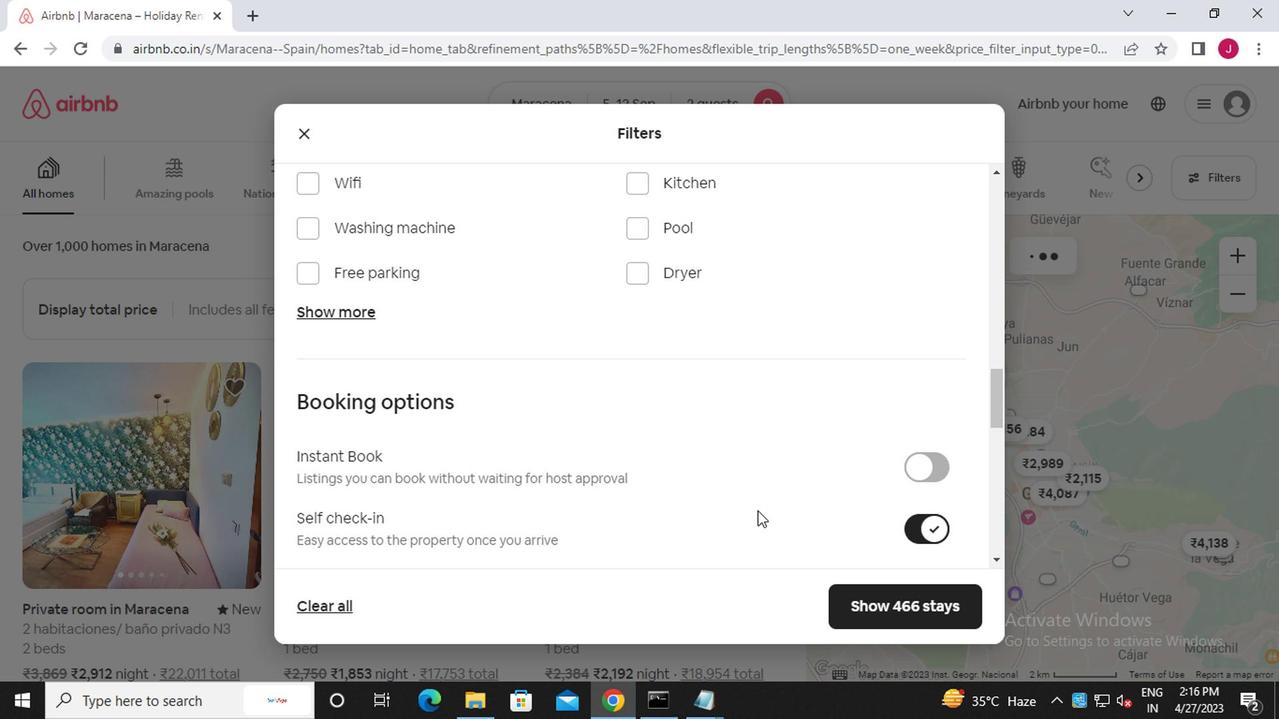 
Action: Mouse scrolled (639, 502) with delta (0, -1)
Screenshot: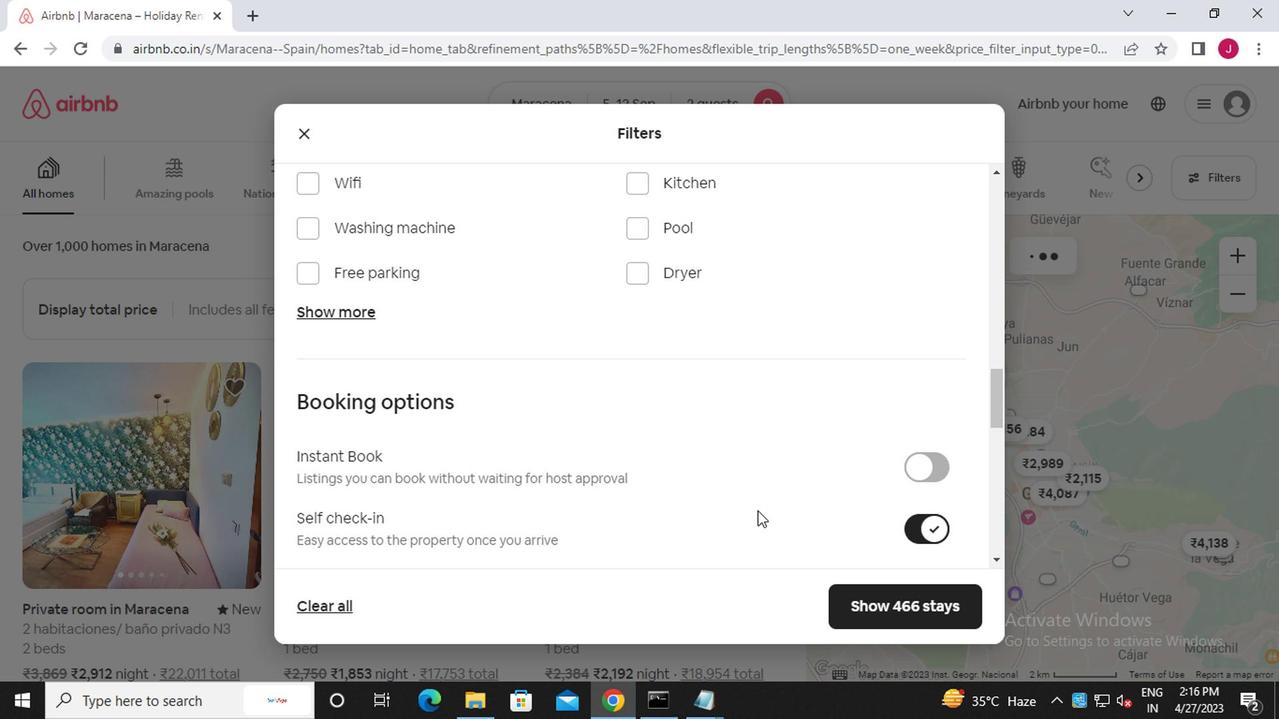 
Action: Mouse scrolled (639, 502) with delta (0, -1)
Screenshot: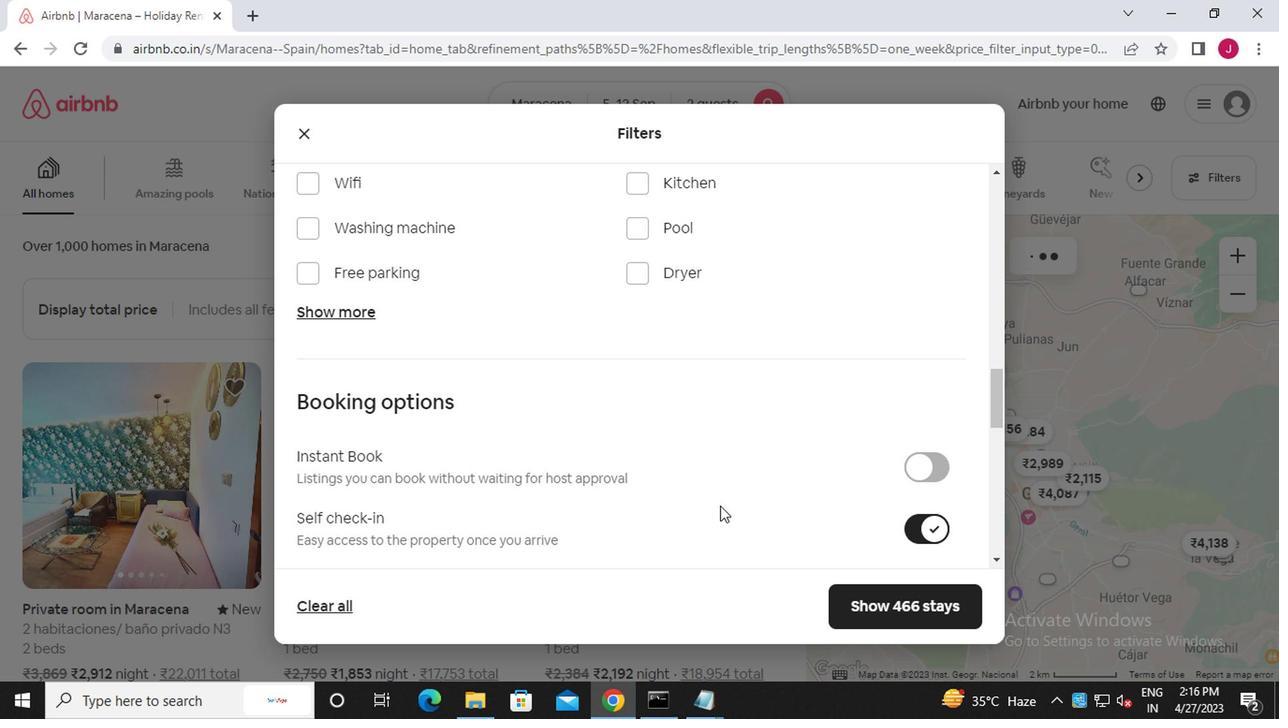 
Action: Mouse moved to (639, 503)
Screenshot: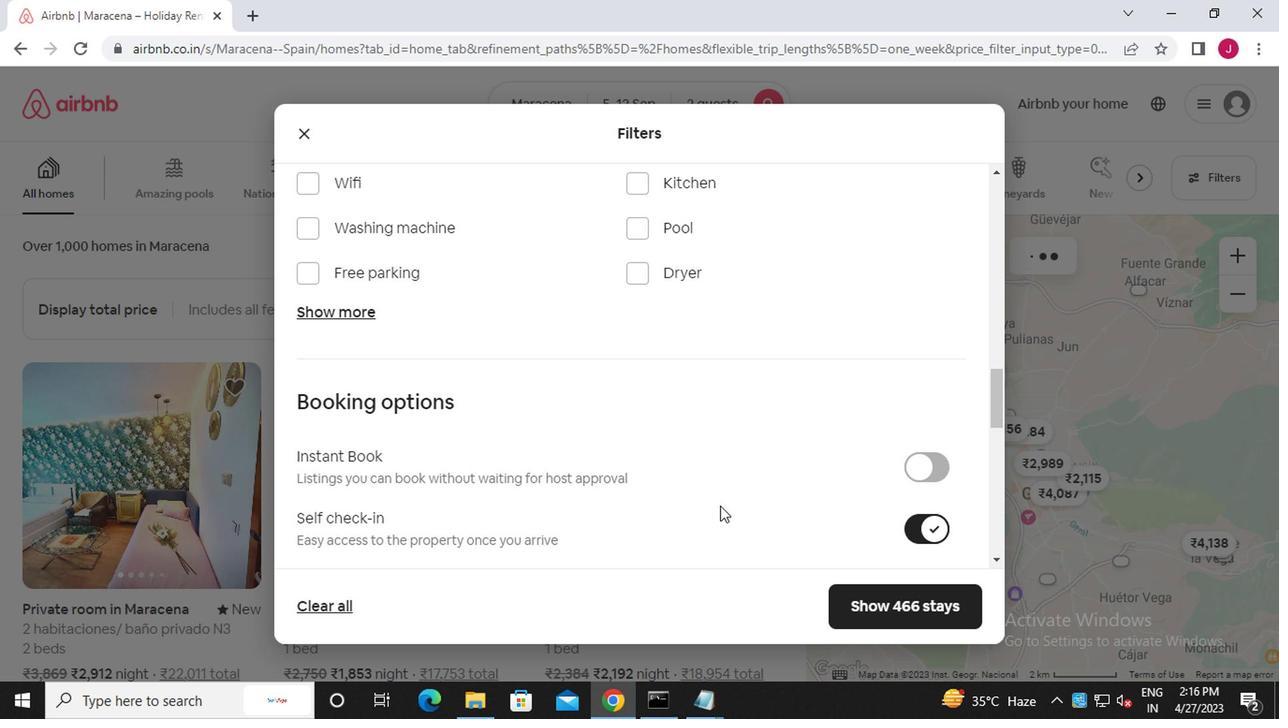 
Action: Mouse scrolled (639, 502) with delta (0, -1)
Screenshot: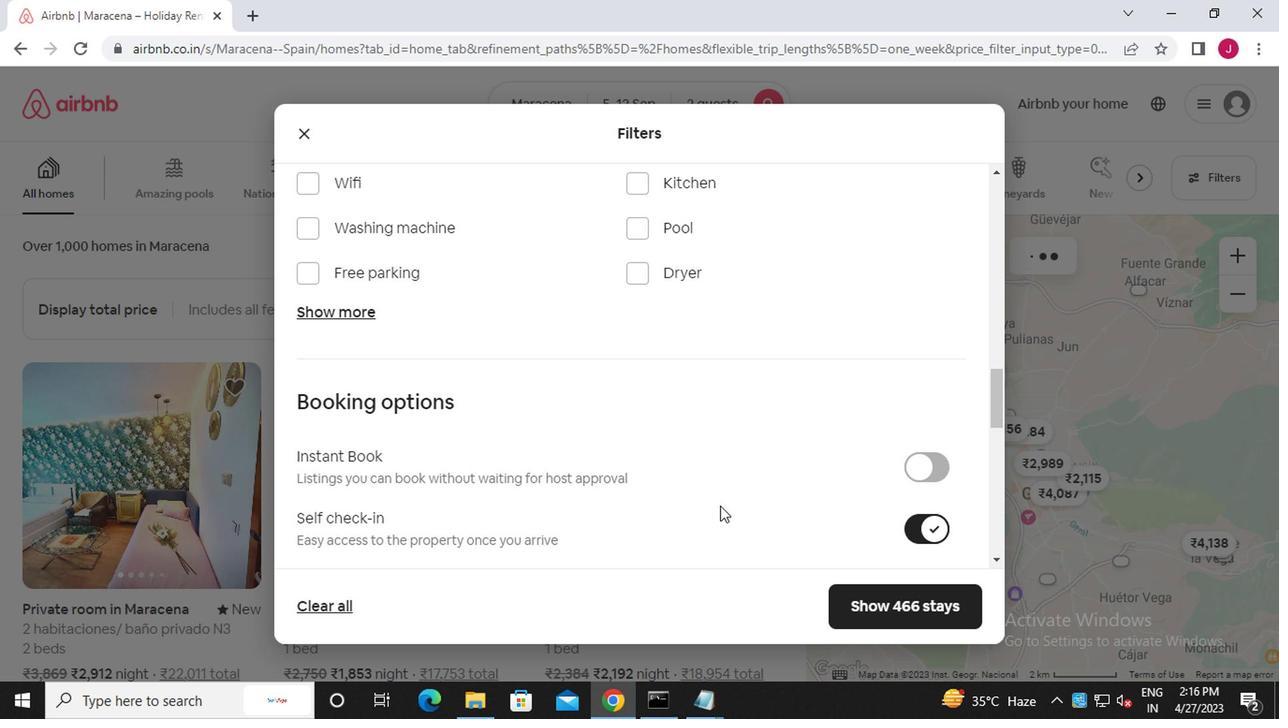 
Action: Mouse moved to (331, 508)
Screenshot: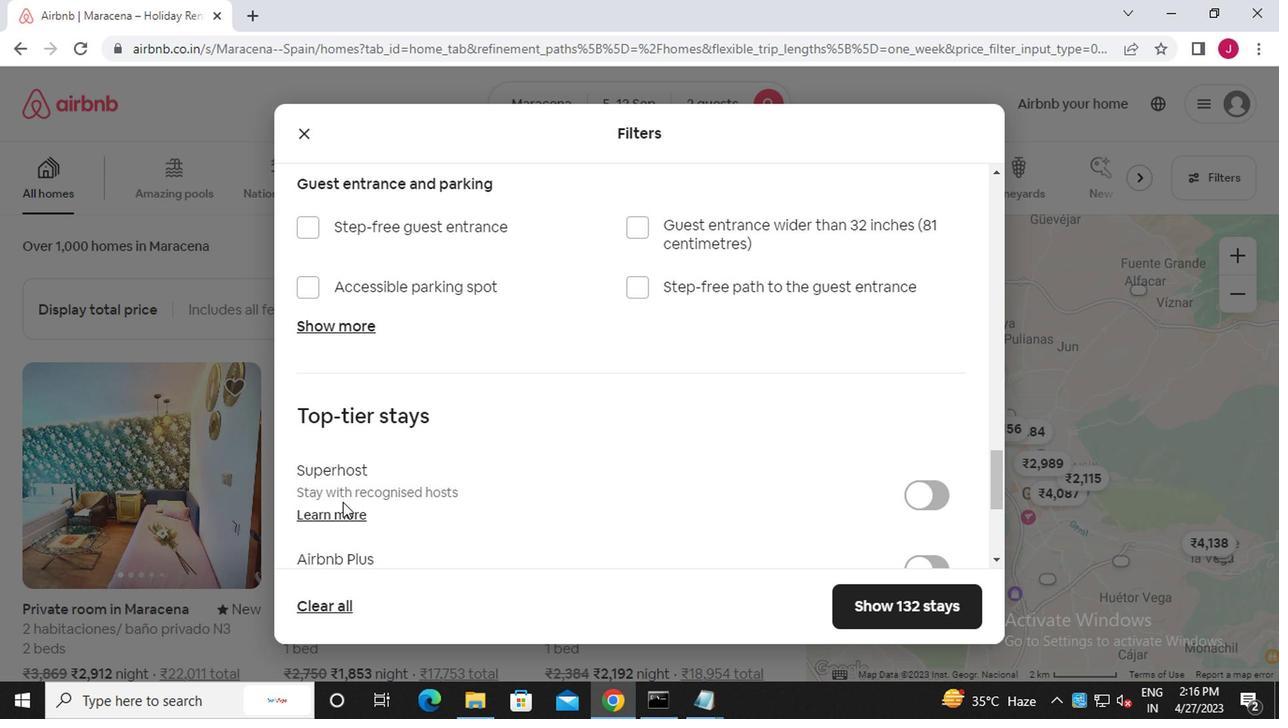 
Action: Mouse scrolled (331, 507) with delta (0, -1)
Screenshot: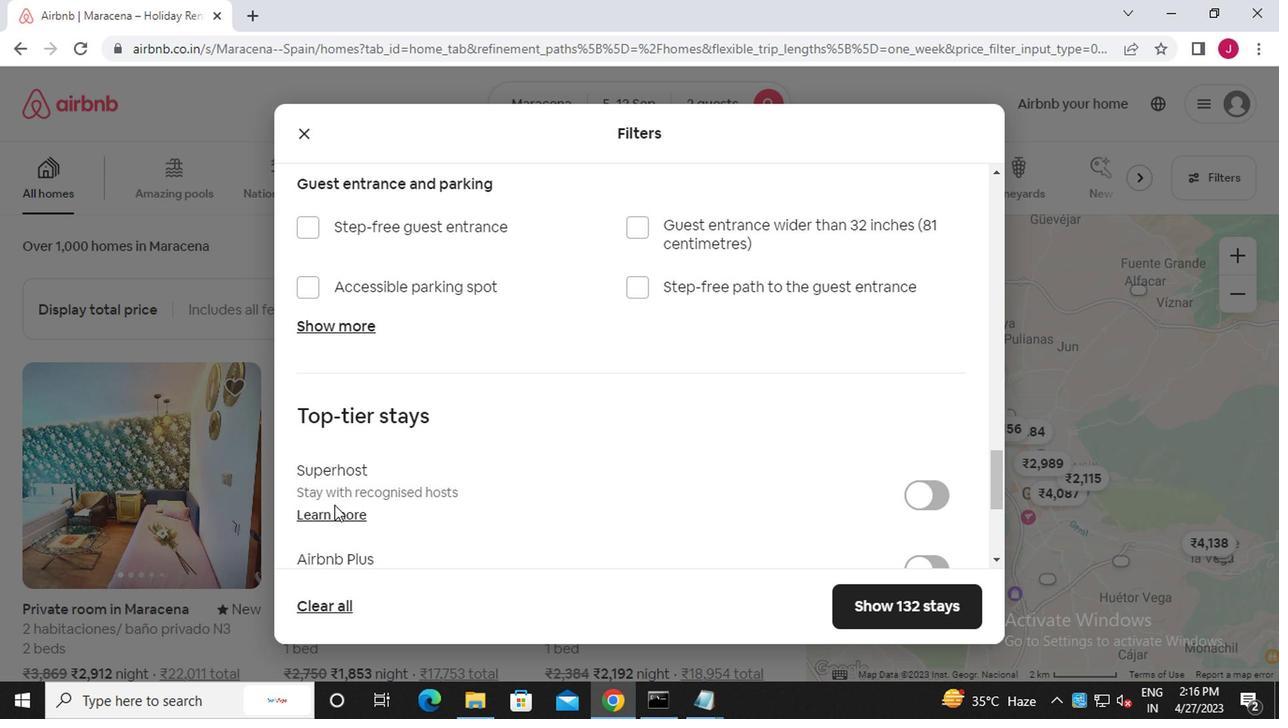 
Action: Mouse scrolled (331, 507) with delta (0, -1)
Screenshot: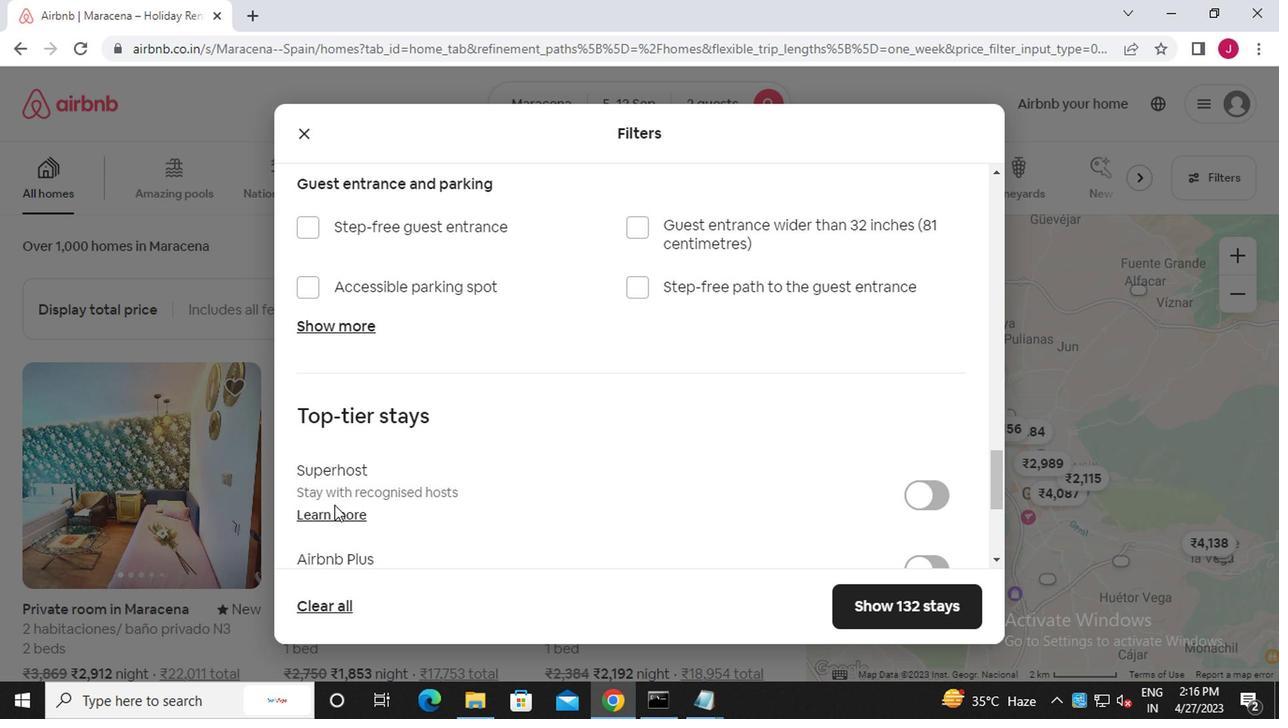 
Action: Mouse scrolled (331, 507) with delta (0, -1)
Screenshot: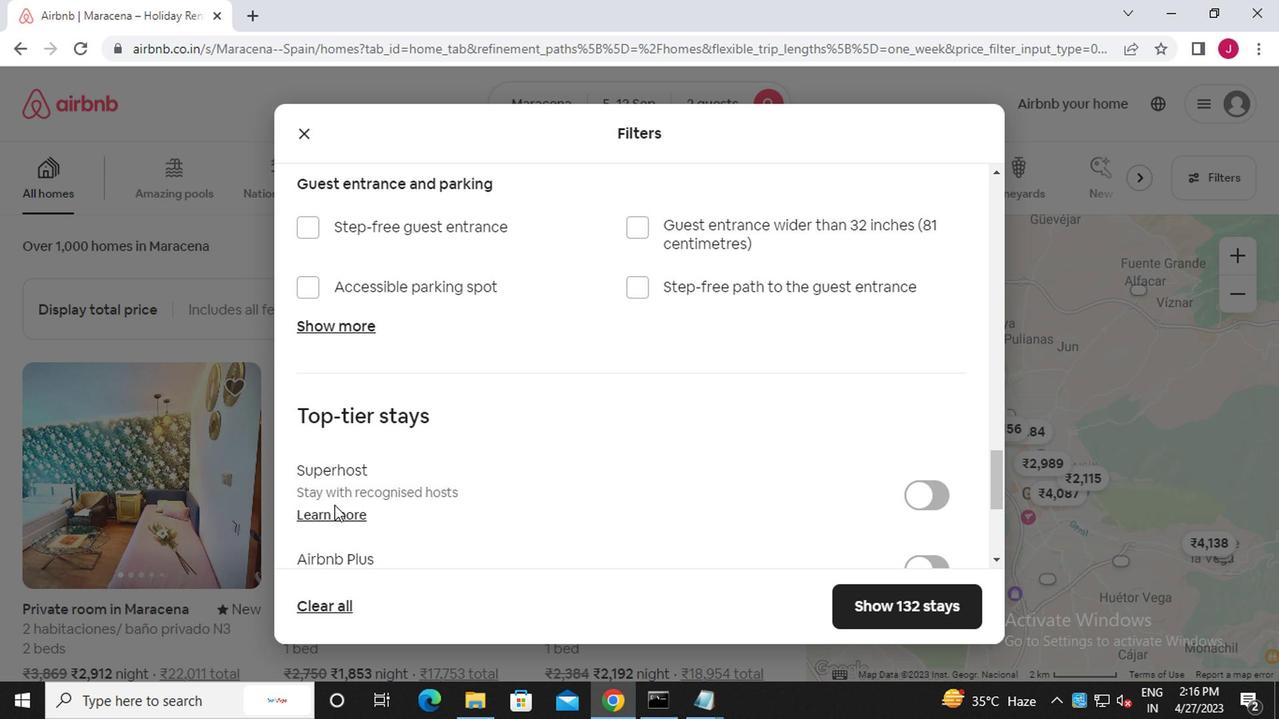
Action: Mouse scrolled (331, 507) with delta (0, -1)
Screenshot: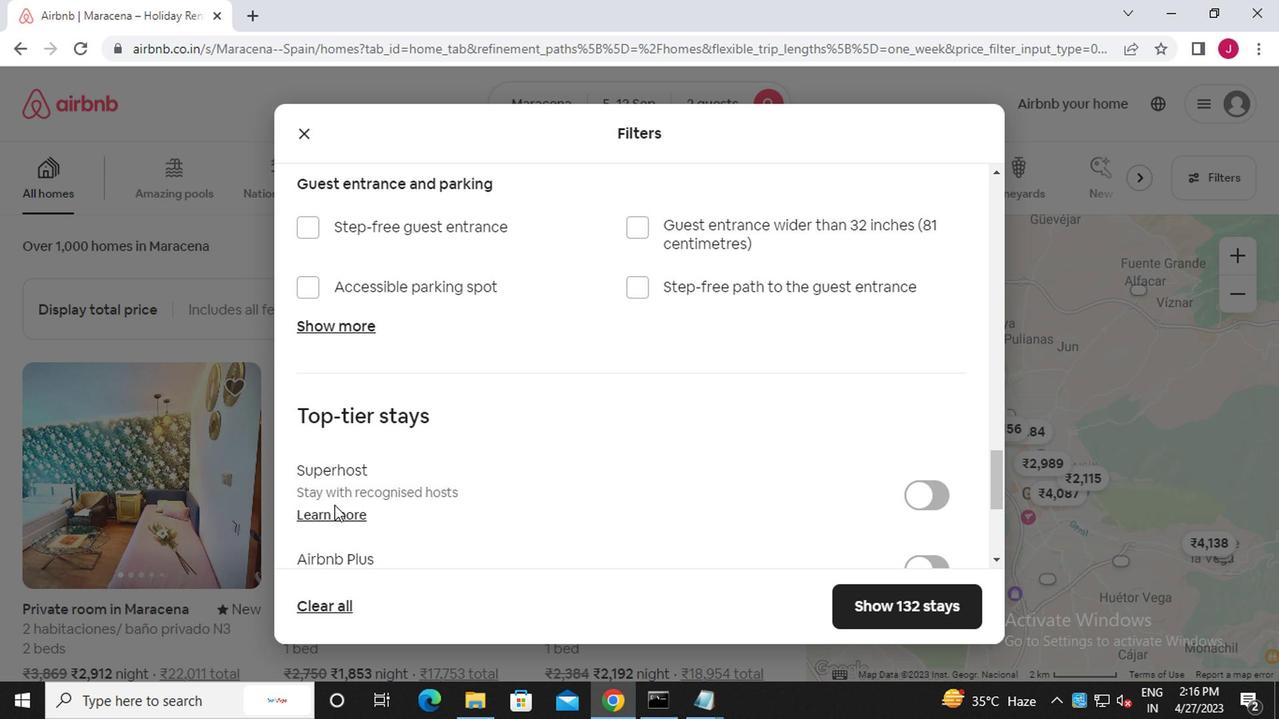 
Action: Mouse moved to (331, 509)
Screenshot: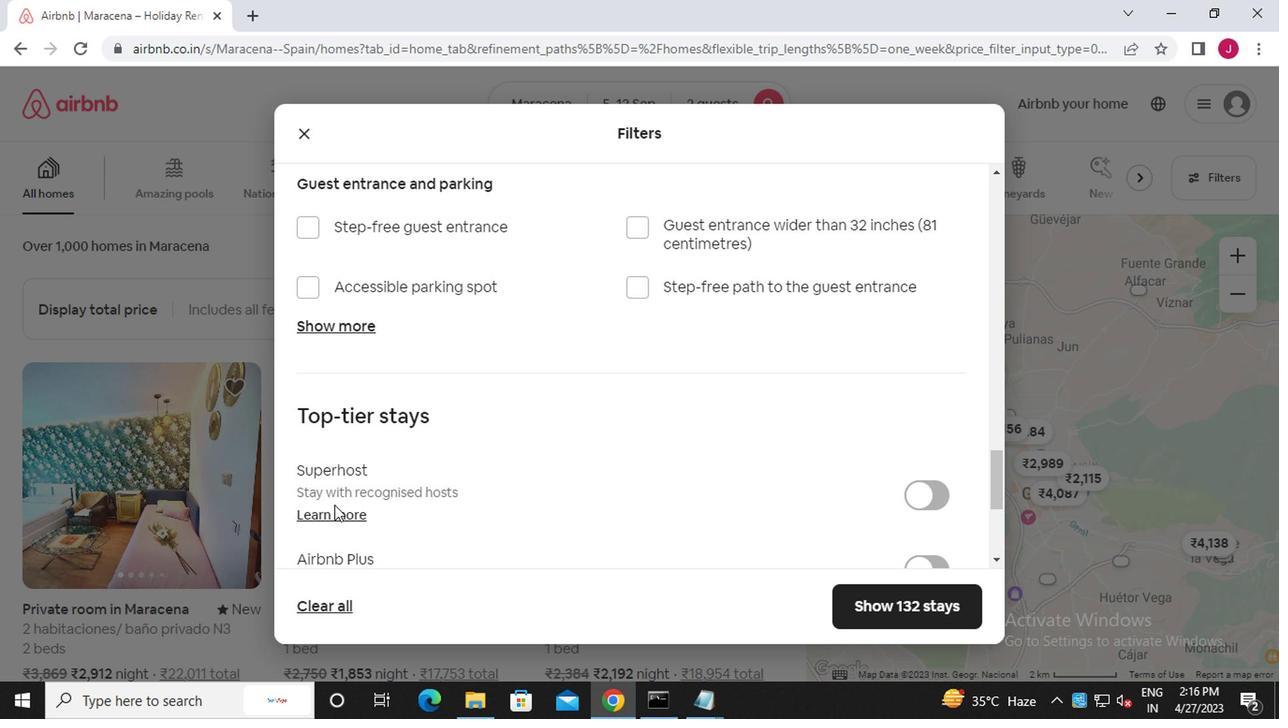 
Action: Mouse scrolled (331, 508) with delta (0, 0)
Screenshot: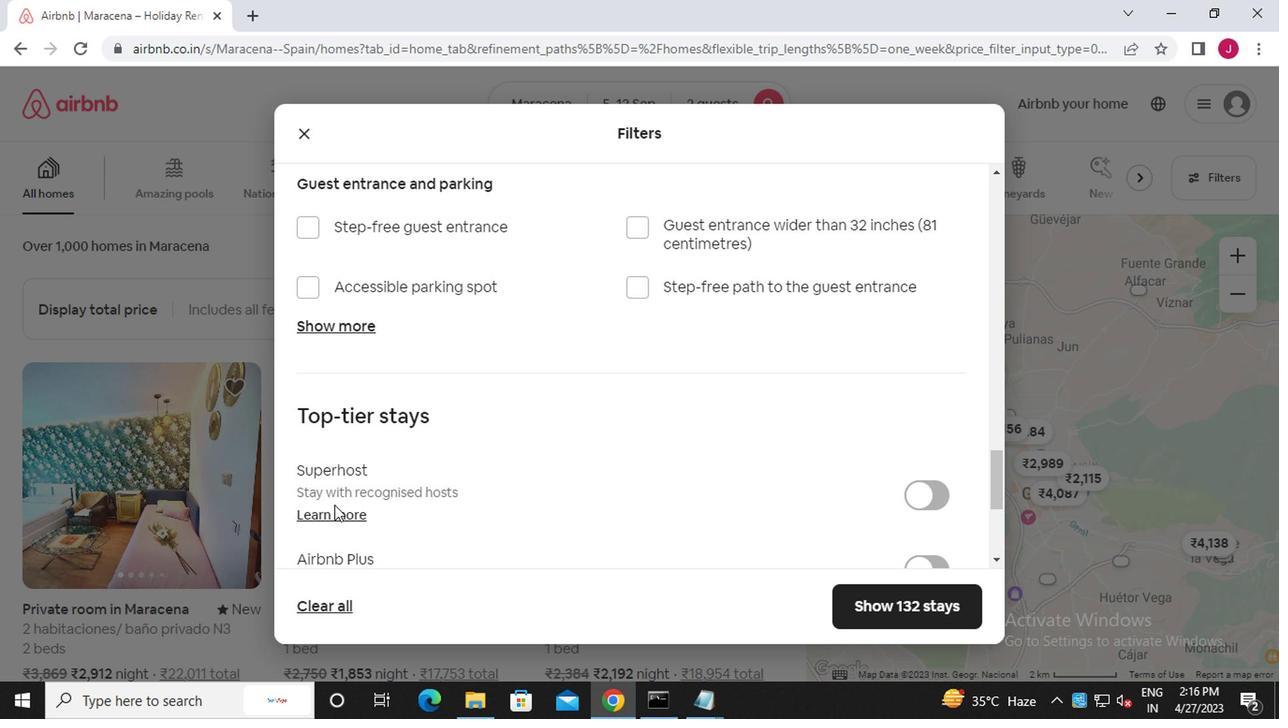 
Action: Mouse moved to (305, 429)
Screenshot: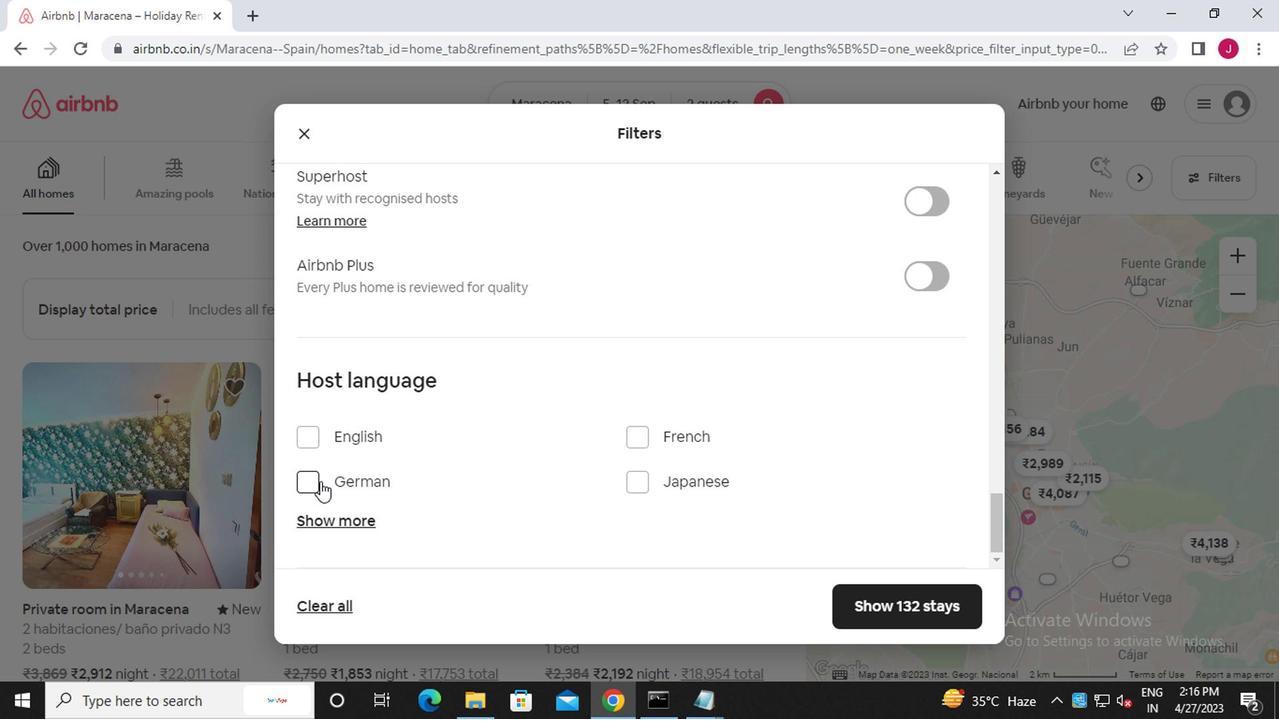 
Action: Mouse pressed left at (305, 429)
Screenshot: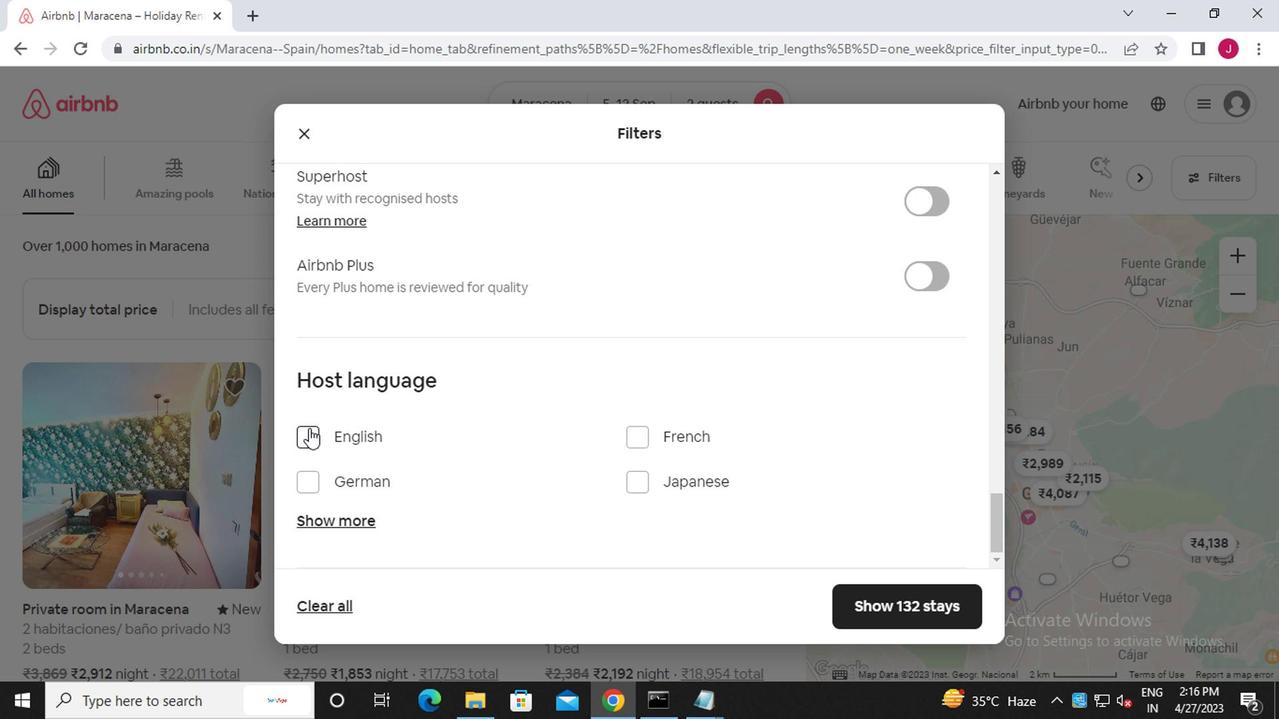 
Action: Mouse moved to (870, 609)
Screenshot: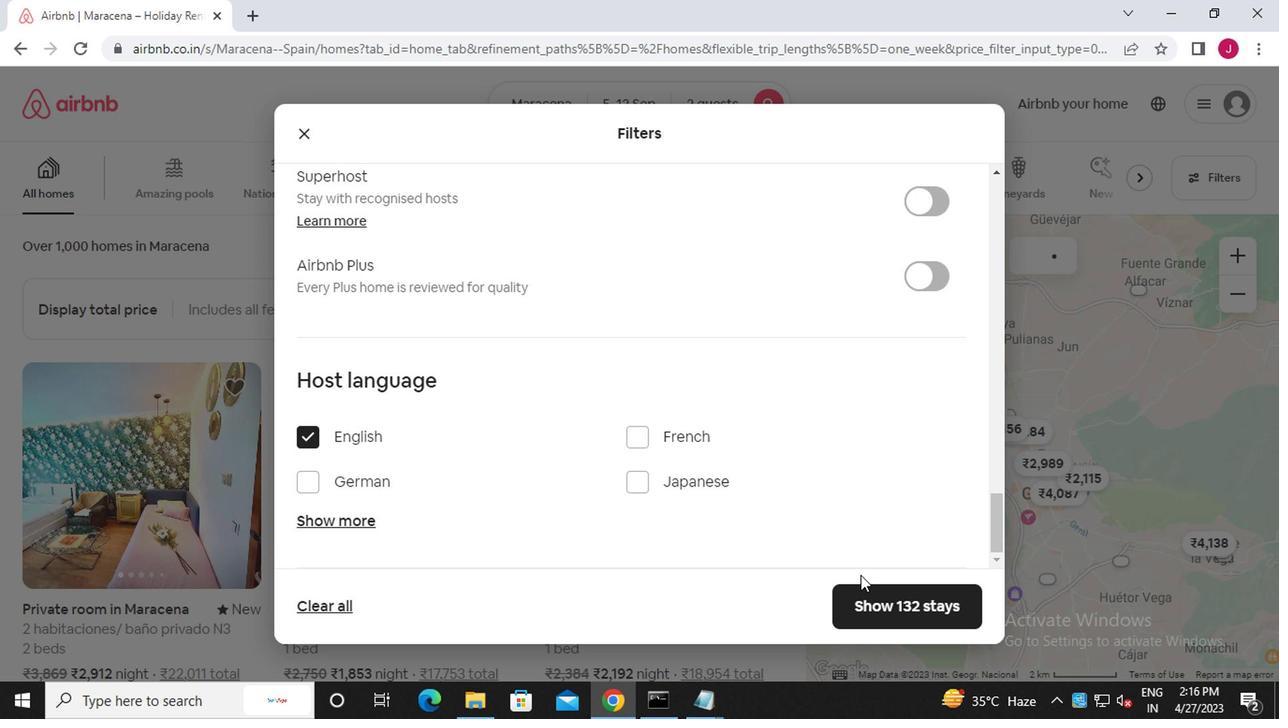 
Action: Mouse pressed left at (870, 609)
Screenshot: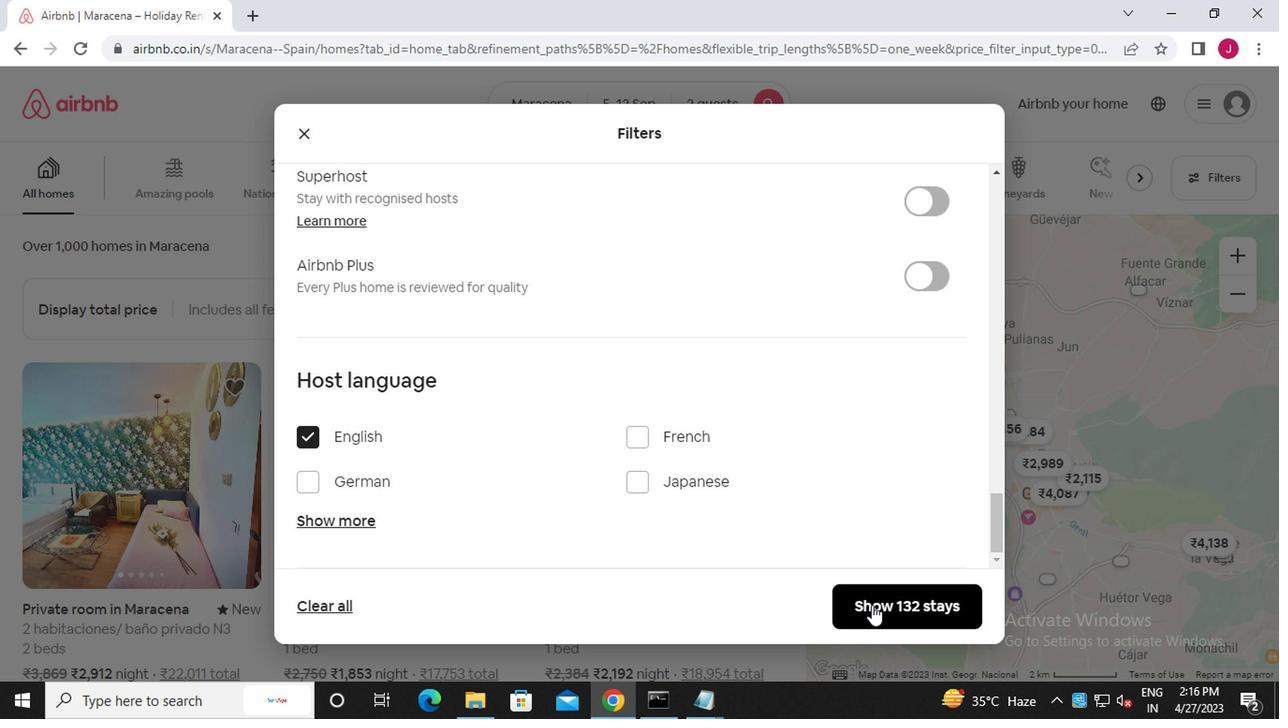 
Action: Mouse moved to (869, 609)
Screenshot: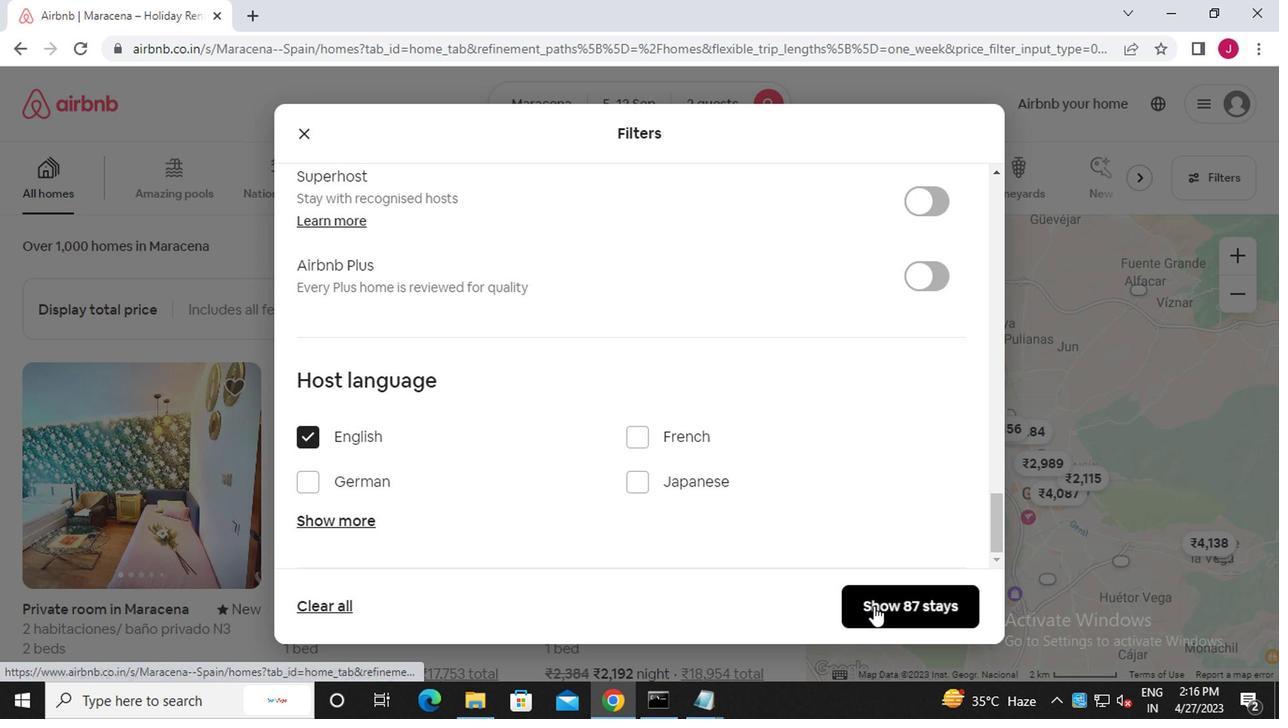 
